 Task: Add a timeline in the project AgileCore for the epic 'HIPAA Compliance' from 2023/05/20 to 2025/11/10. Add a timeline in the project AgileCore for the epic 'GDPR Compliance' from 2023/04/15 to 2025/09/05. Add a timeline in the project AgileCore for the epic 'PCI DSS Compliance' from 2023/03/13 to 2025/10/09
Action: Mouse moved to (312, 126)
Screenshot: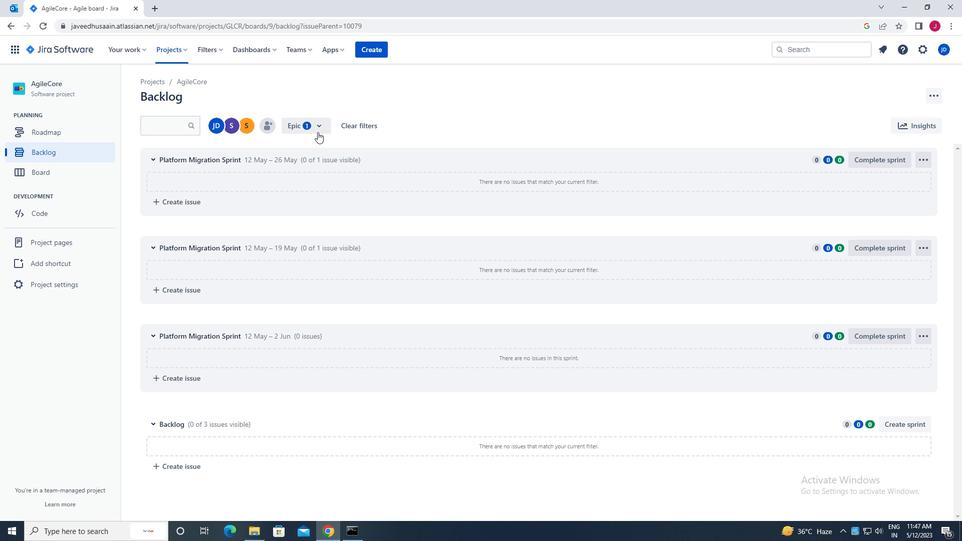
Action: Mouse pressed left at (312, 126)
Screenshot: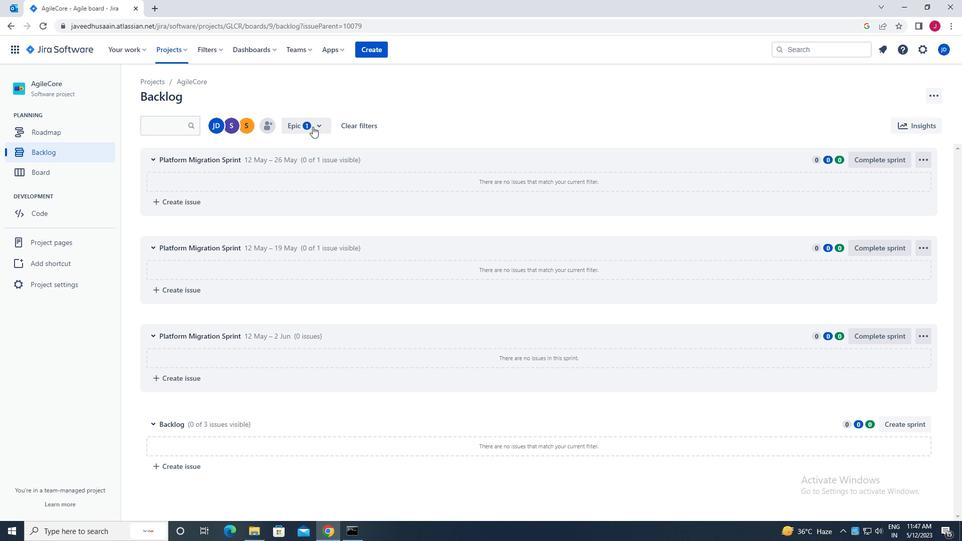 
Action: Mouse moved to (300, 233)
Screenshot: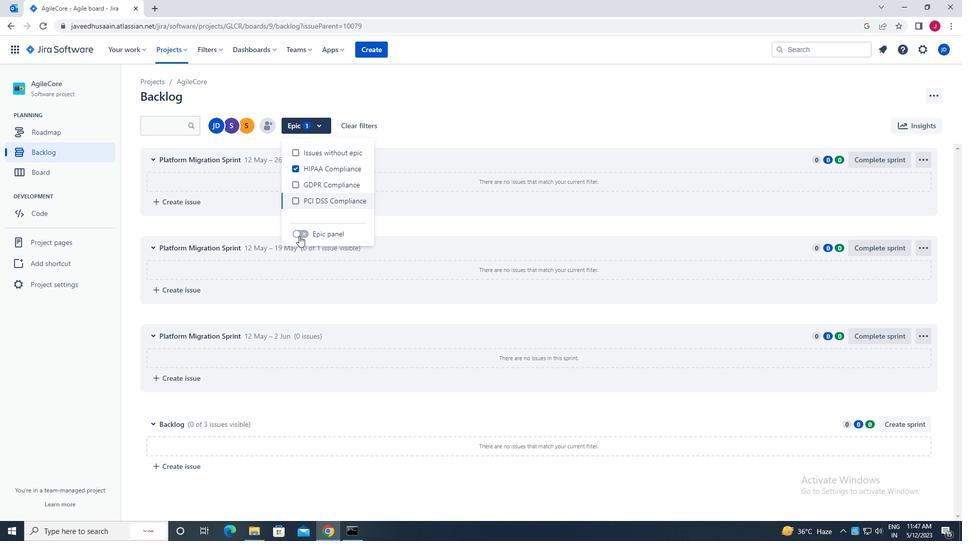 
Action: Mouse pressed left at (300, 233)
Screenshot: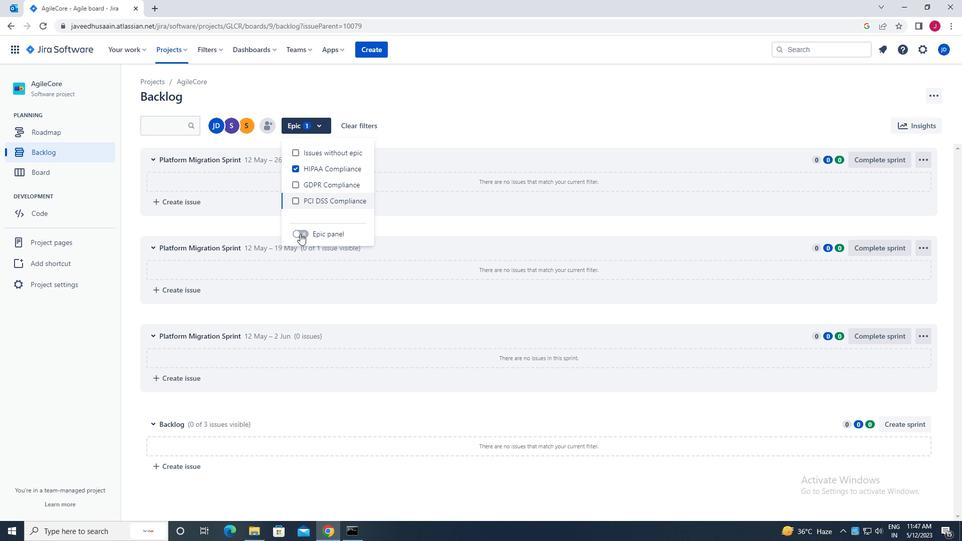 
Action: Mouse moved to (154, 202)
Screenshot: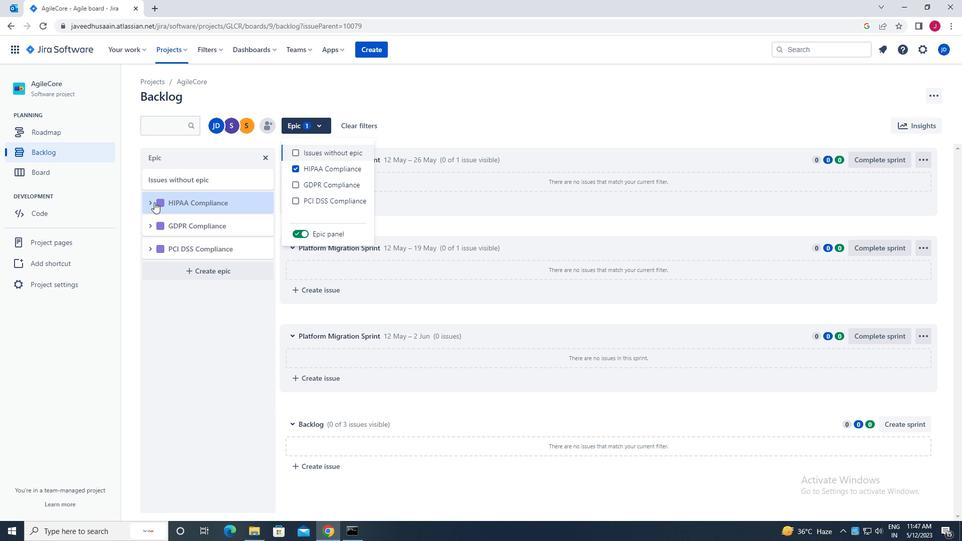 
Action: Mouse pressed left at (154, 202)
Screenshot: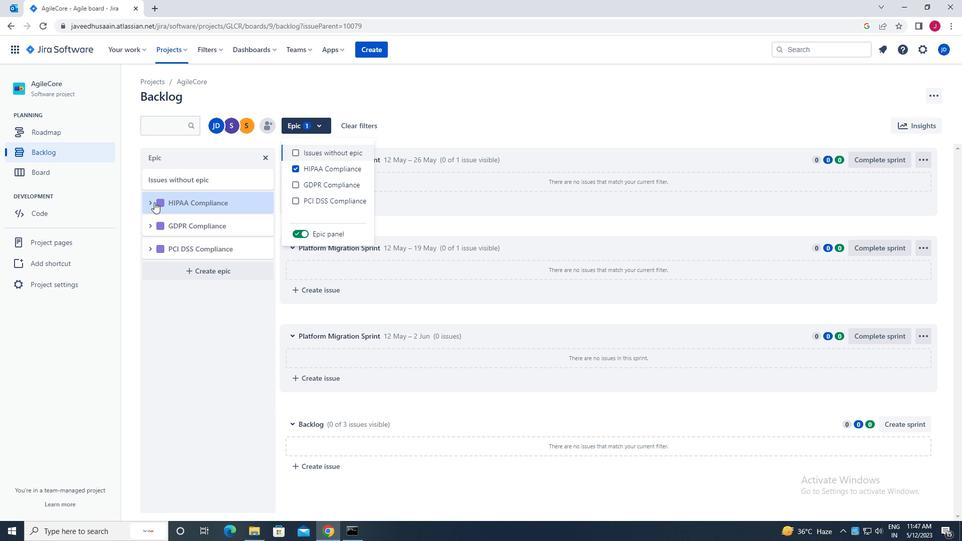 
Action: Mouse moved to (217, 285)
Screenshot: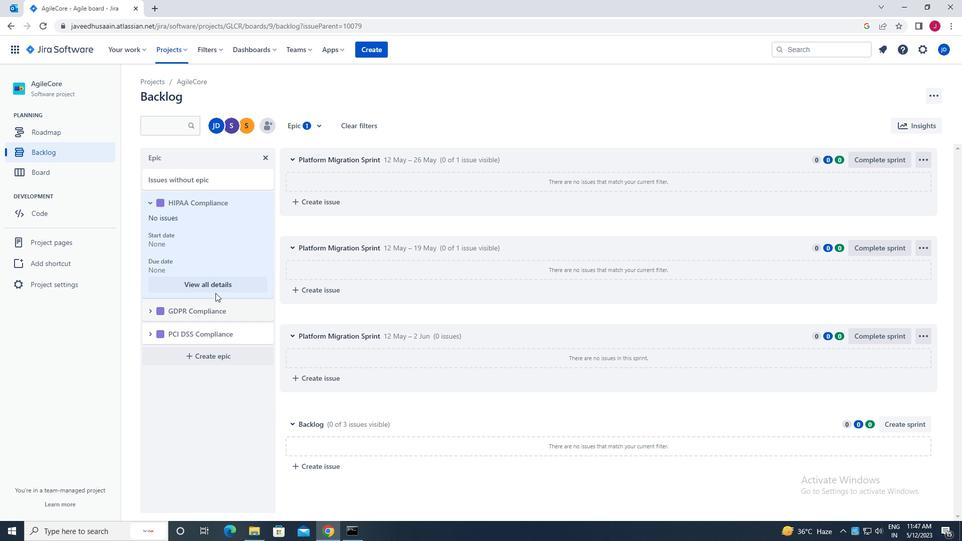 
Action: Mouse pressed left at (217, 285)
Screenshot: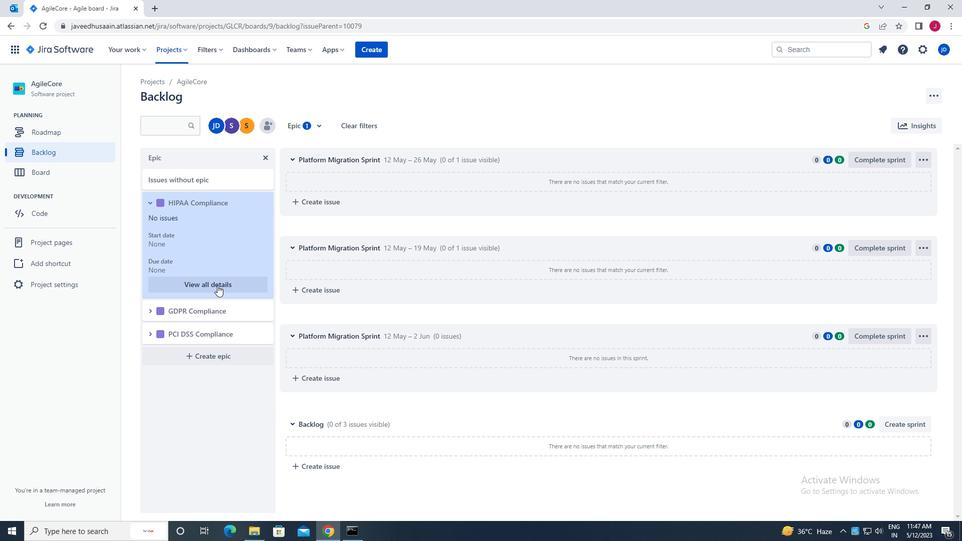 
Action: Mouse moved to (796, 407)
Screenshot: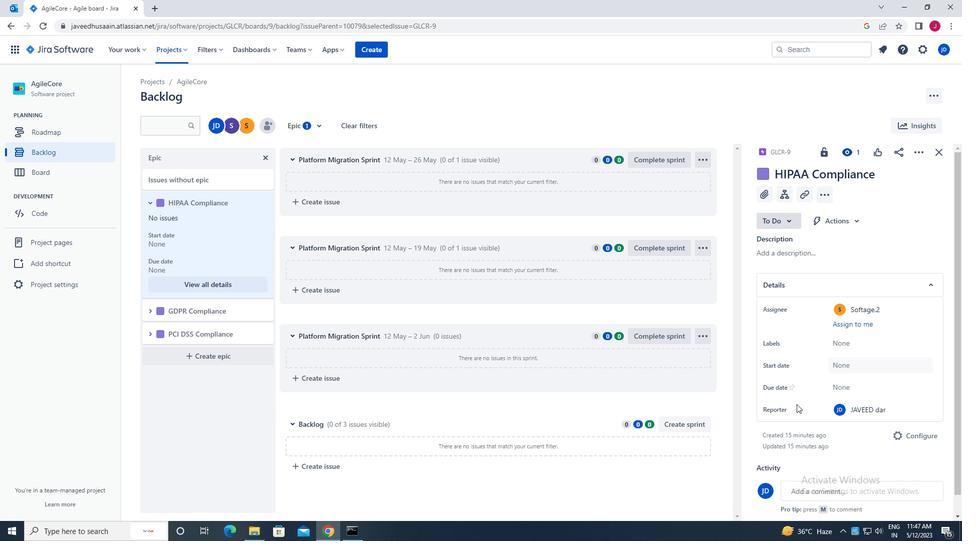 
Action: Mouse scrolled (796, 407) with delta (0, 0)
Screenshot: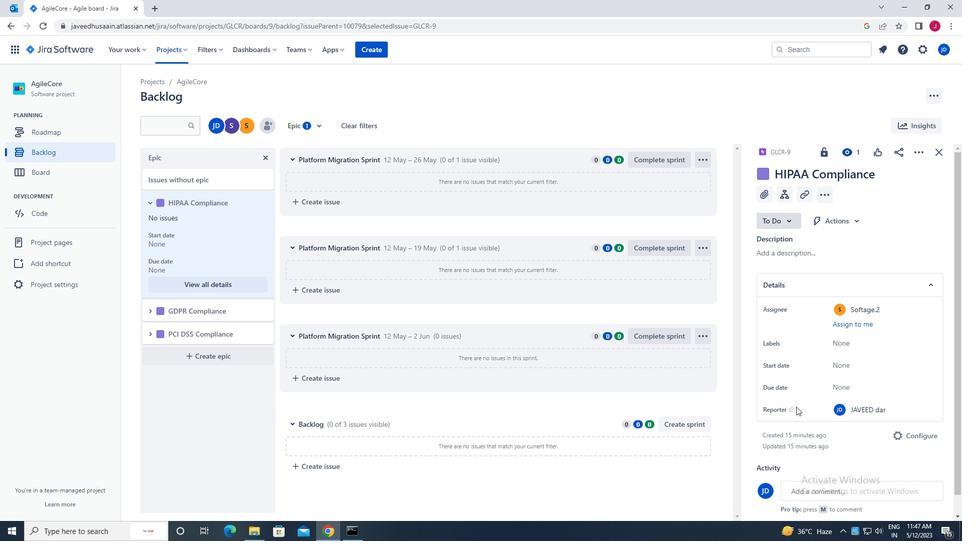 
Action: Mouse scrolled (796, 407) with delta (0, 0)
Screenshot: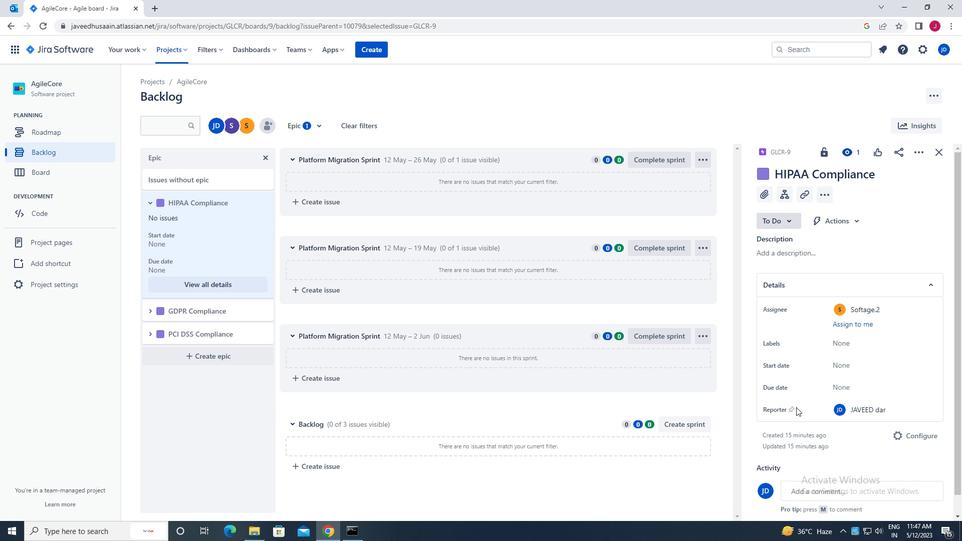 
Action: Mouse moved to (848, 344)
Screenshot: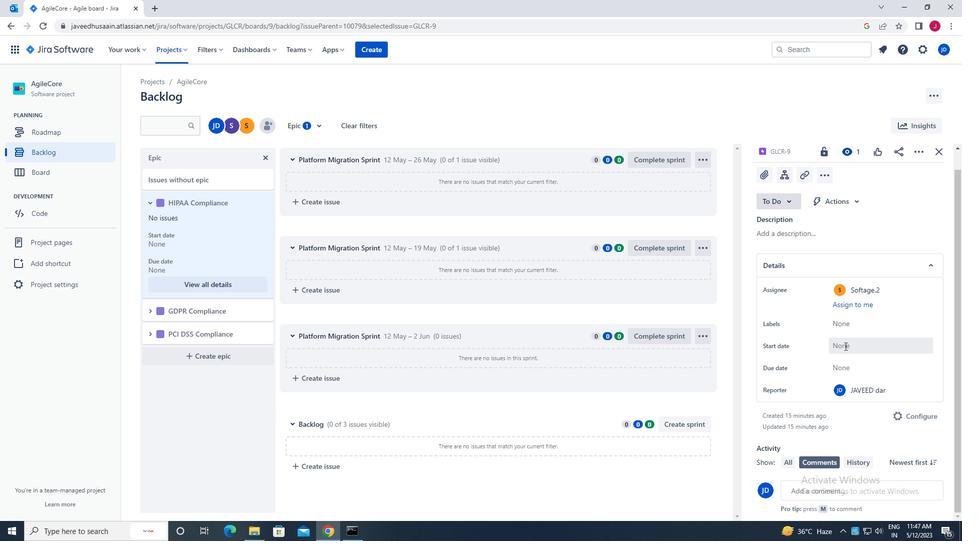 
Action: Mouse pressed left at (848, 344)
Screenshot: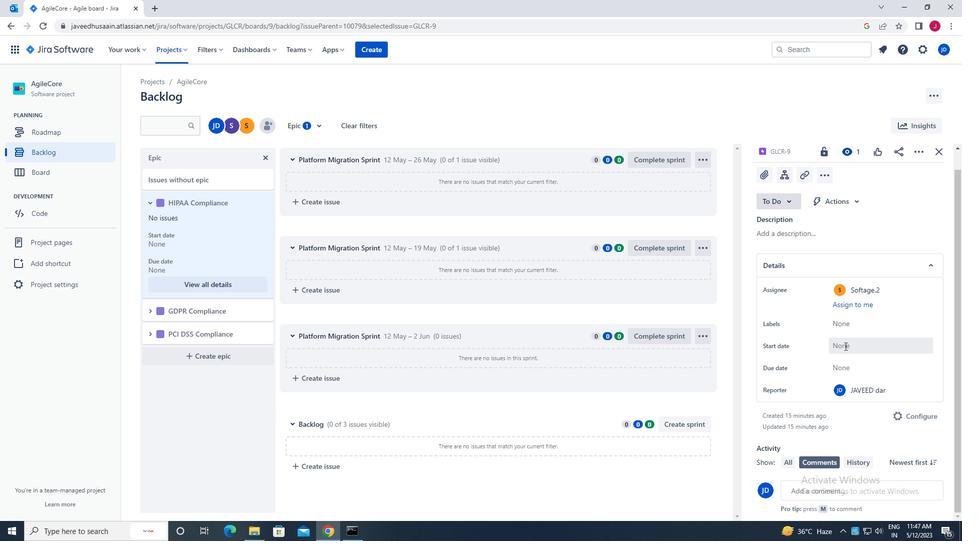 
Action: Mouse moved to (937, 441)
Screenshot: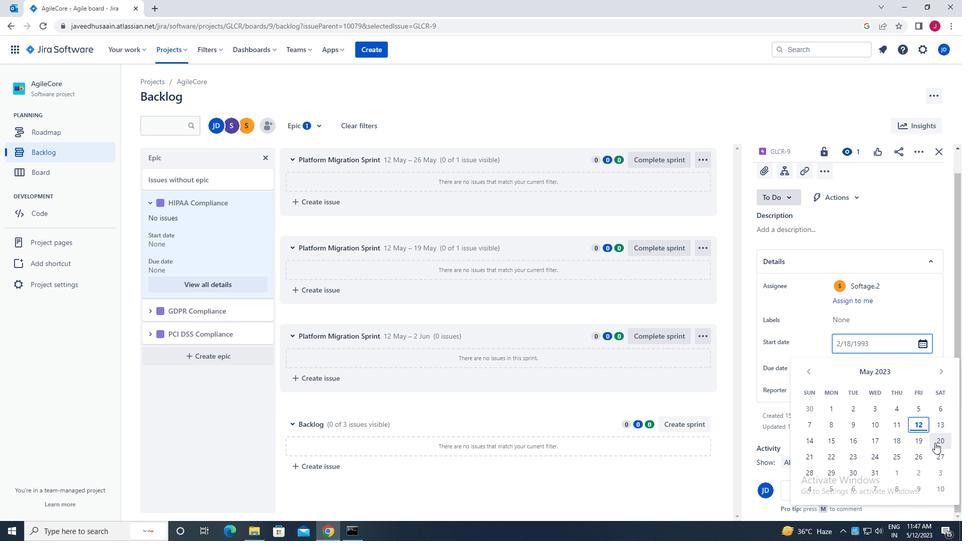 
Action: Mouse pressed left at (937, 441)
Screenshot: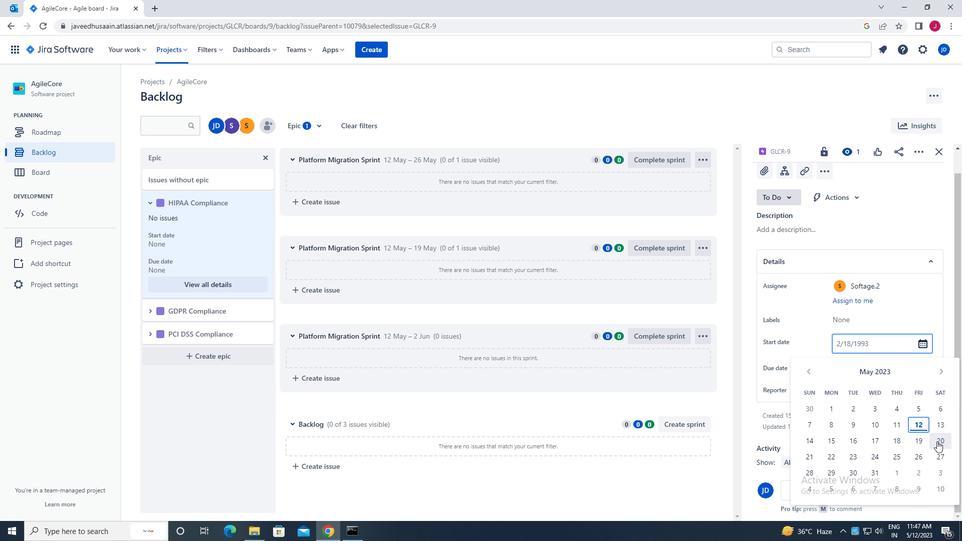 
Action: Mouse moved to (882, 395)
Screenshot: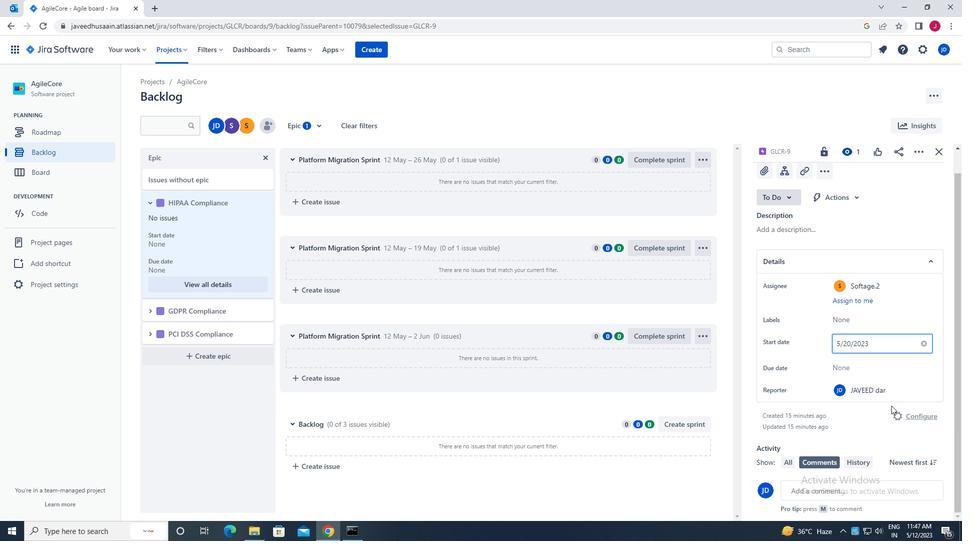 
Action: Key pressed <Key.enter>
Screenshot: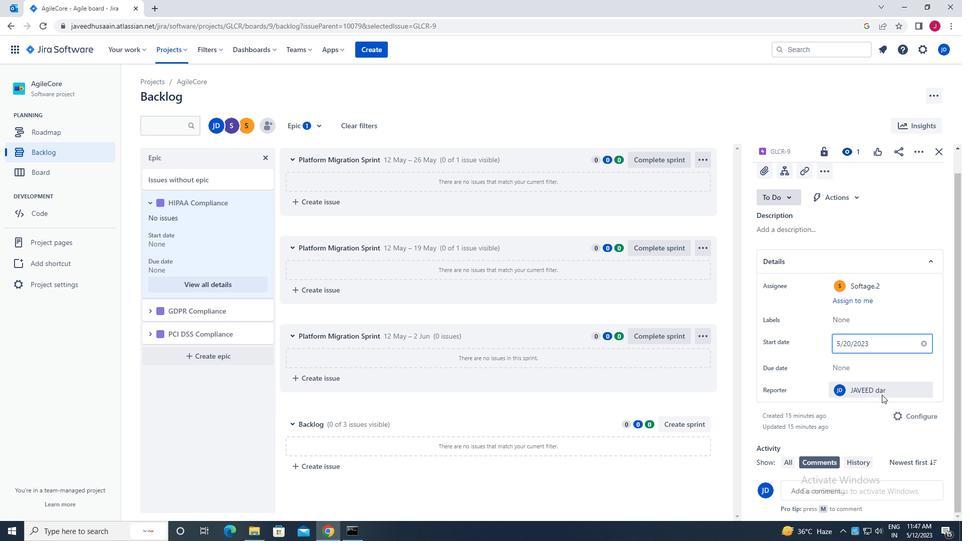 
Action: Mouse moved to (838, 367)
Screenshot: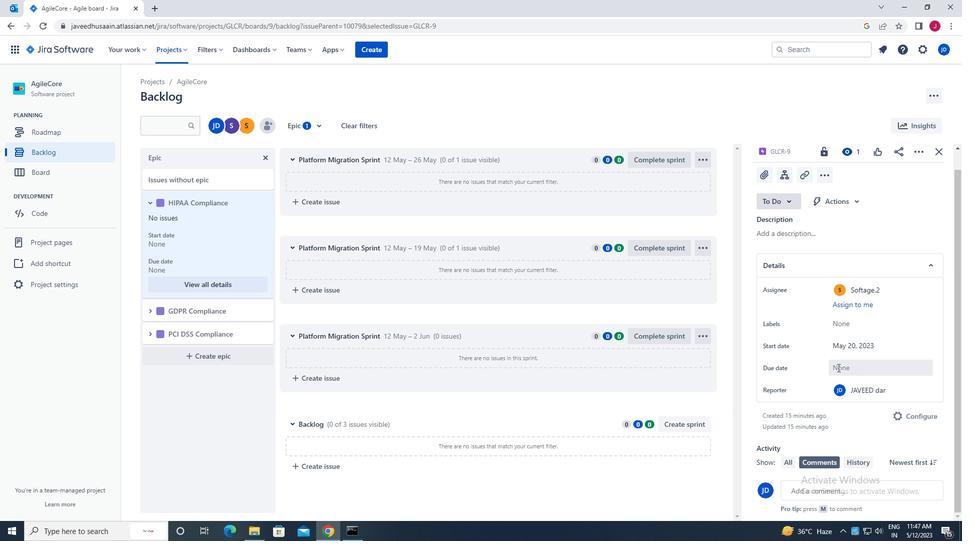 
Action: Mouse pressed left at (838, 367)
Screenshot: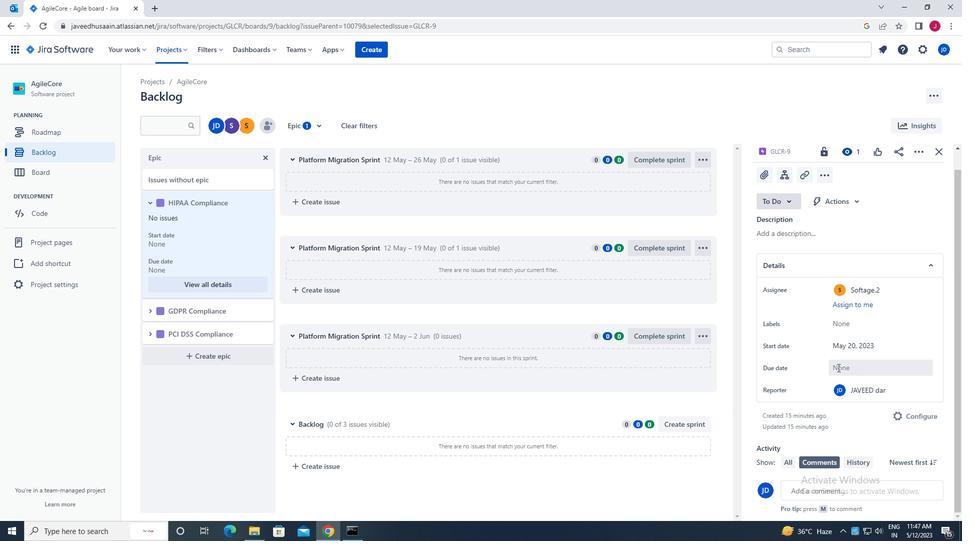 
Action: Mouse moved to (939, 219)
Screenshot: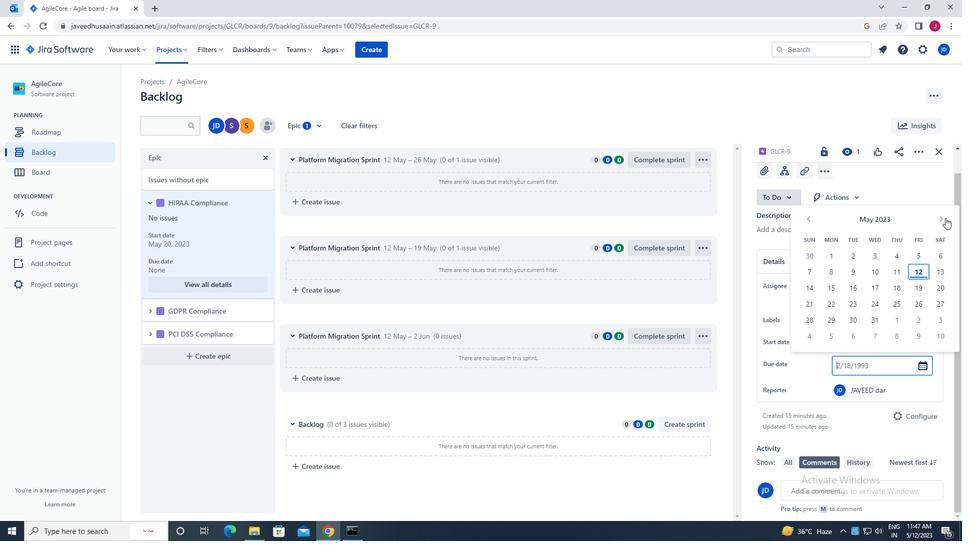 
Action: Mouse pressed left at (939, 219)
Screenshot: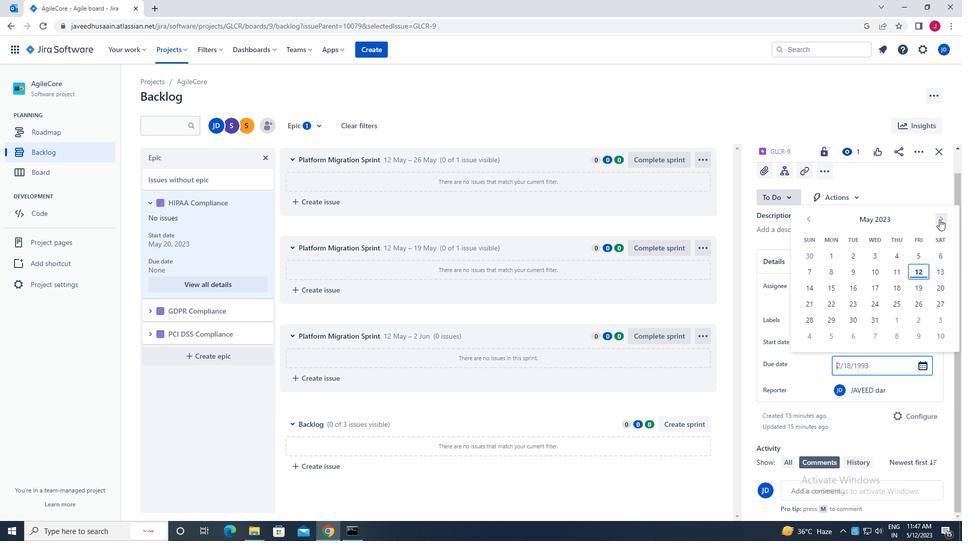
Action: Mouse moved to (939, 219)
Screenshot: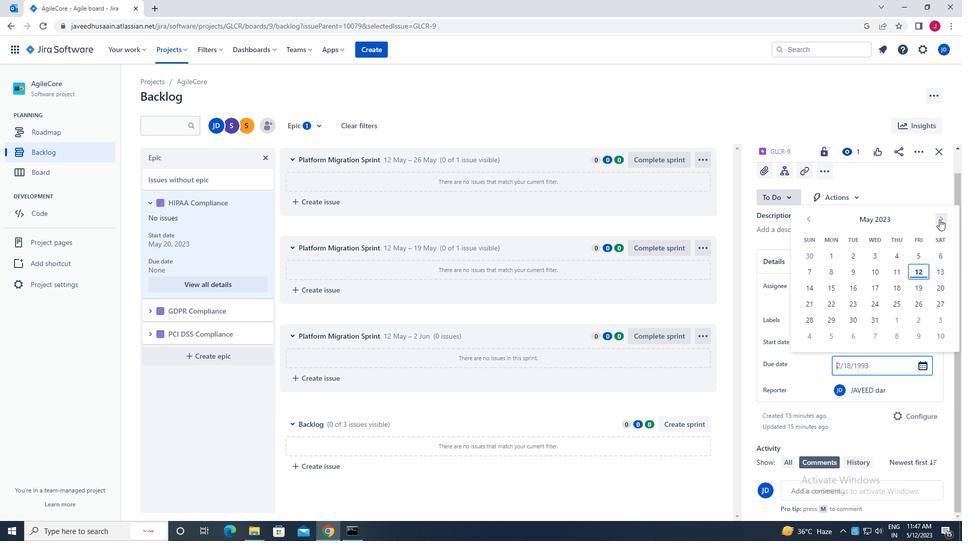 
Action: Mouse pressed left at (939, 219)
Screenshot: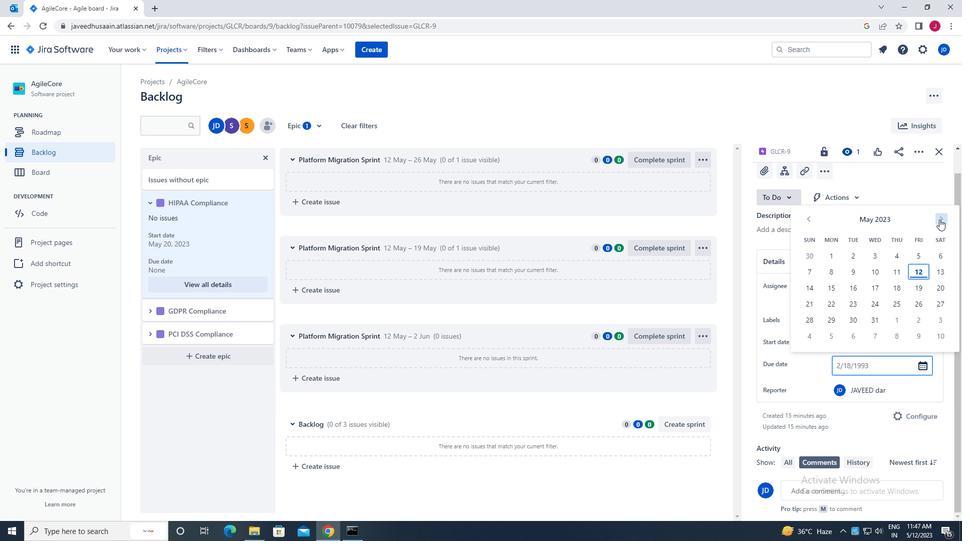 
Action: Mouse pressed left at (939, 219)
Screenshot: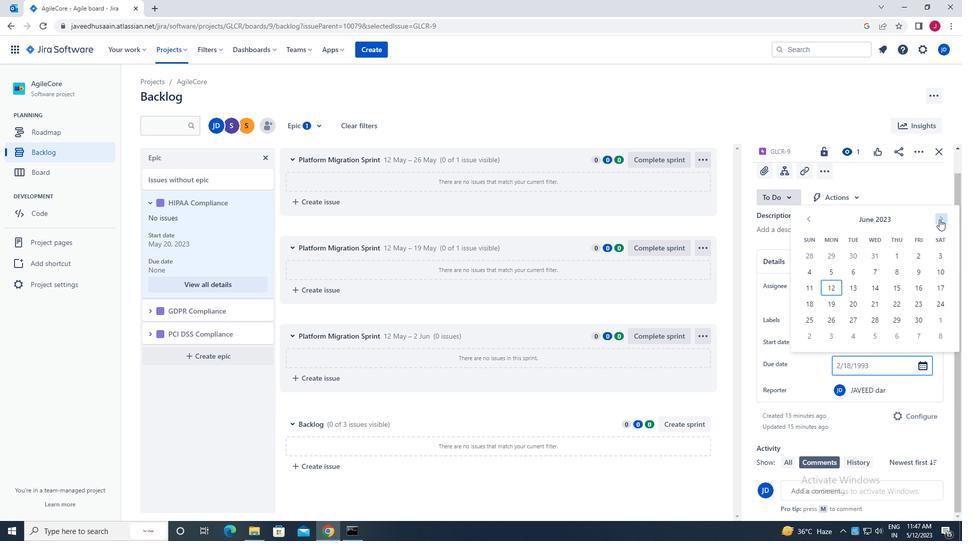 
Action: Mouse pressed left at (939, 219)
Screenshot: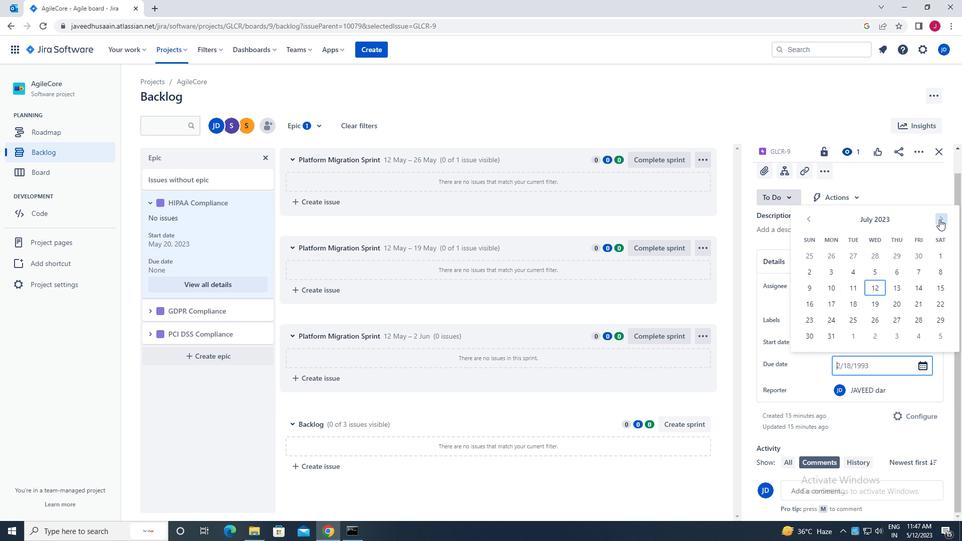 
Action: Mouse pressed left at (939, 219)
Screenshot: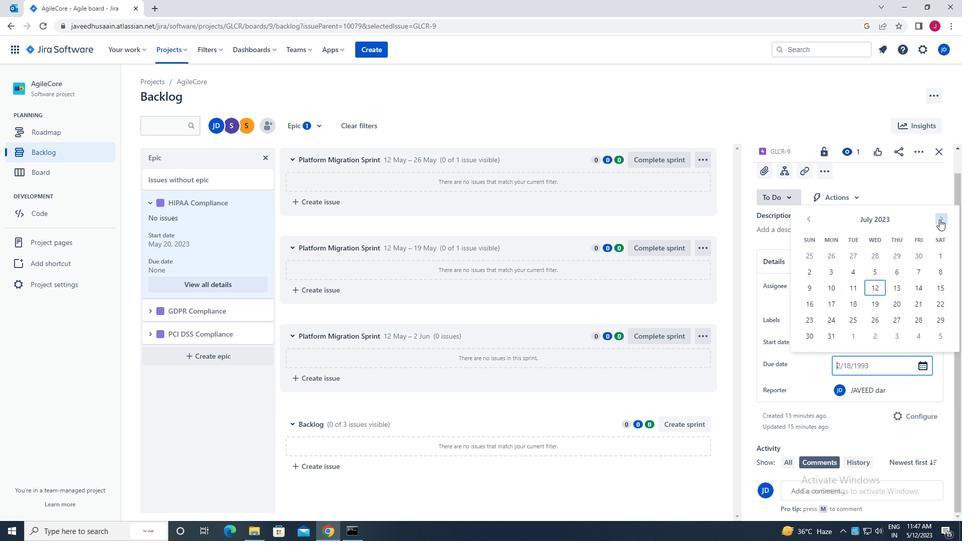 
Action: Mouse pressed left at (939, 219)
Screenshot: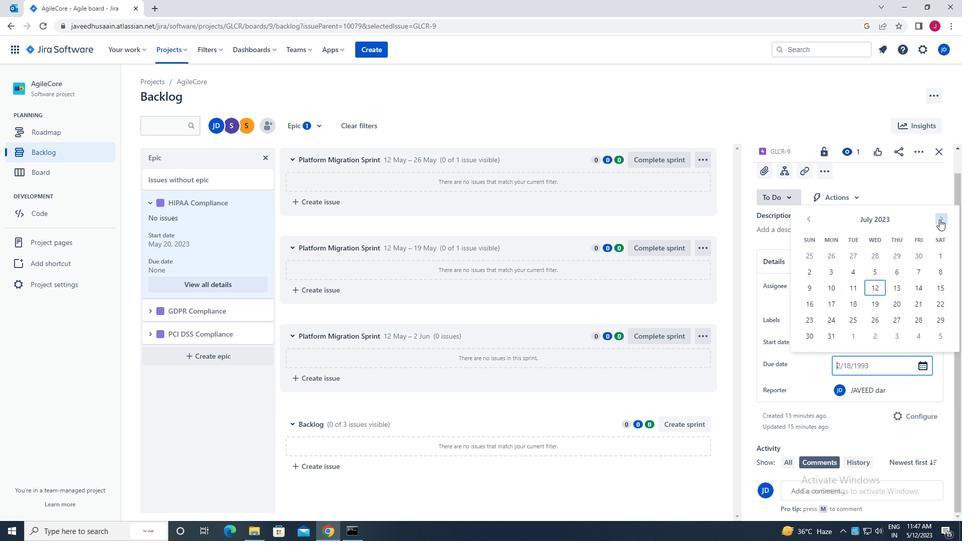 
Action: Mouse pressed left at (939, 219)
Screenshot: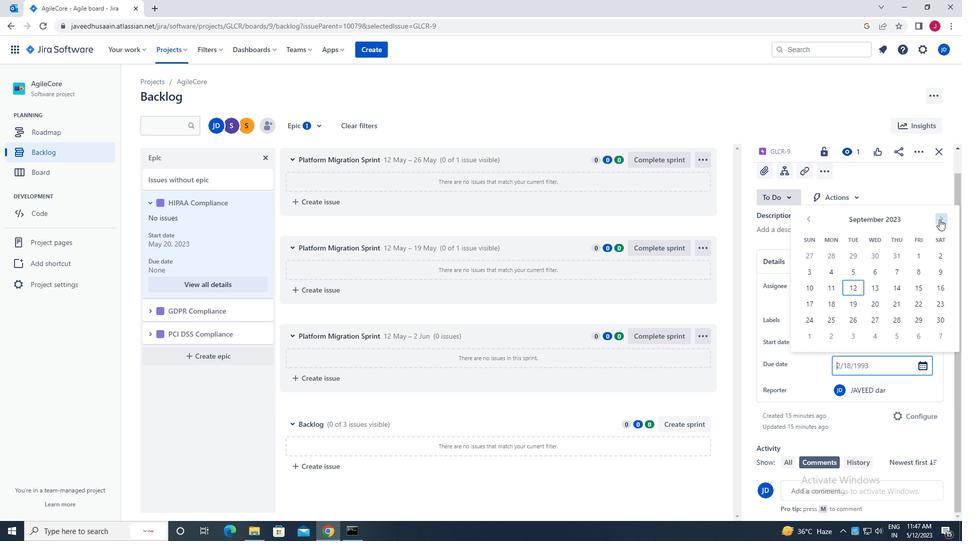
Action: Mouse pressed left at (939, 219)
Screenshot: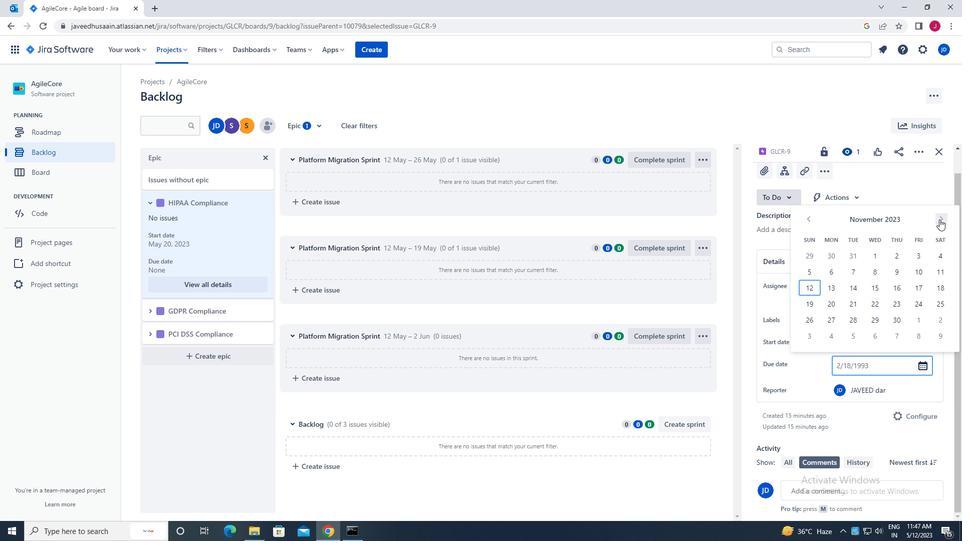 
Action: Mouse pressed left at (939, 219)
Screenshot: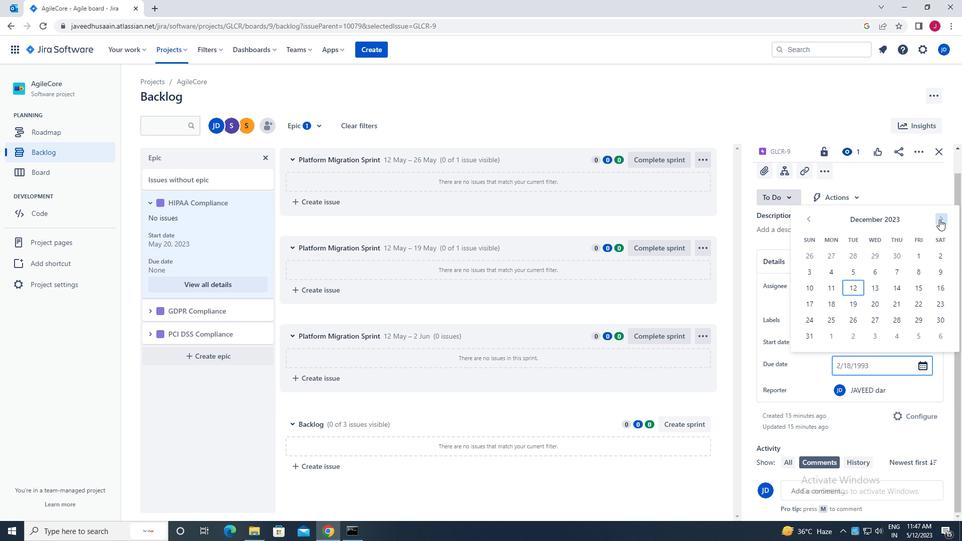 
Action: Mouse pressed left at (939, 219)
Screenshot: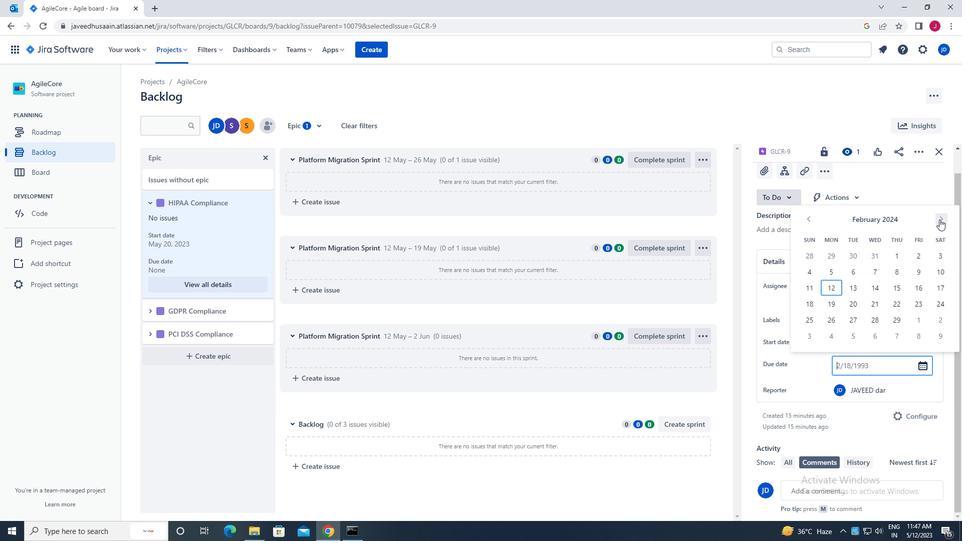
Action: Mouse pressed left at (939, 219)
Screenshot: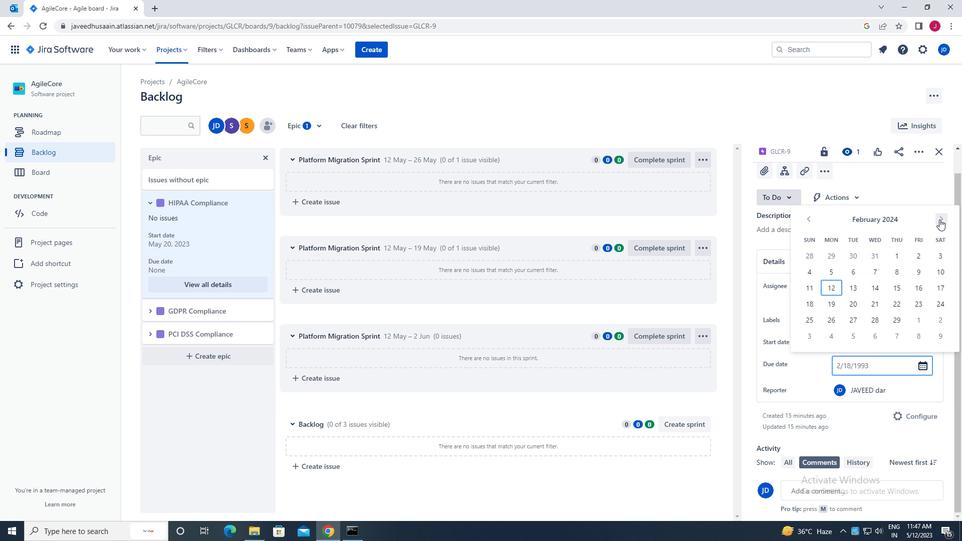
Action: Mouse pressed left at (939, 219)
Screenshot: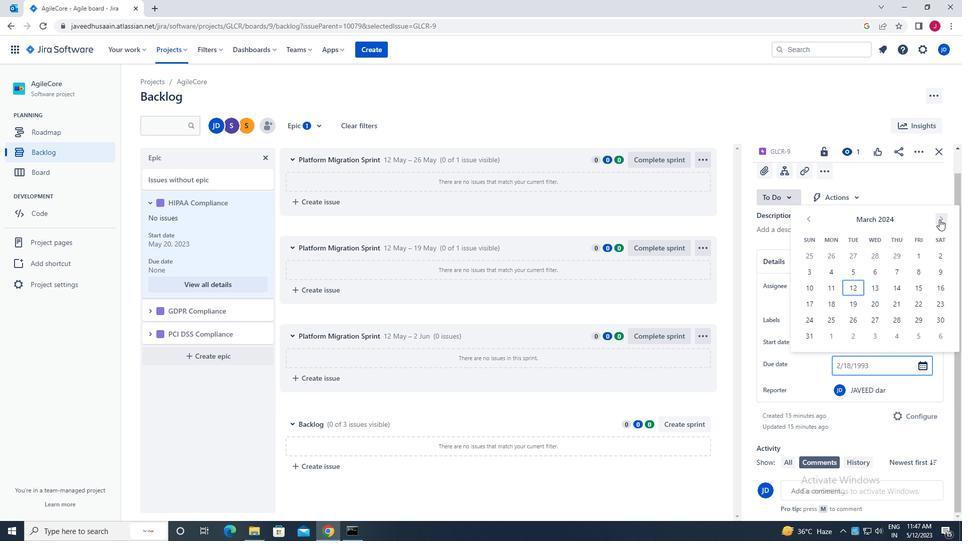 
Action: Mouse pressed left at (939, 219)
Screenshot: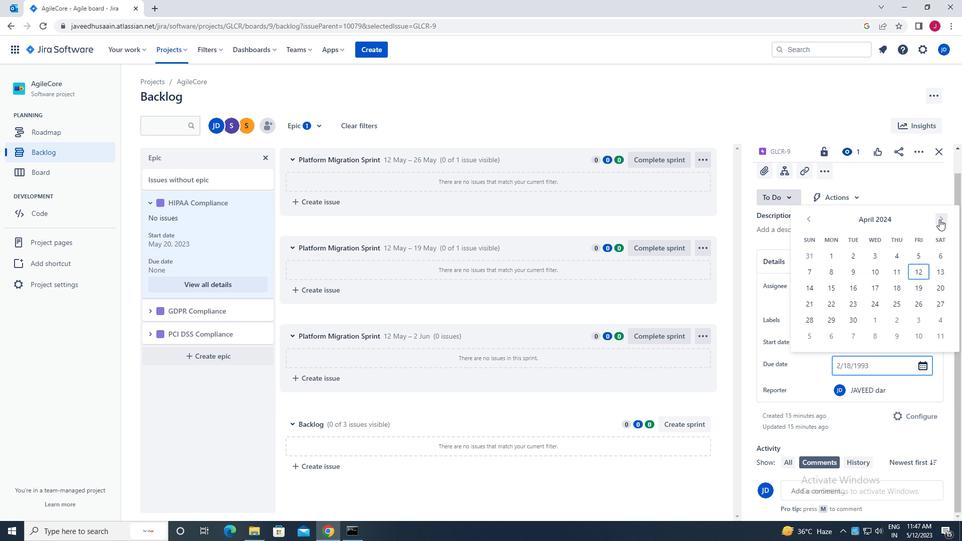 
Action: Mouse pressed left at (939, 219)
Screenshot: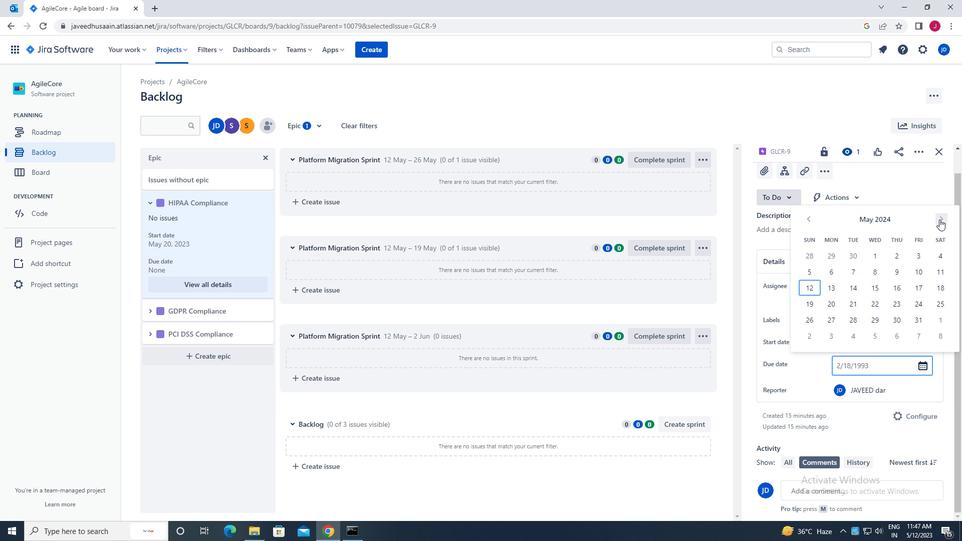 
Action: Mouse pressed left at (939, 219)
Screenshot: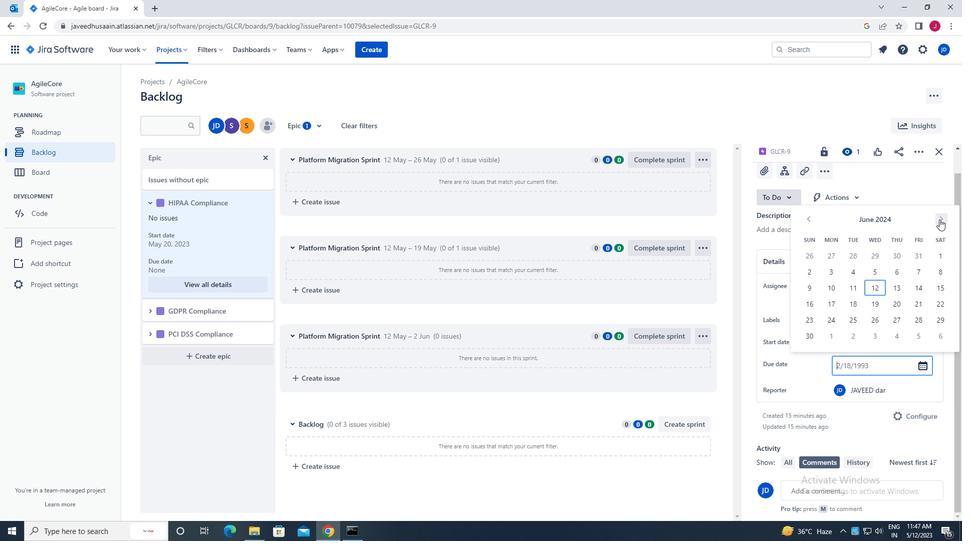 
Action: Mouse pressed left at (939, 219)
Screenshot: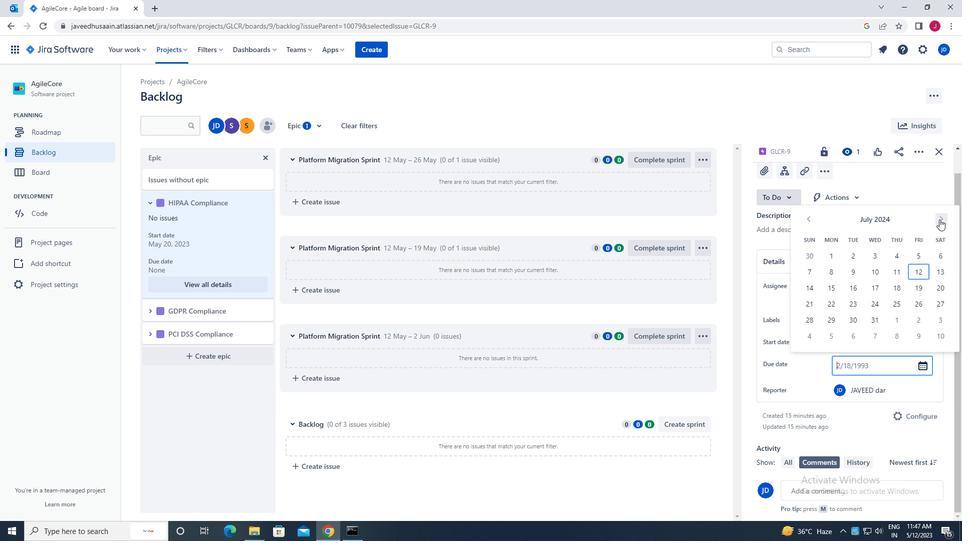 
Action: Mouse pressed left at (939, 219)
Screenshot: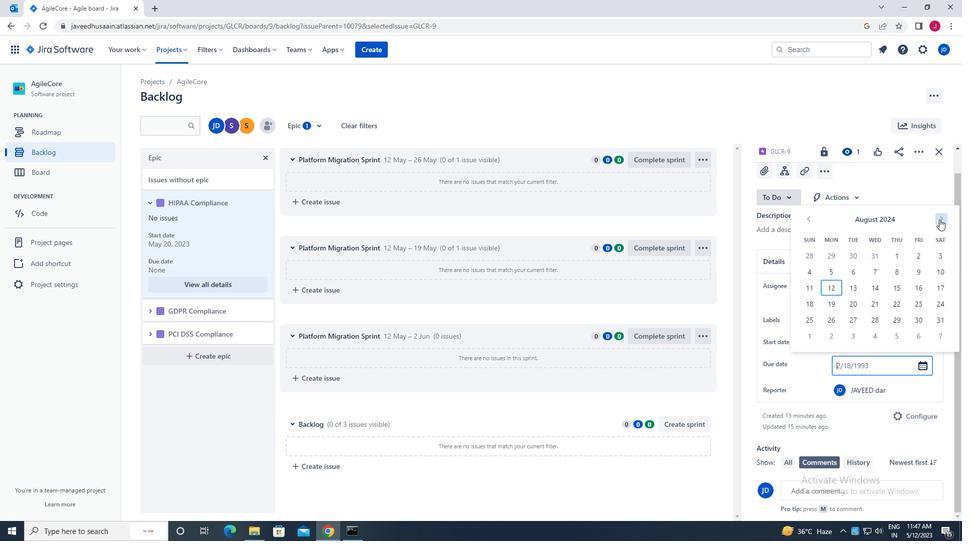 
Action: Mouse pressed left at (939, 219)
Screenshot: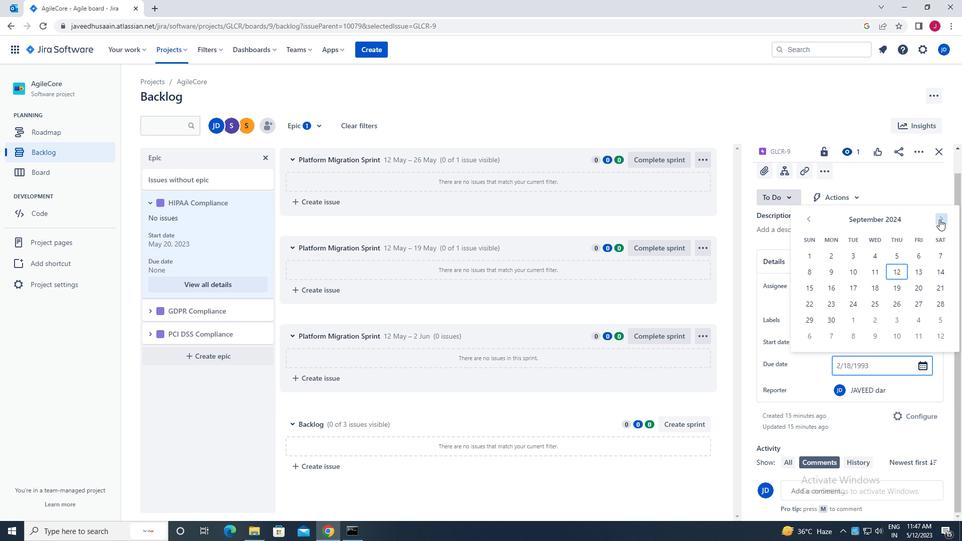 
Action: Mouse pressed left at (939, 219)
Screenshot: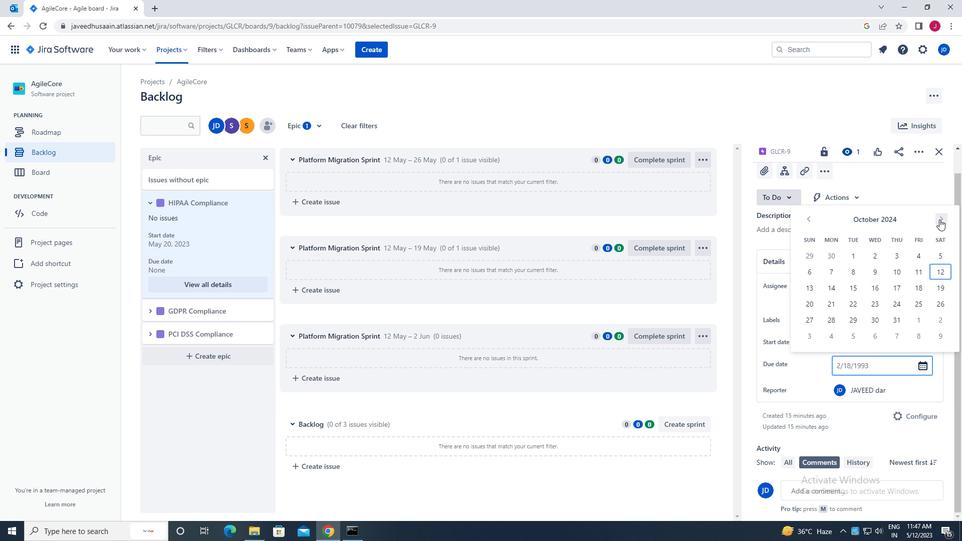
Action: Mouse pressed left at (939, 219)
Screenshot: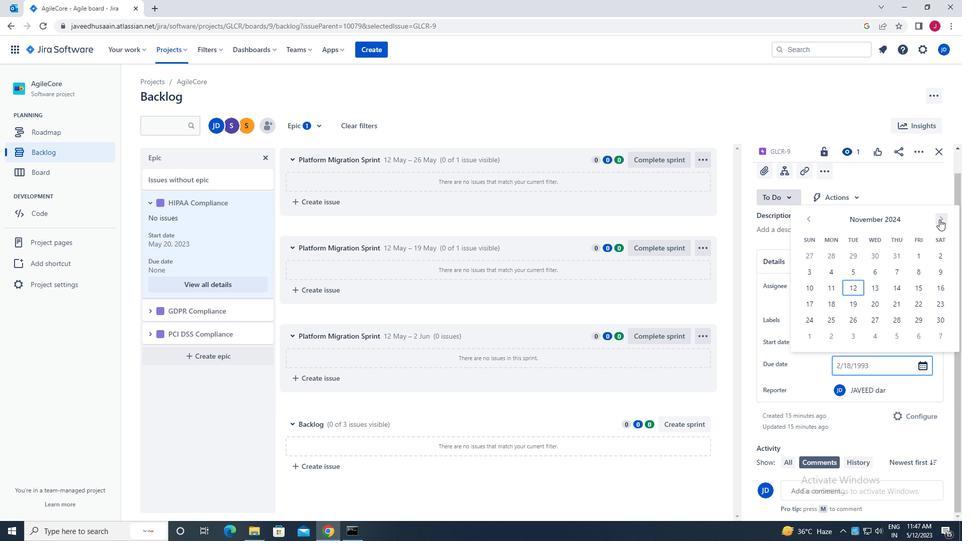 
Action: Mouse pressed left at (939, 219)
Screenshot: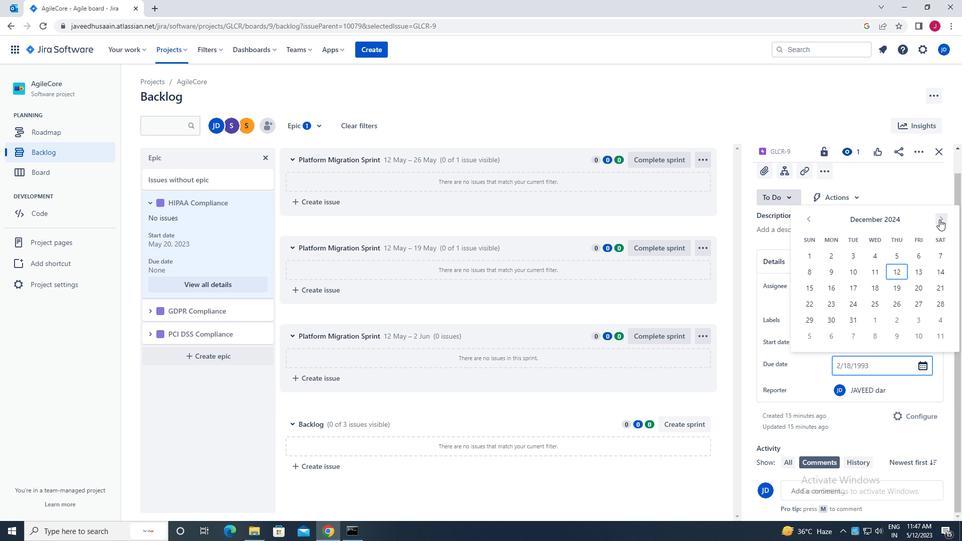 
Action: Mouse pressed left at (939, 219)
Screenshot: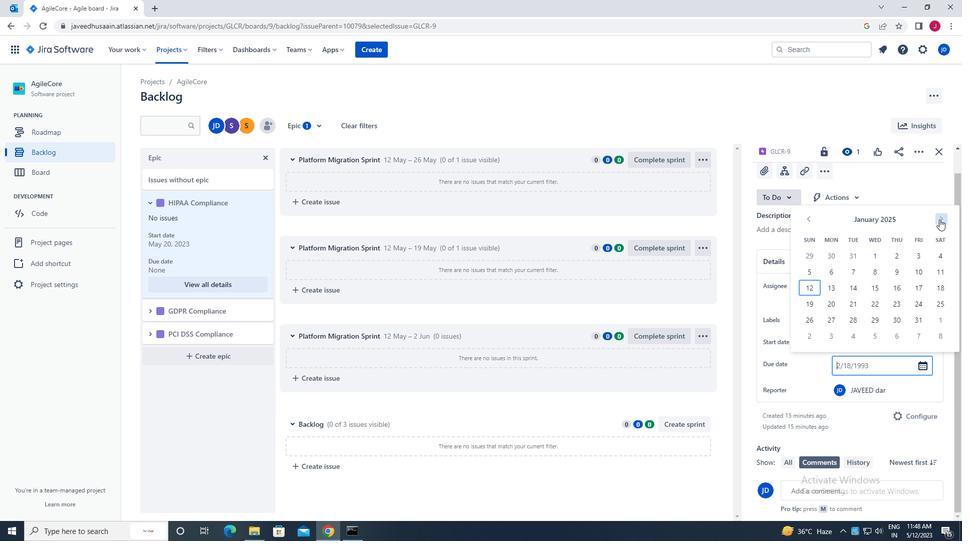 
Action: Mouse pressed left at (939, 219)
Screenshot: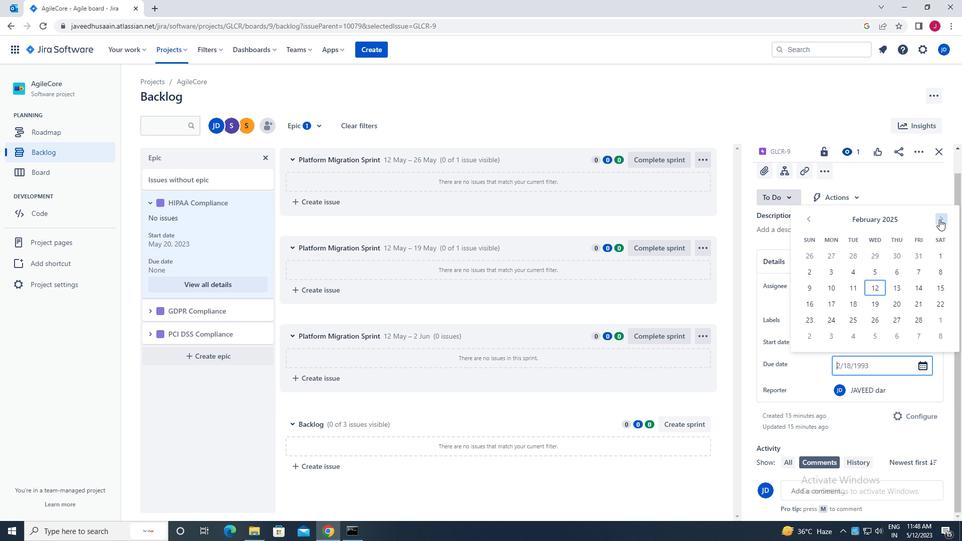 
Action: Mouse pressed left at (939, 219)
Screenshot: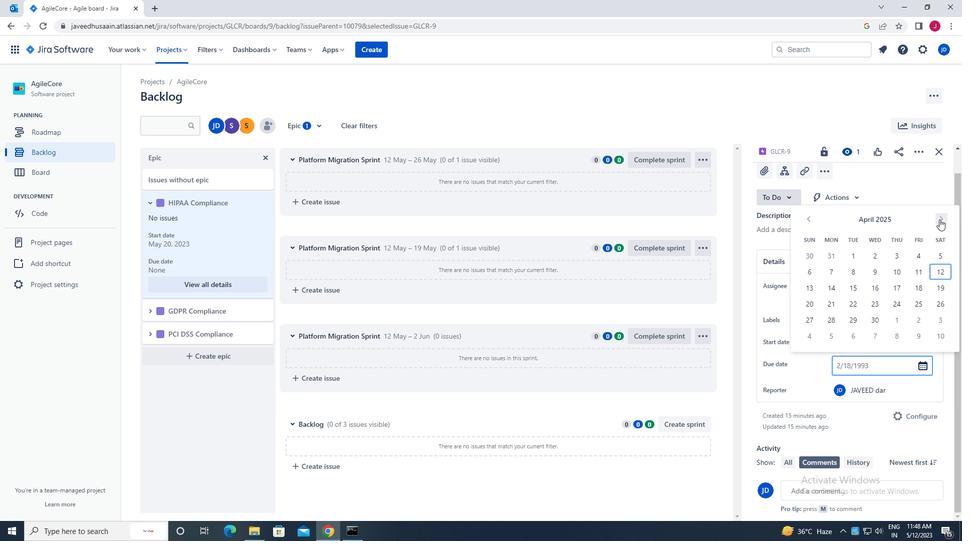 
Action: Mouse pressed left at (939, 219)
Screenshot: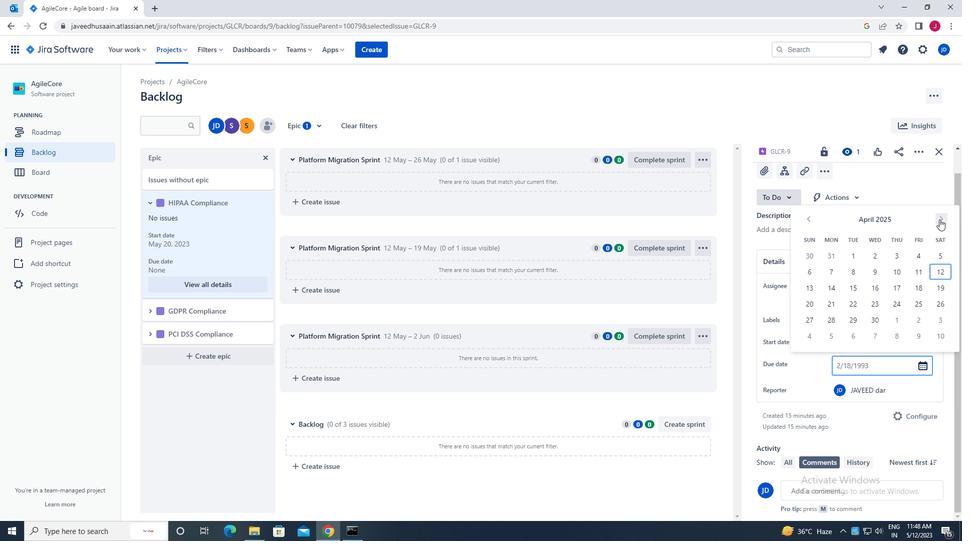 
Action: Mouse pressed left at (939, 219)
Screenshot: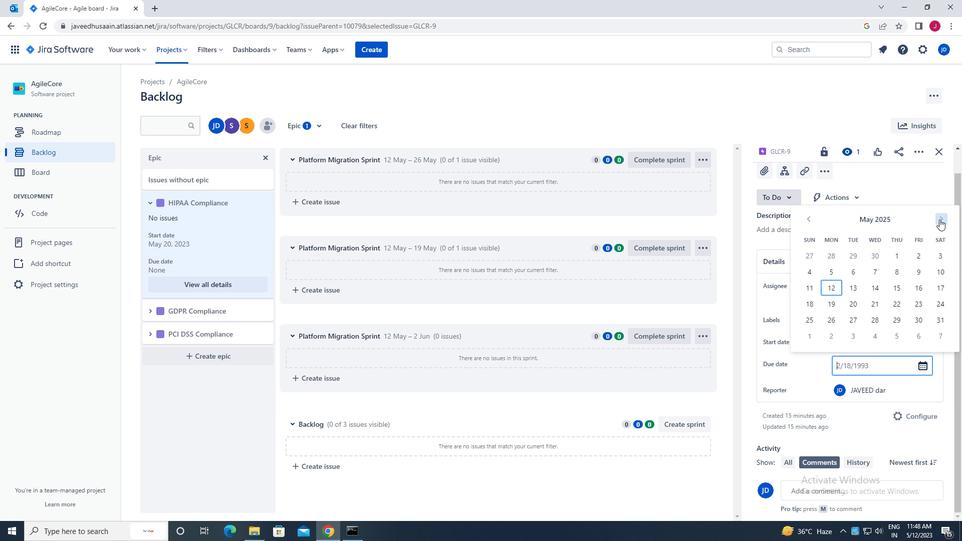 
Action: Mouse pressed left at (939, 219)
Screenshot: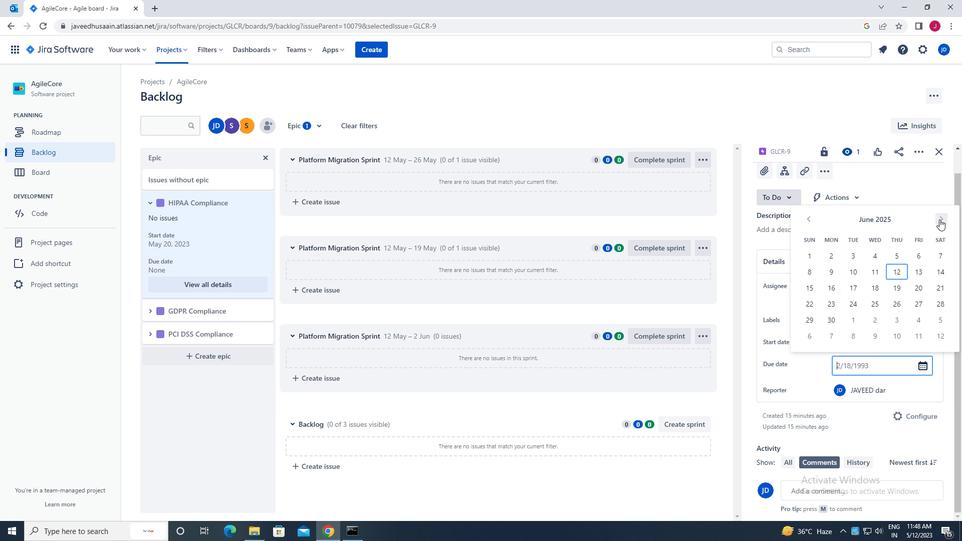 
Action: Mouse pressed left at (939, 219)
Screenshot: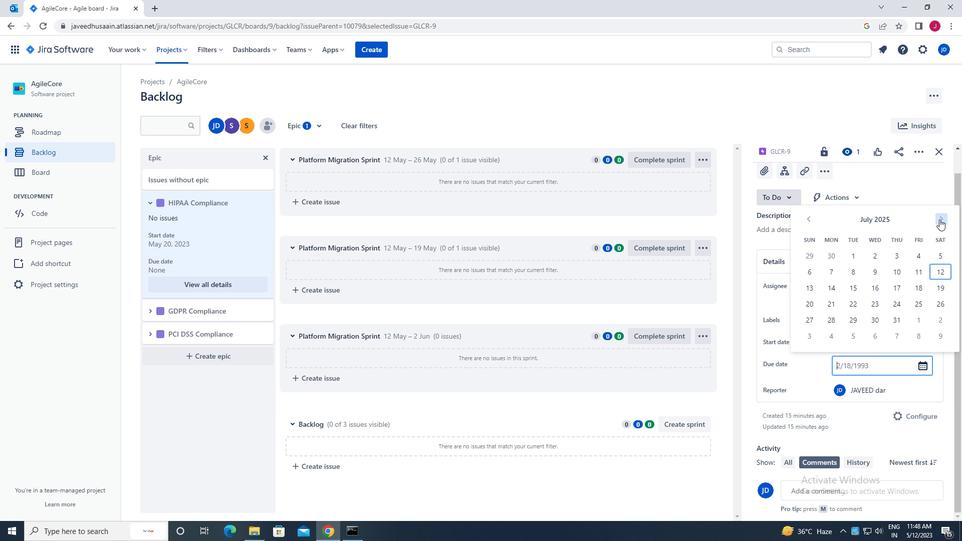 
Action: Mouse pressed left at (939, 219)
Screenshot: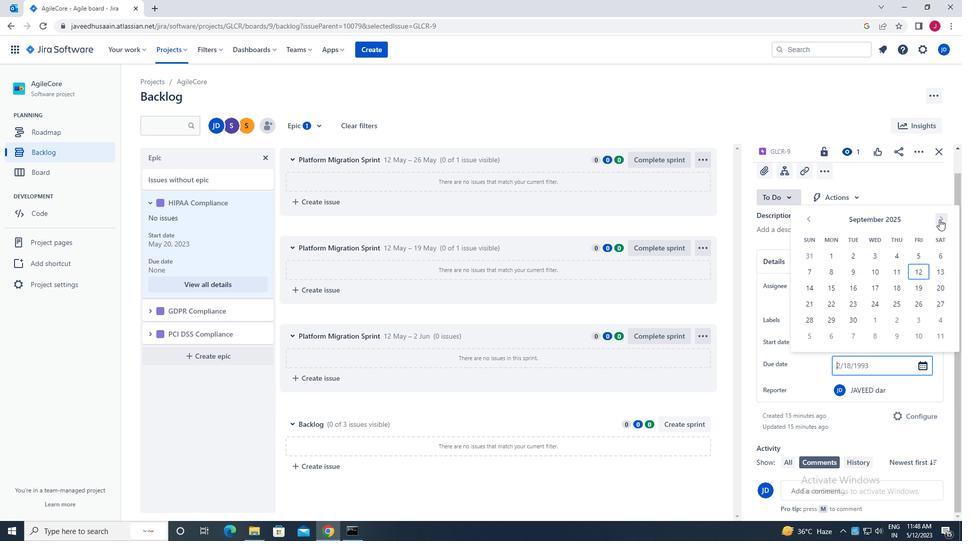 
Action: Mouse pressed left at (939, 219)
Screenshot: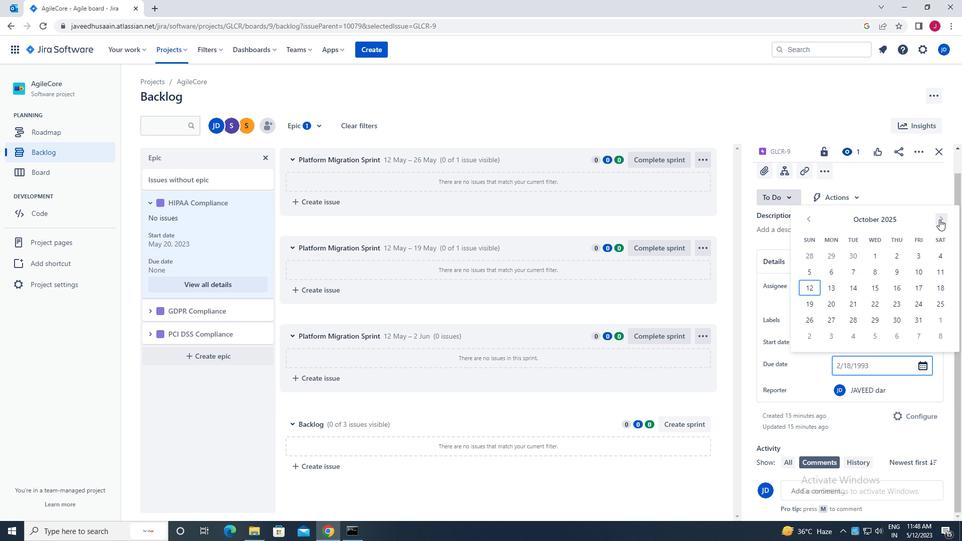 
Action: Mouse moved to (838, 289)
Screenshot: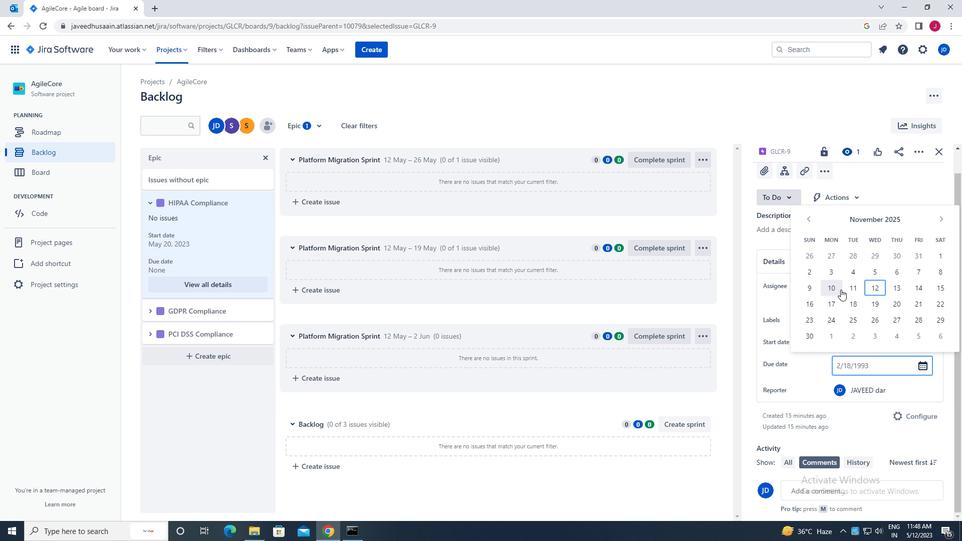 
Action: Mouse pressed left at (838, 289)
Screenshot: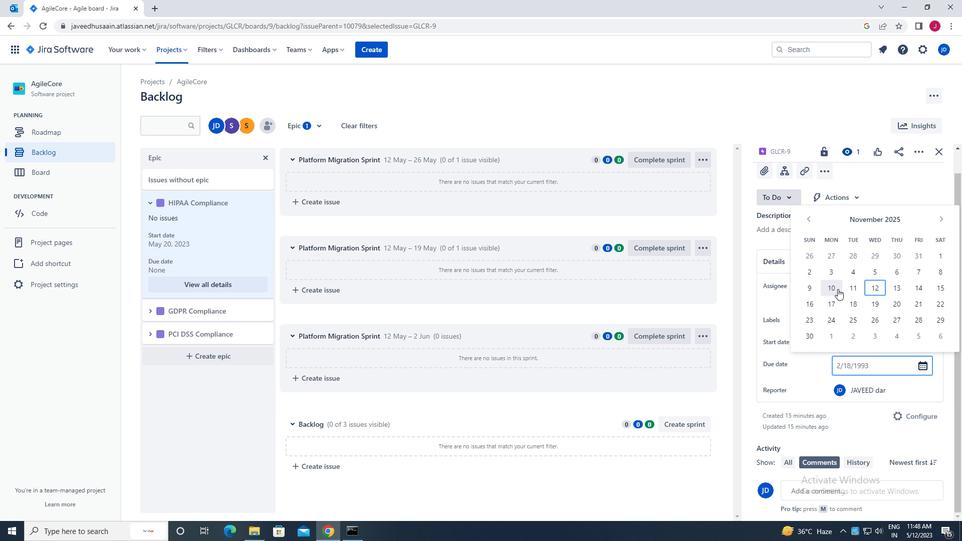 
Action: Key pressed <Key.enter>
Screenshot: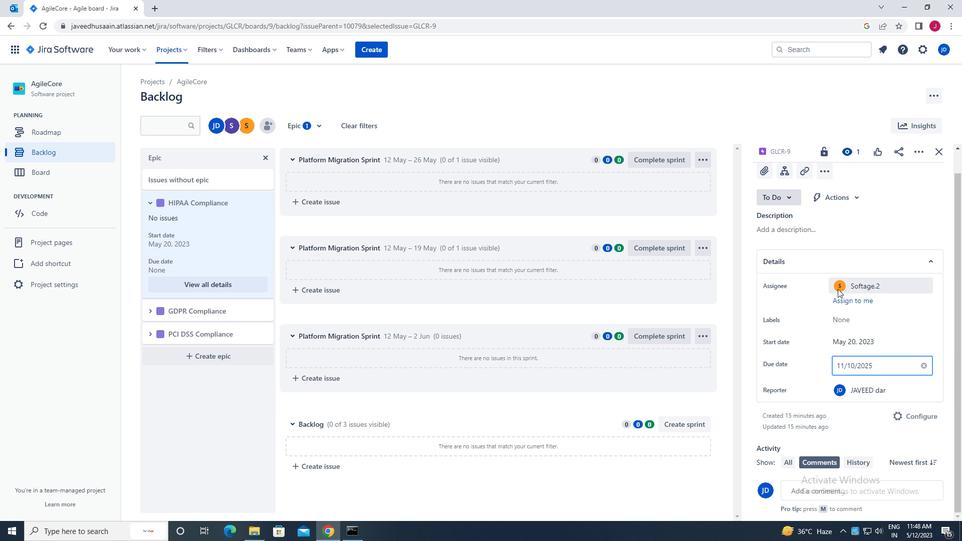 
Action: Mouse moved to (829, 322)
Screenshot: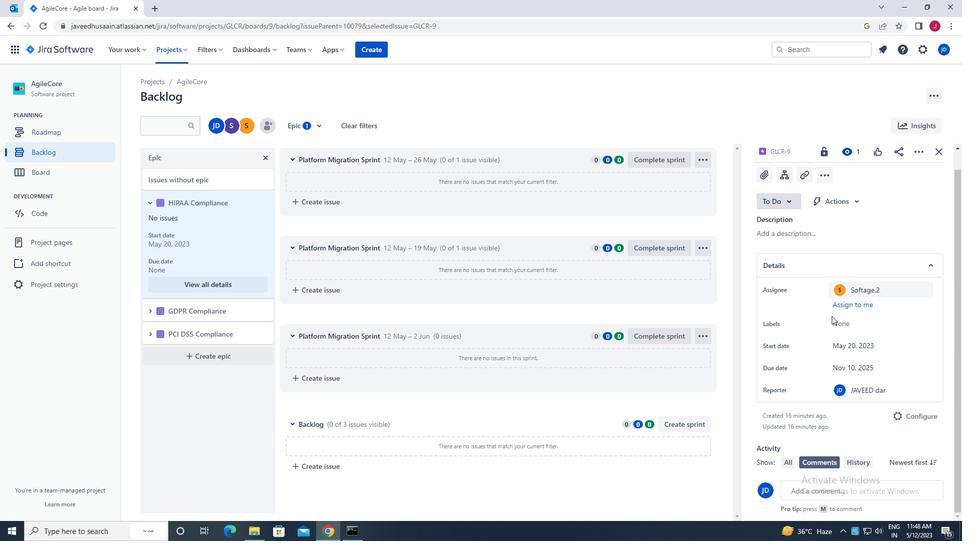 
Action: Mouse scrolled (829, 322) with delta (0, 0)
Screenshot: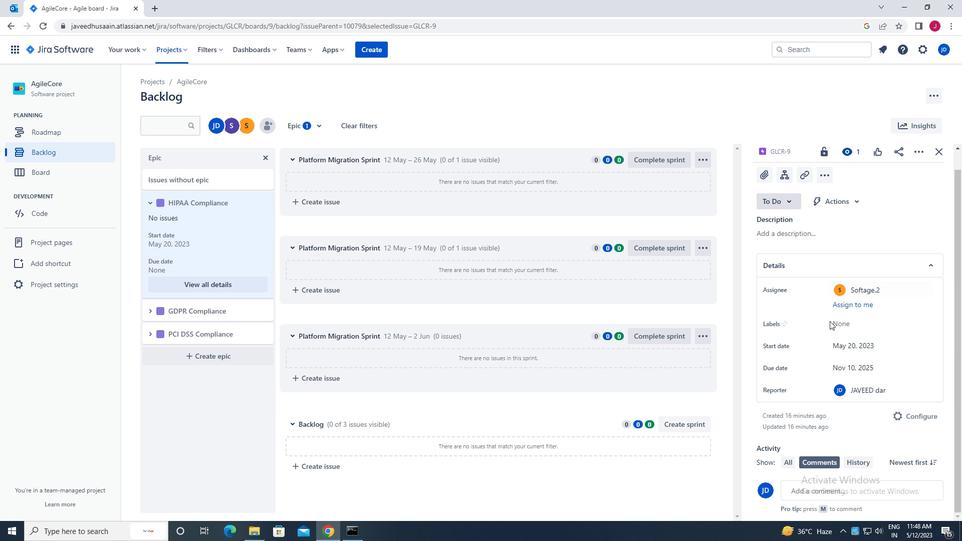 
Action: Mouse scrolled (829, 322) with delta (0, 0)
Screenshot: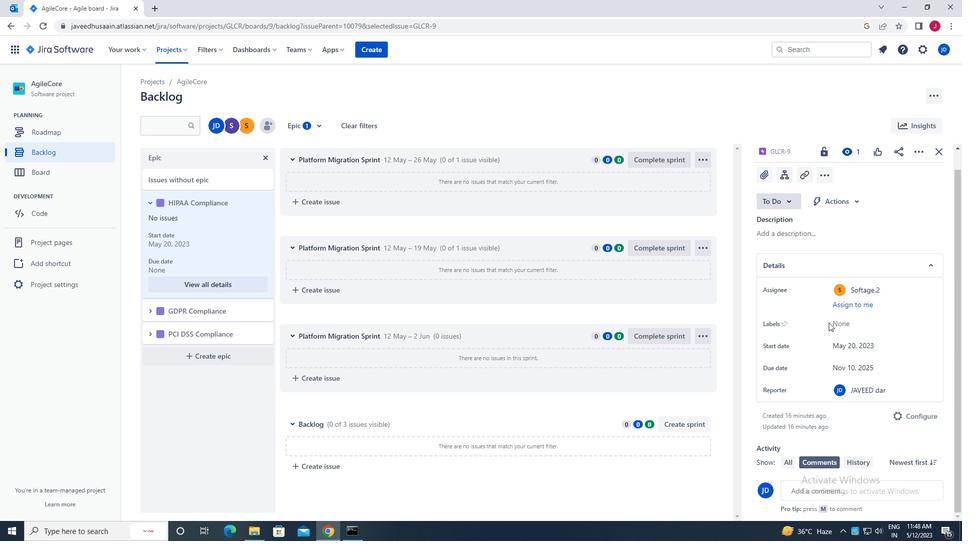 
Action: Mouse scrolled (829, 322) with delta (0, 0)
Screenshot: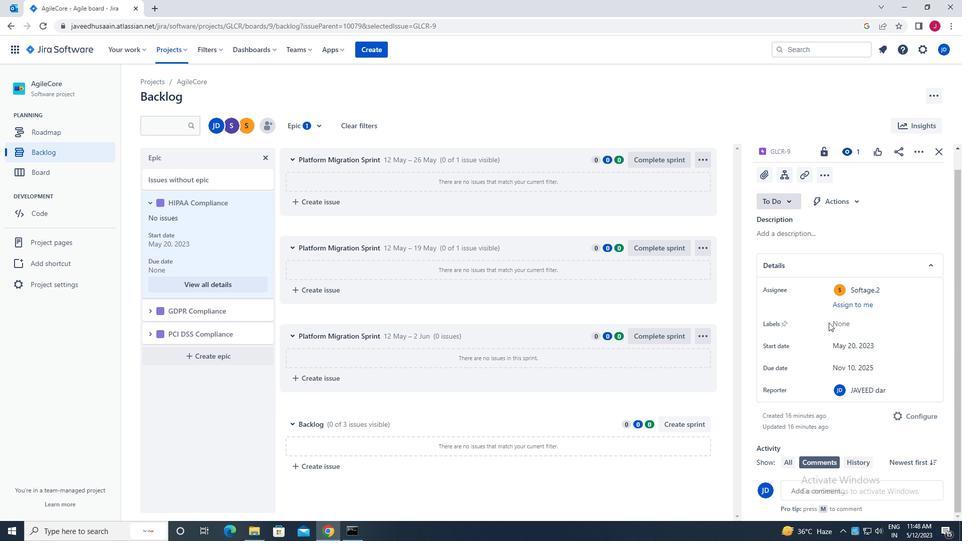 
Action: Mouse moved to (942, 149)
Screenshot: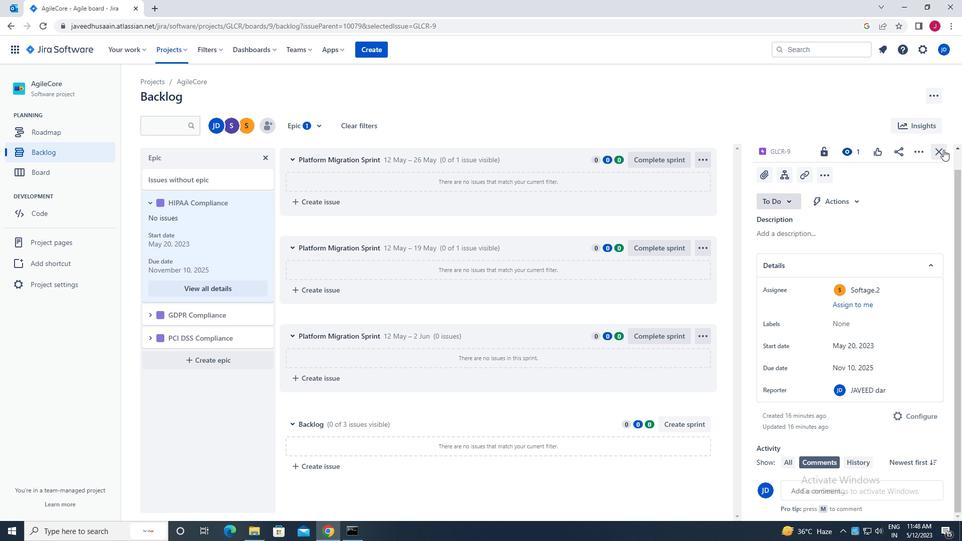 
Action: Mouse pressed left at (942, 149)
Screenshot: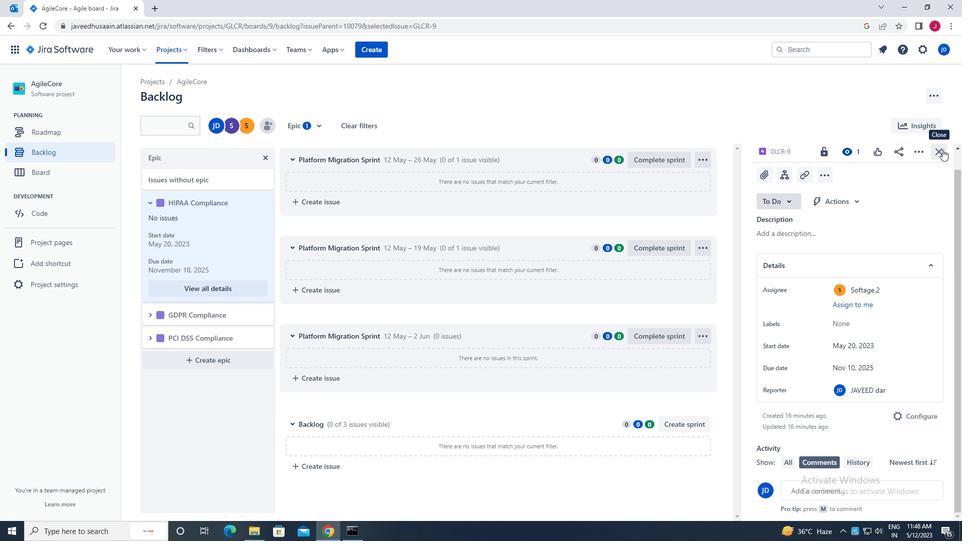 
Action: Mouse moved to (148, 314)
Screenshot: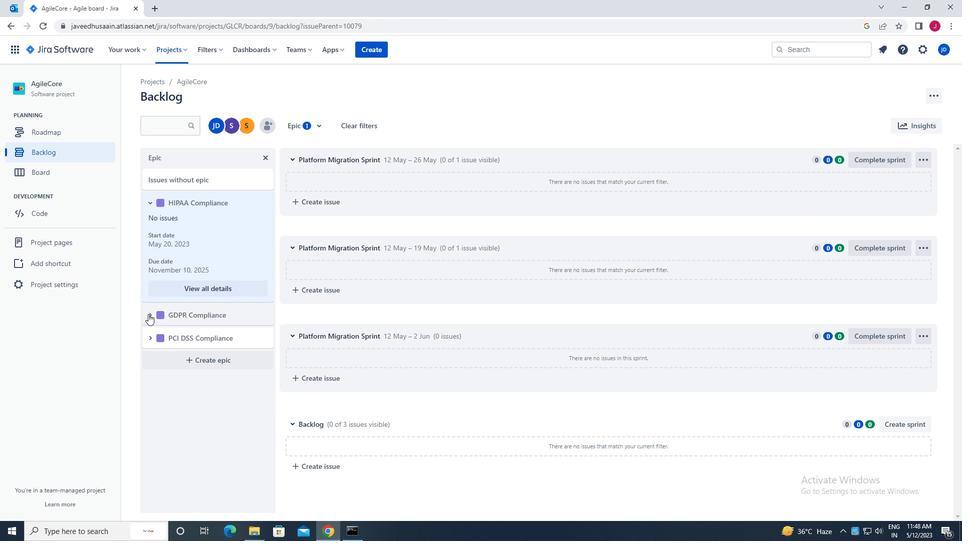 
Action: Mouse pressed left at (148, 314)
Screenshot: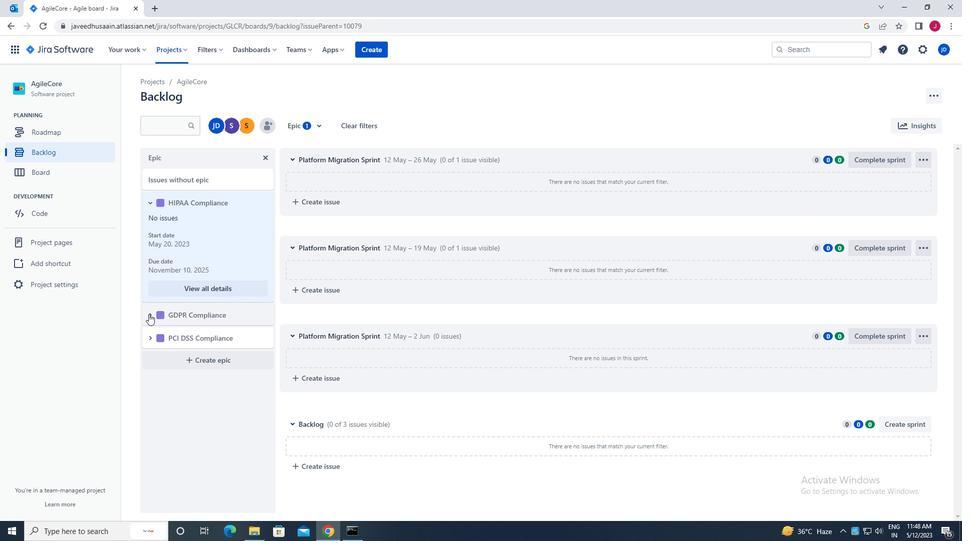 
Action: Mouse moved to (207, 396)
Screenshot: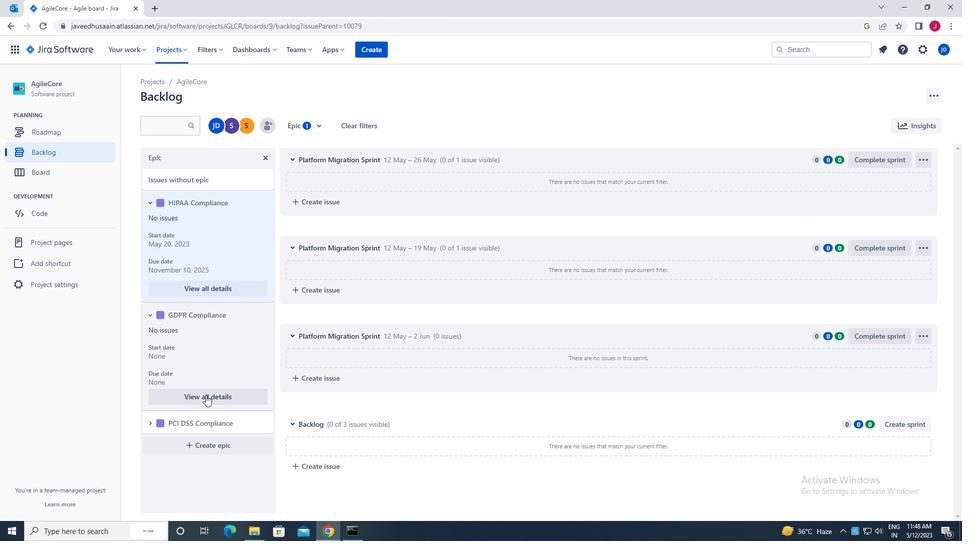 
Action: Mouse pressed left at (207, 396)
Screenshot: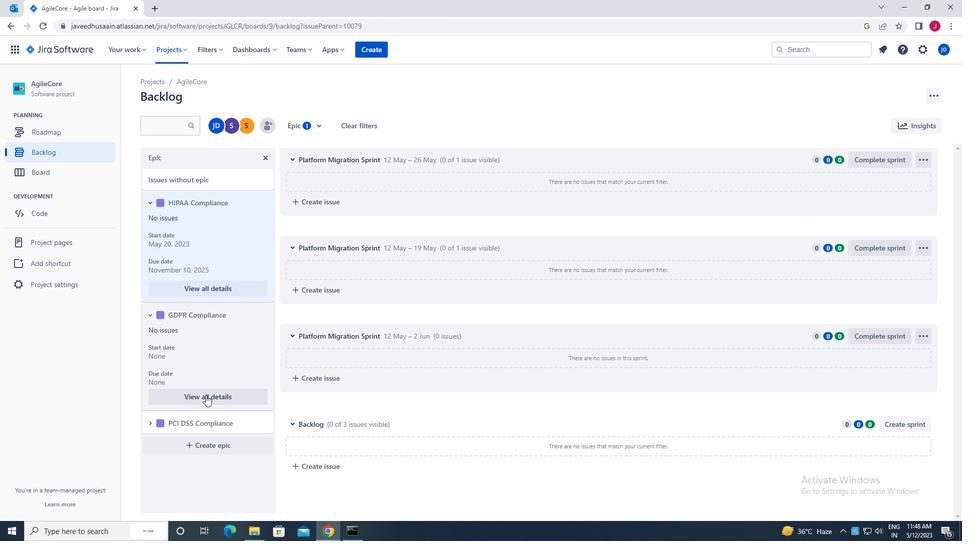 
Action: Mouse moved to (843, 367)
Screenshot: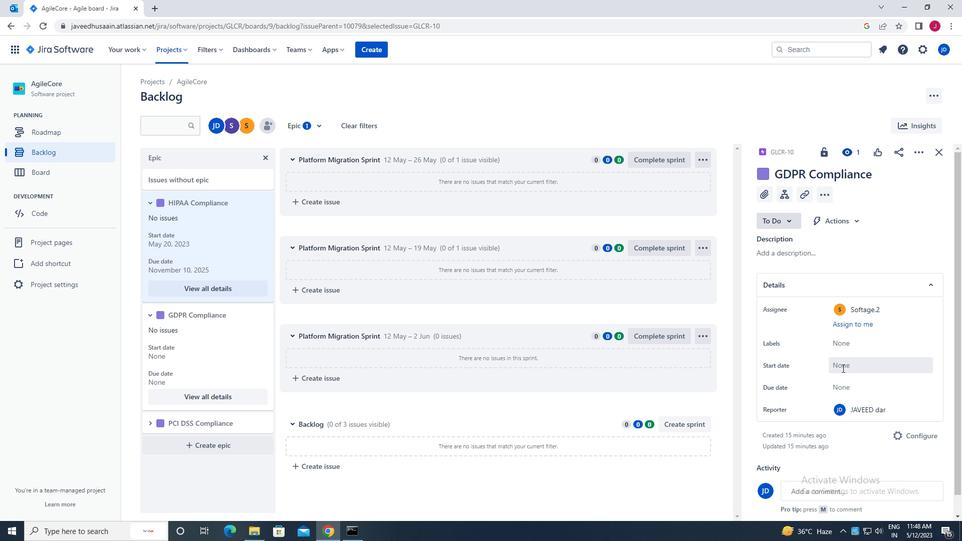 
Action: Mouse pressed left at (843, 367)
Screenshot: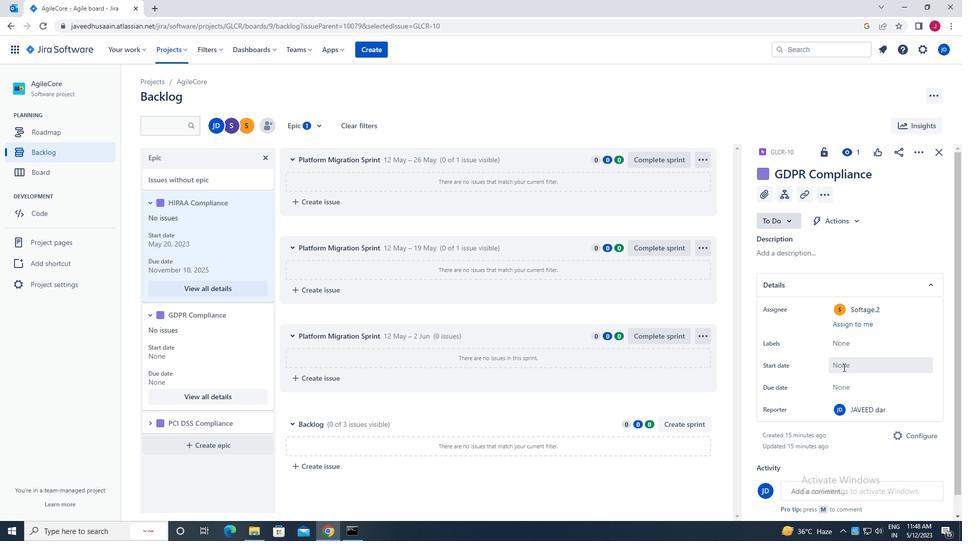 
Action: Mouse moved to (811, 220)
Screenshot: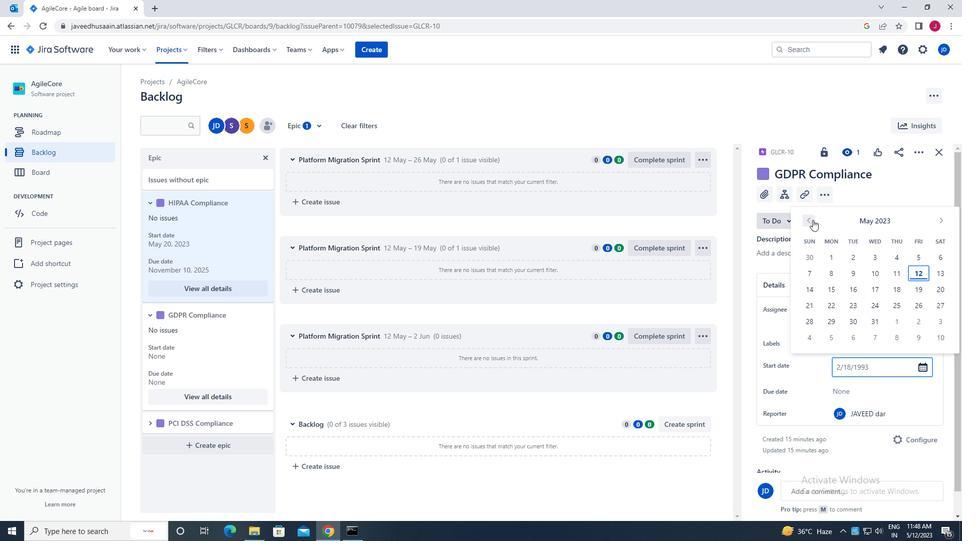 
Action: Mouse pressed left at (811, 220)
Screenshot: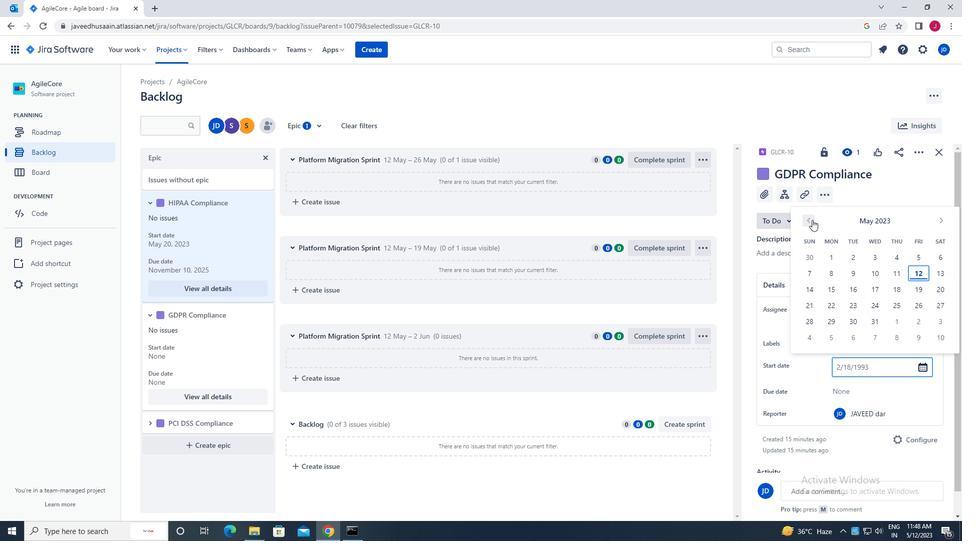 
Action: Mouse moved to (937, 291)
Screenshot: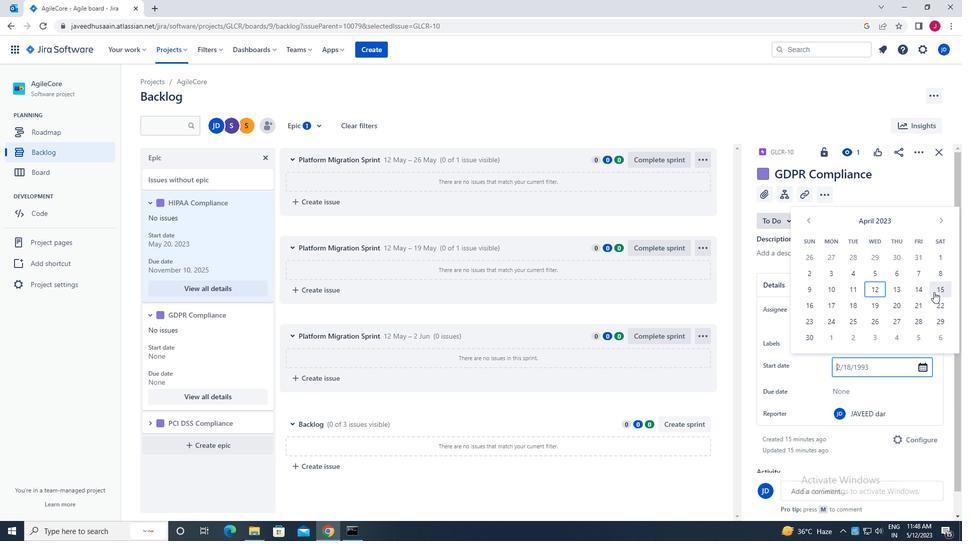 
Action: Mouse pressed left at (937, 291)
Screenshot: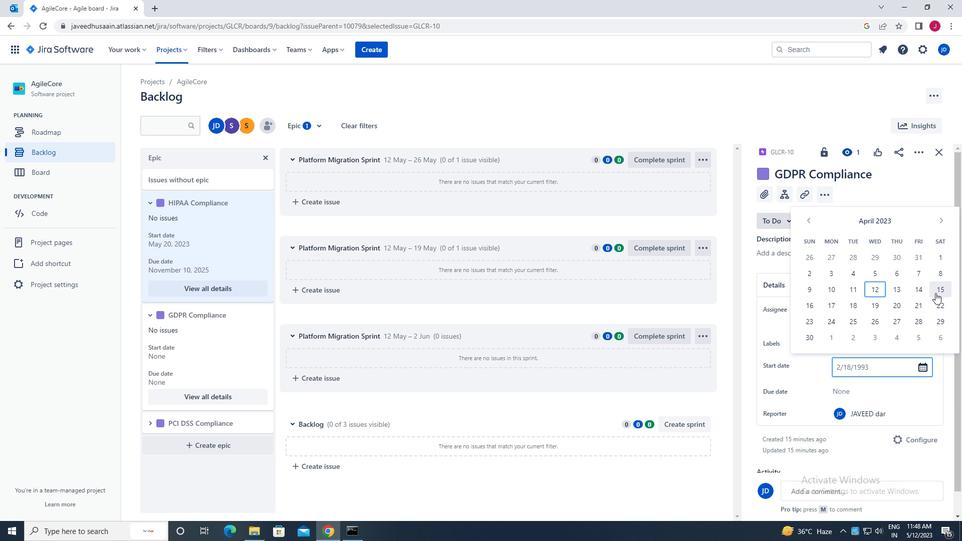 
Action: Mouse moved to (931, 291)
Screenshot: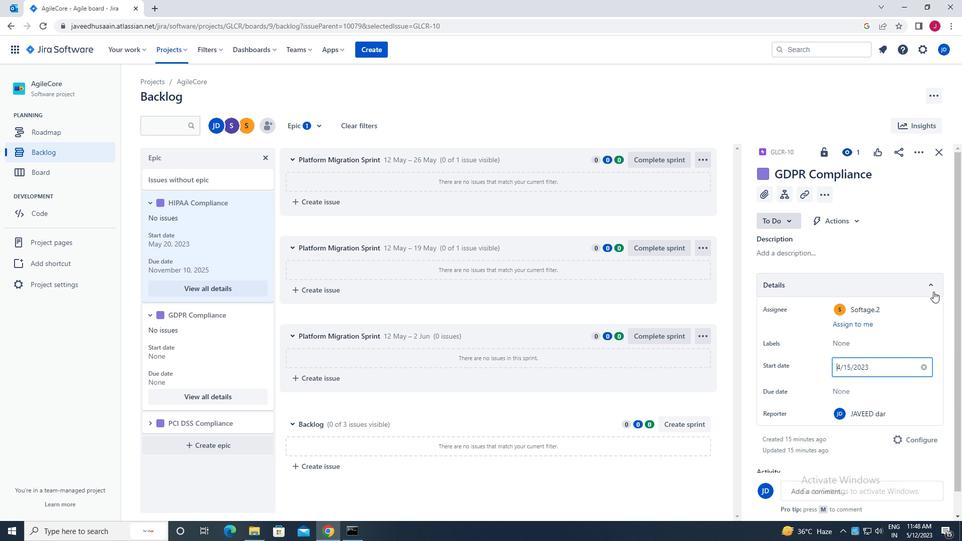 
Action: Key pressed <Key.enter>
Screenshot: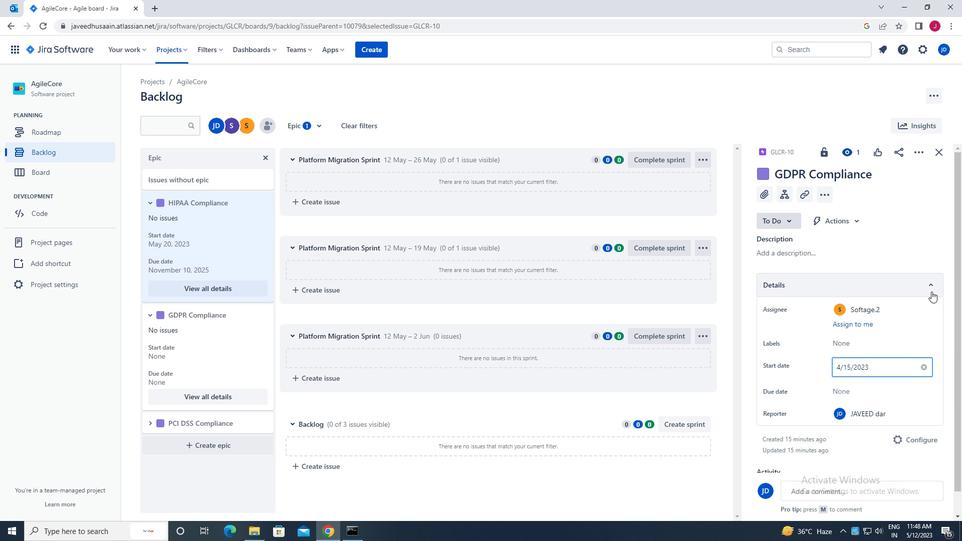 
Action: Mouse moved to (847, 383)
Screenshot: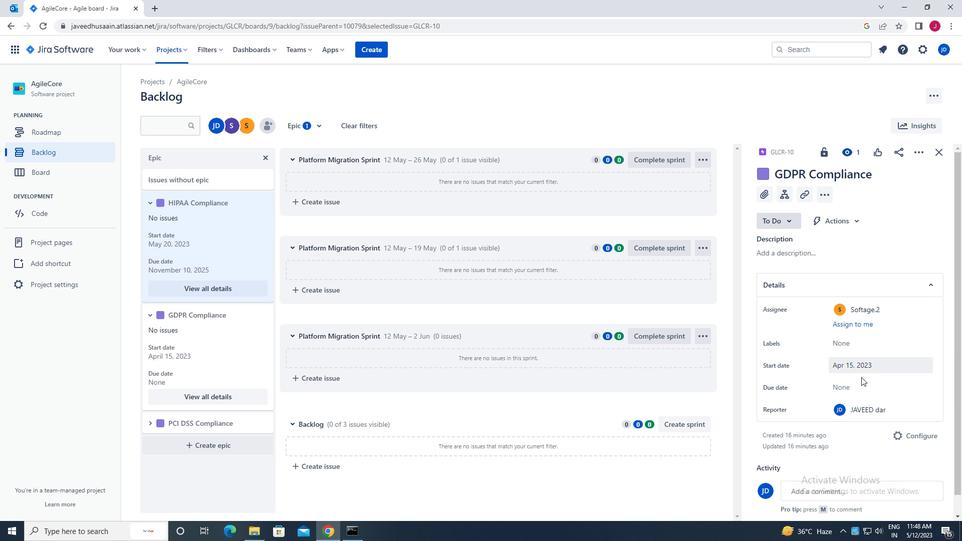 
Action: Mouse pressed left at (847, 383)
Screenshot: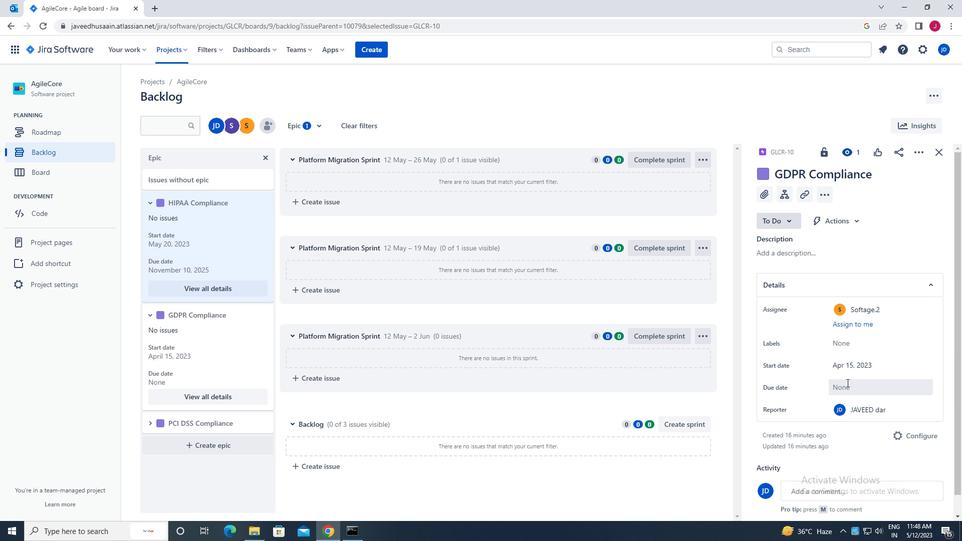 
Action: Mouse moved to (944, 243)
Screenshot: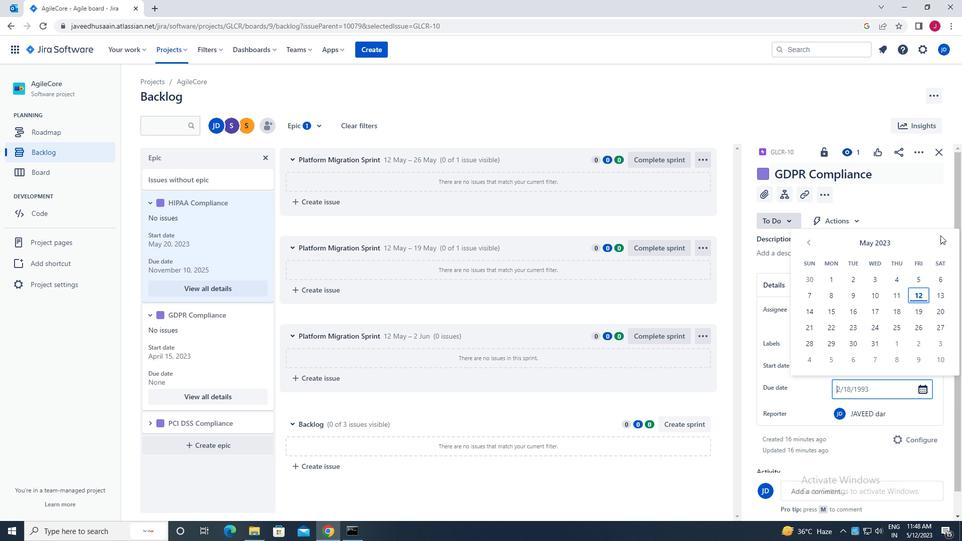 
Action: Mouse pressed left at (944, 243)
Screenshot: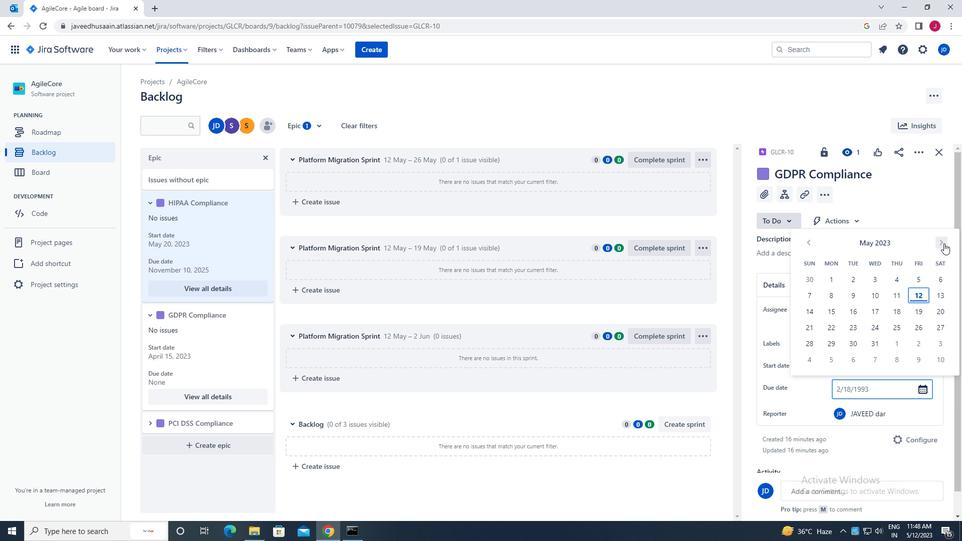 
Action: Mouse pressed left at (944, 243)
Screenshot: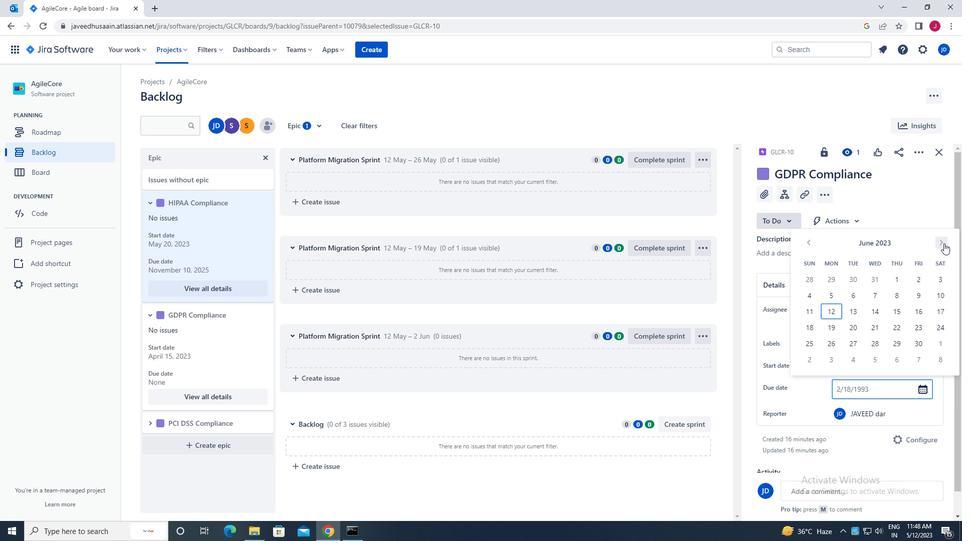 
Action: Mouse pressed left at (944, 243)
Screenshot: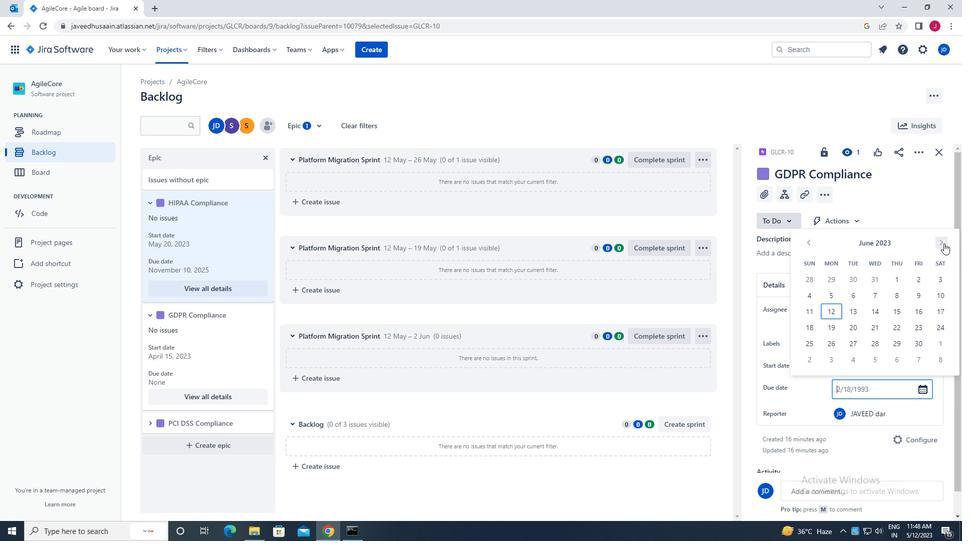 
Action: Mouse pressed left at (944, 243)
Screenshot: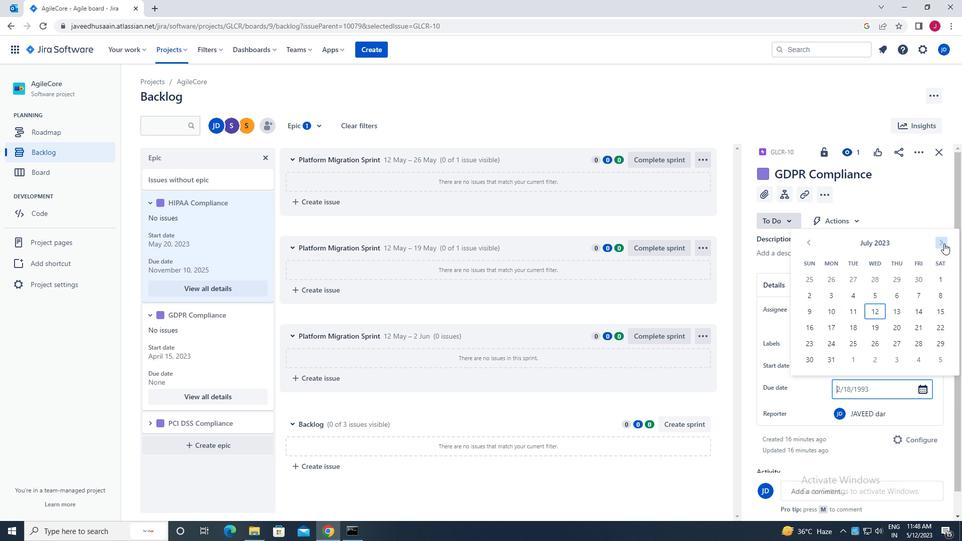 
Action: Mouse pressed left at (944, 243)
Screenshot: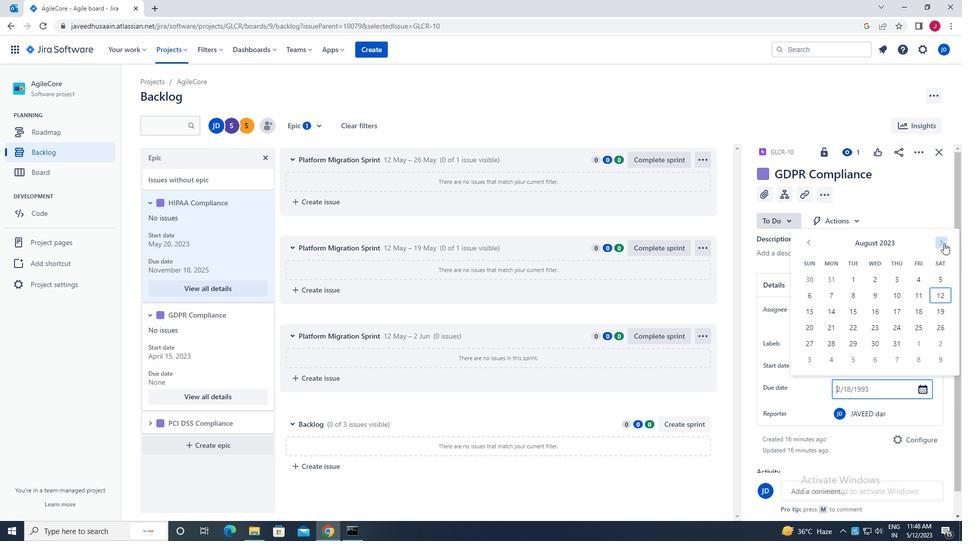 
Action: Mouse pressed left at (944, 243)
Screenshot: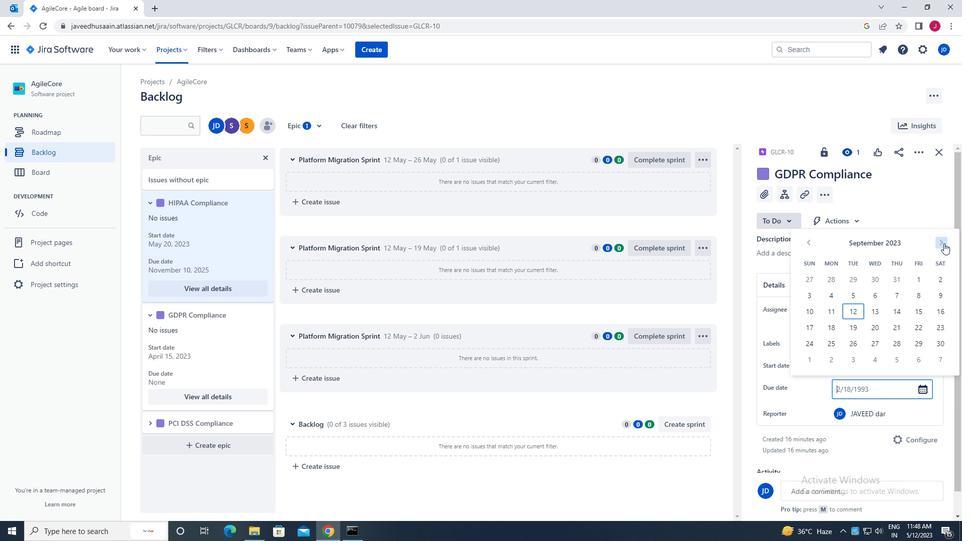 
Action: Mouse pressed left at (944, 243)
Screenshot: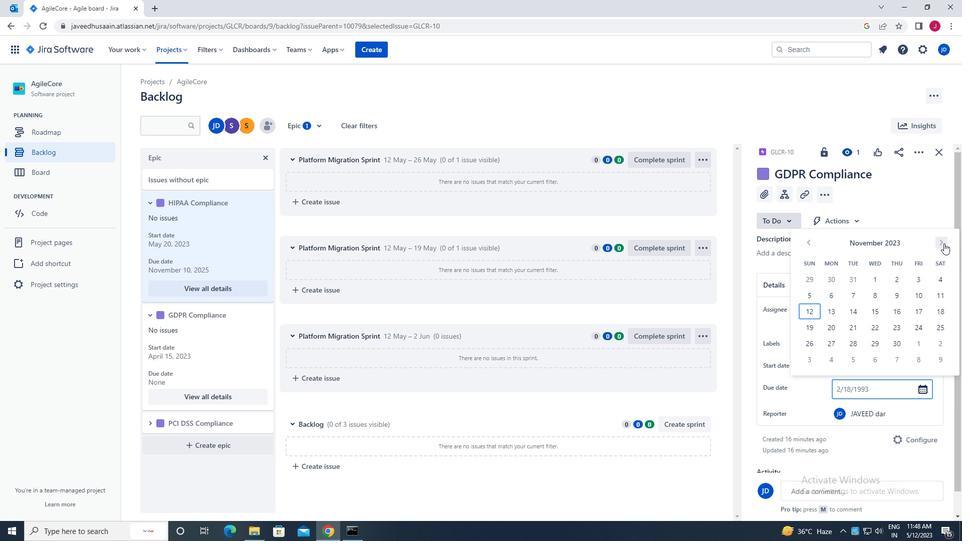 
Action: Mouse pressed left at (944, 243)
Screenshot: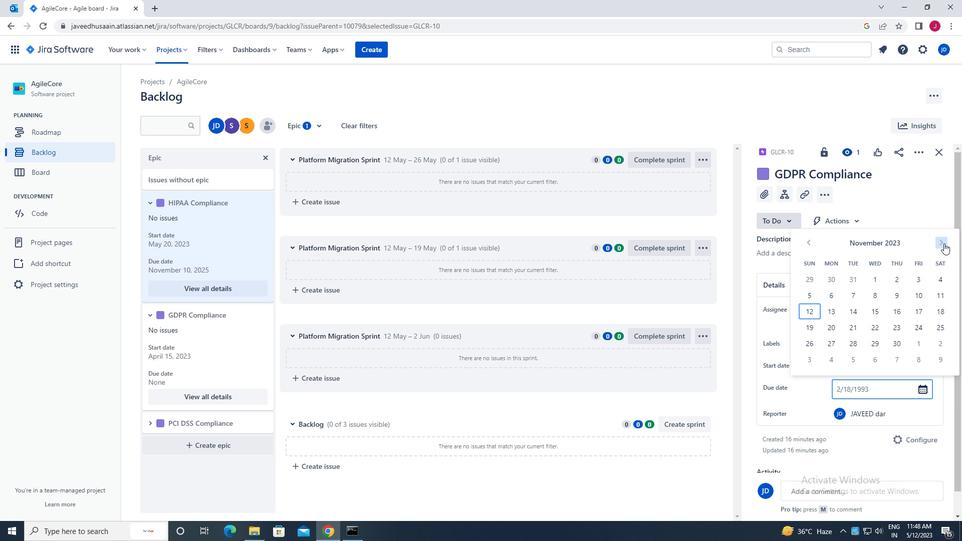 
Action: Mouse pressed left at (944, 243)
Screenshot: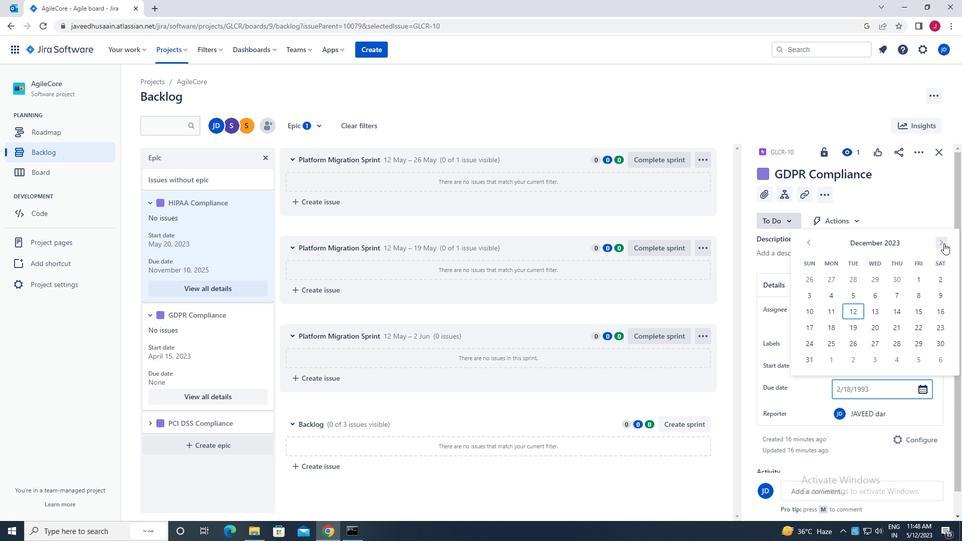
Action: Mouse pressed left at (944, 243)
Screenshot: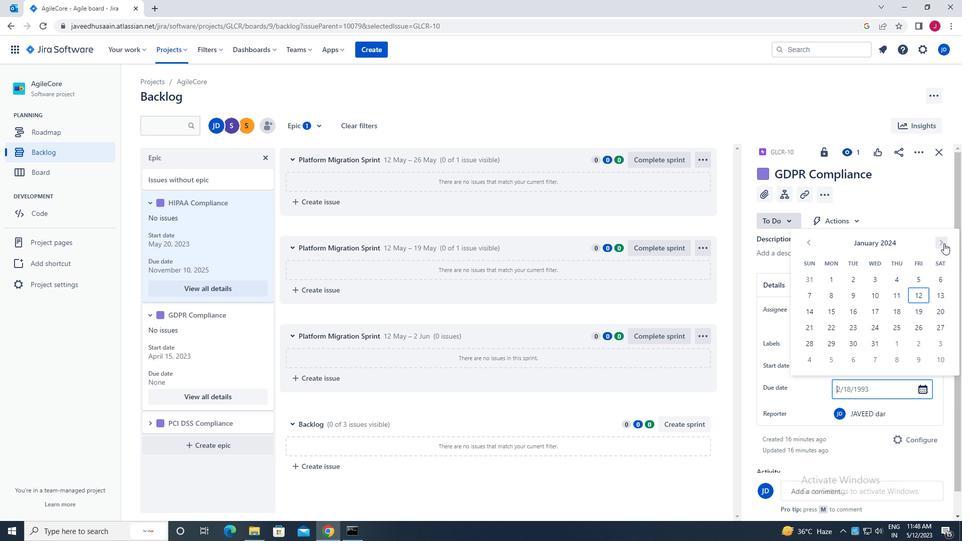 
Action: Mouse pressed left at (944, 243)
Screenshot: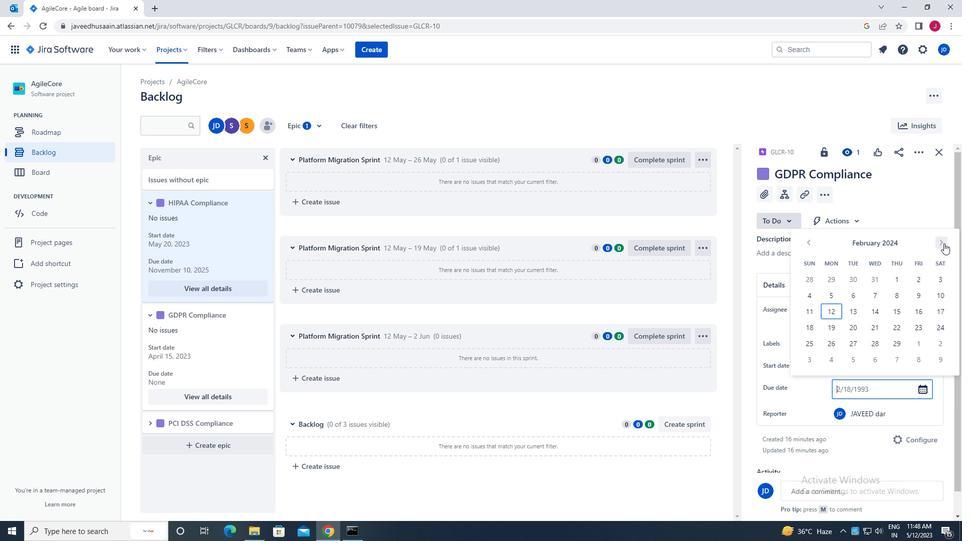 
Action: Mouse pressed left at (944, 243)
Screenshot: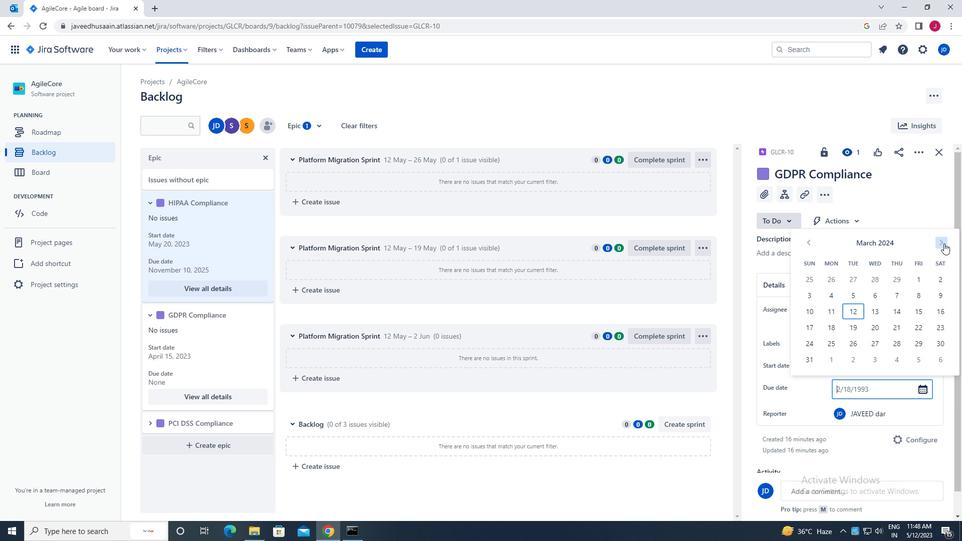 
Action: Mouse pressed left at (944, 243)
Screenshot: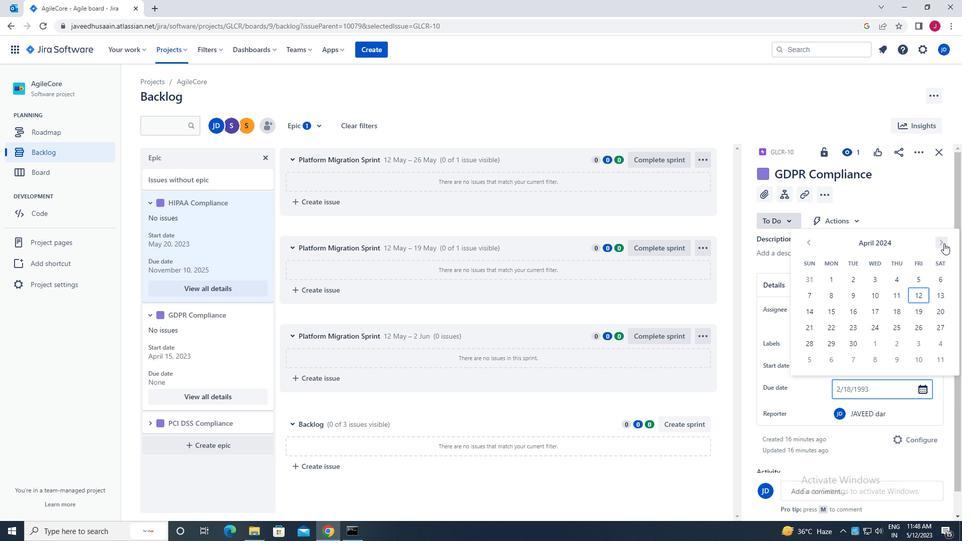 
Action: Mouse pressed left at (944, 243)
Screenshot: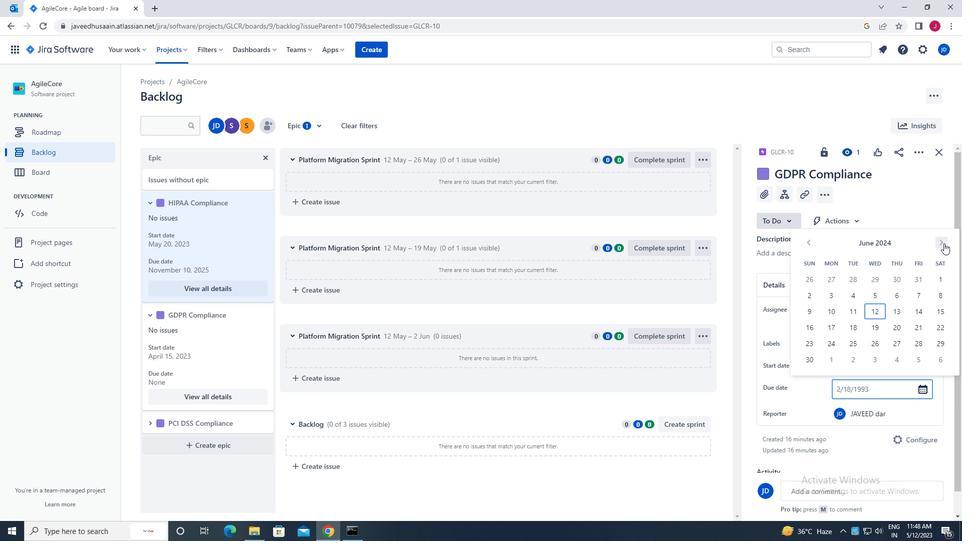 
Action: Mouse pressed left at (944, 243)
Screenshot: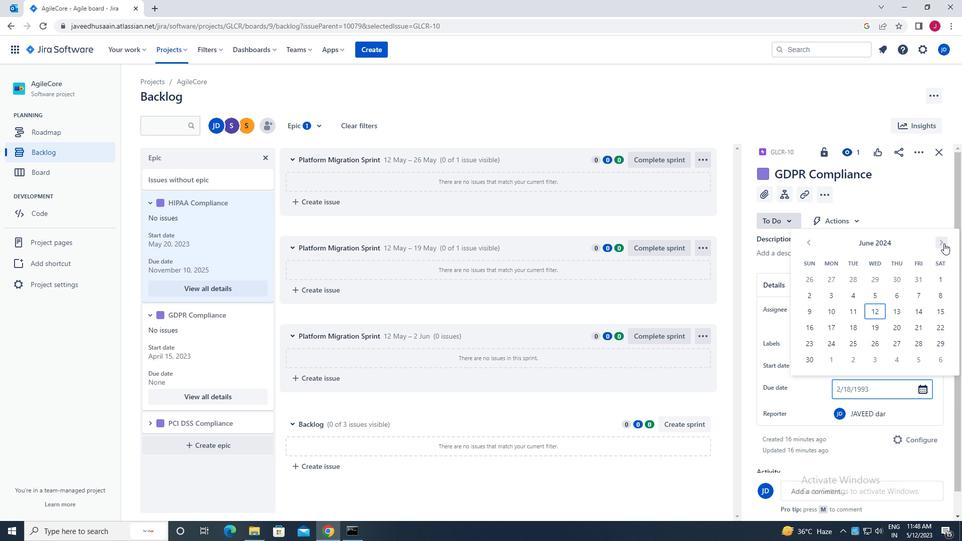 
Action: Mouse pressed left at (944, 243)
Screenshot: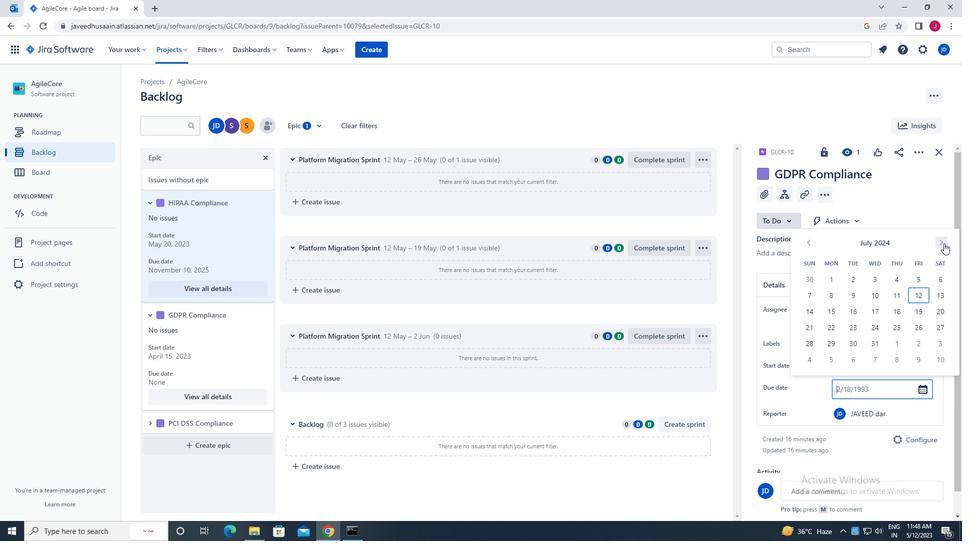 
Action: Mouse pressed left at (944, 243)
Screenshot: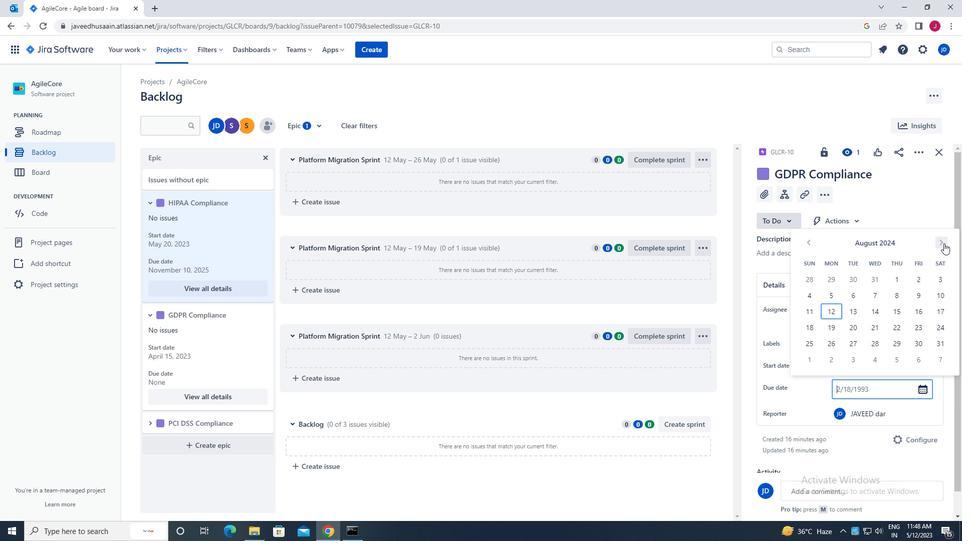 
Action: Mouse pressed left at (944, 243)
Screenshot: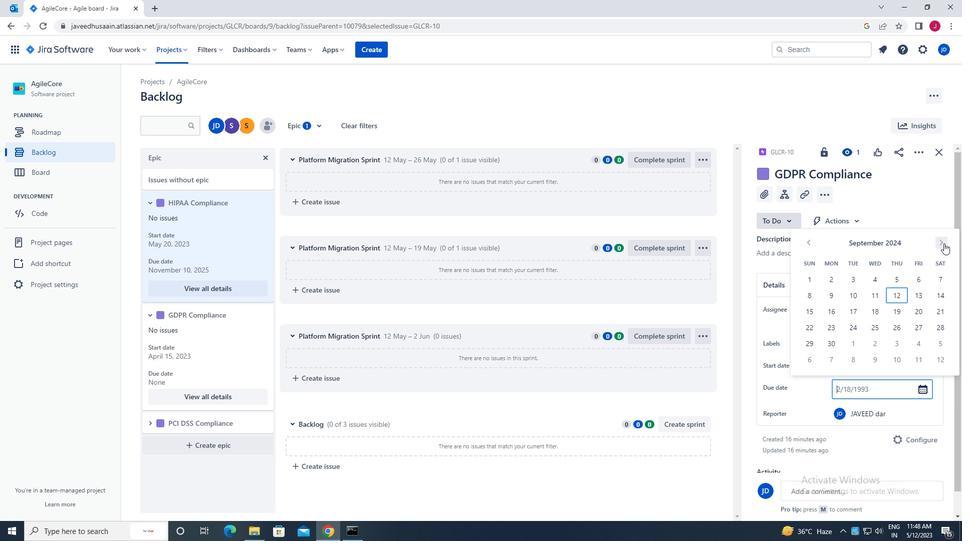 
Action: Mouse pressed left at (944, 243)
Screenshot: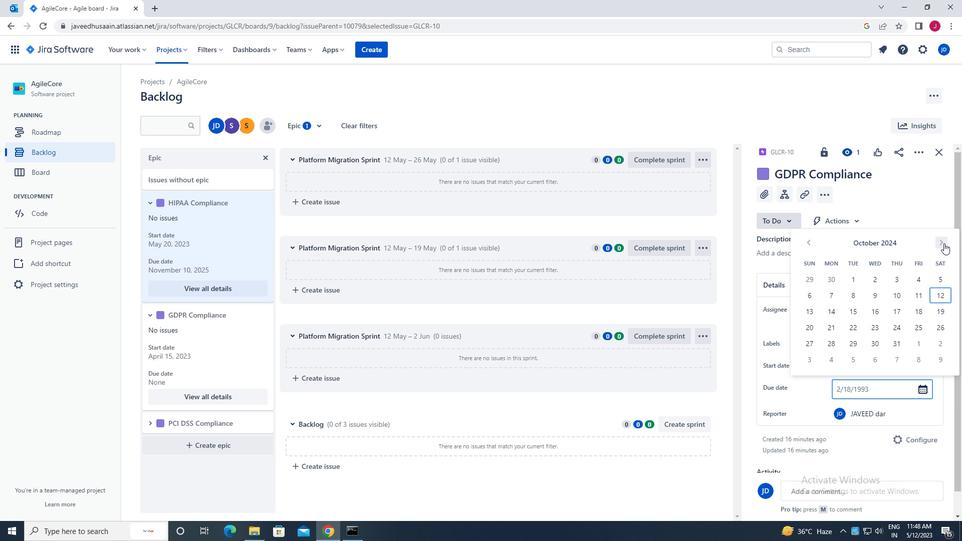 
Action: Mouse pressed left at (944, 243)
Screenshot: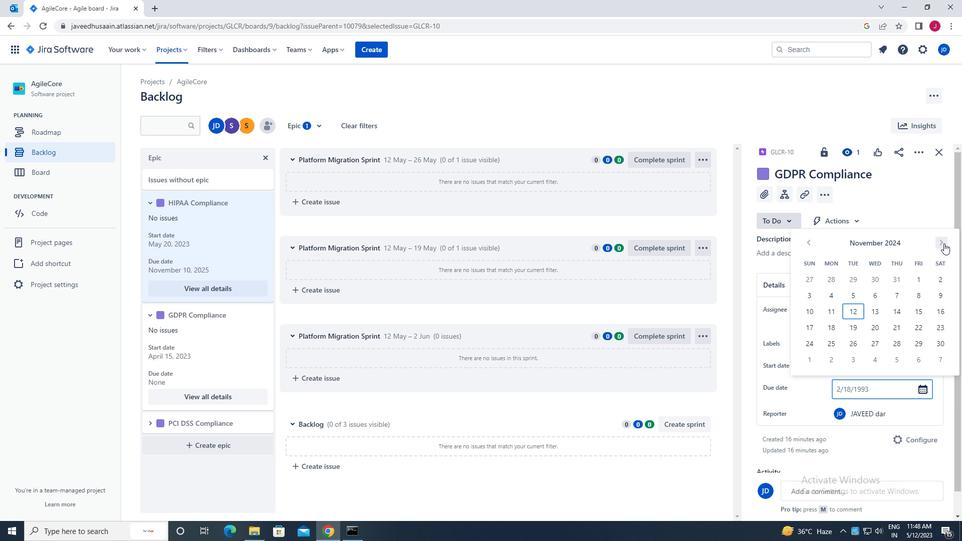 
Action: Mouse pressed left at (944, 243)
Screenshot: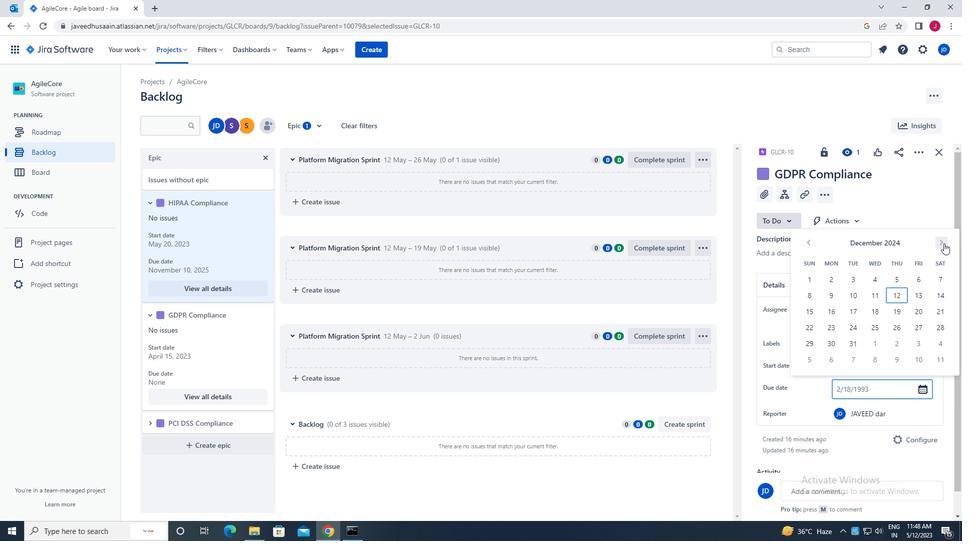 
Action: Mouse pressed left at (944, 243)
Screenshot: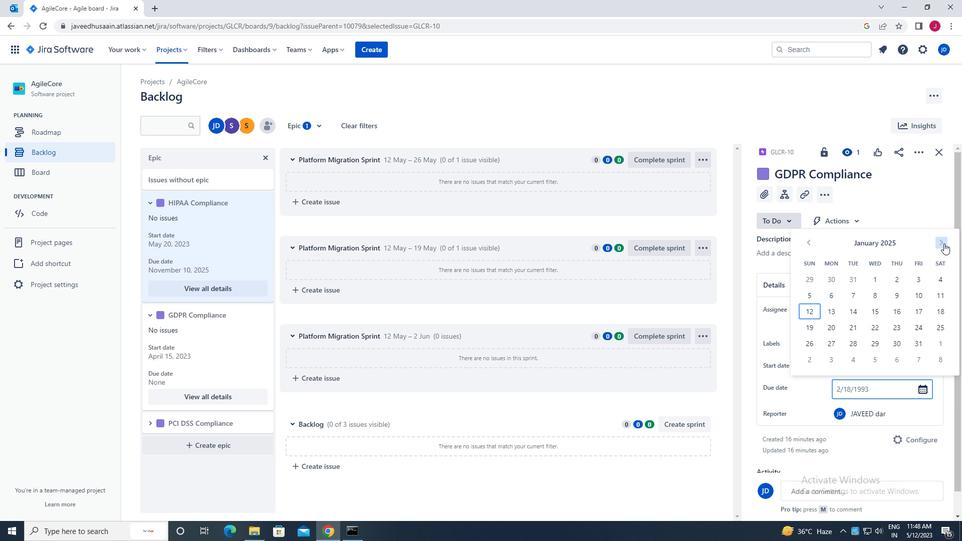 
Action: Mouse pressed left at (944, 243)
Screenshot: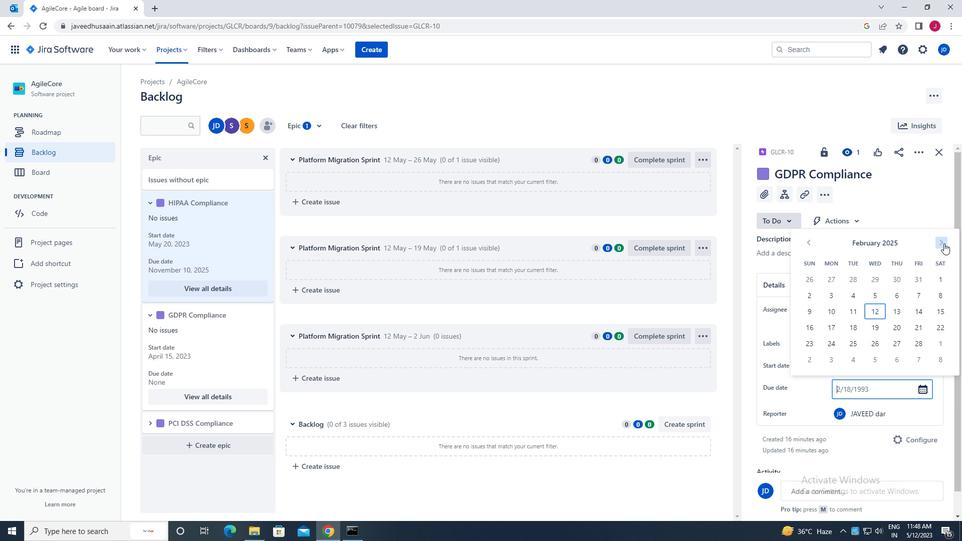 
Action: Mouse pressed left at (944, 243)
Screenshot: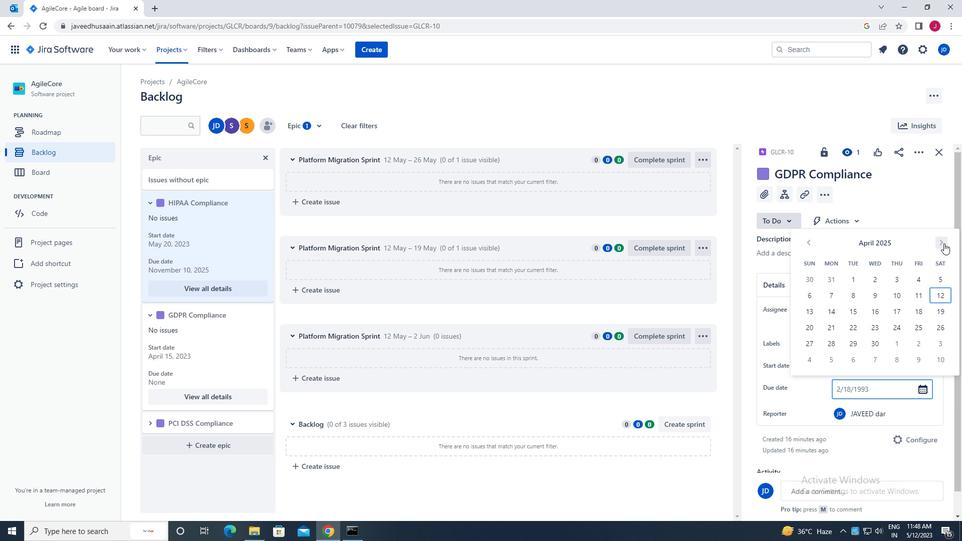 
Action: Mouse pressed left at (944, 243)
Screenshot: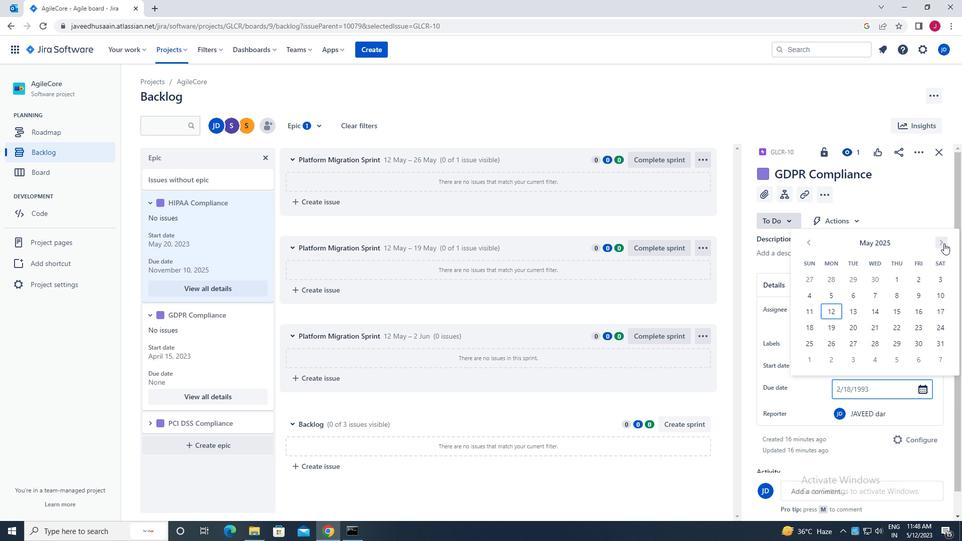 
Action: Mouse pressed left at (944, 243)
Screenshot: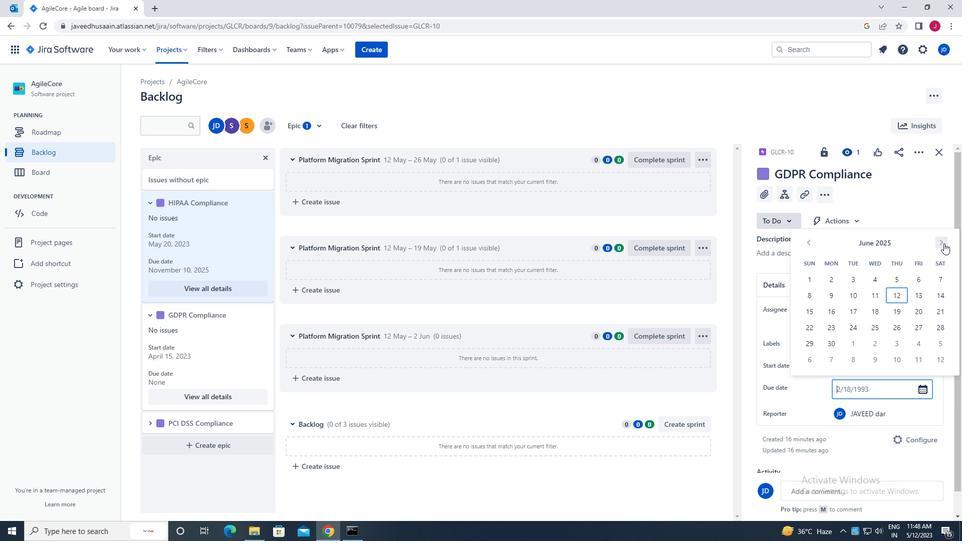 
Action: Mouse pressed left at (944, 243)
Screenshot: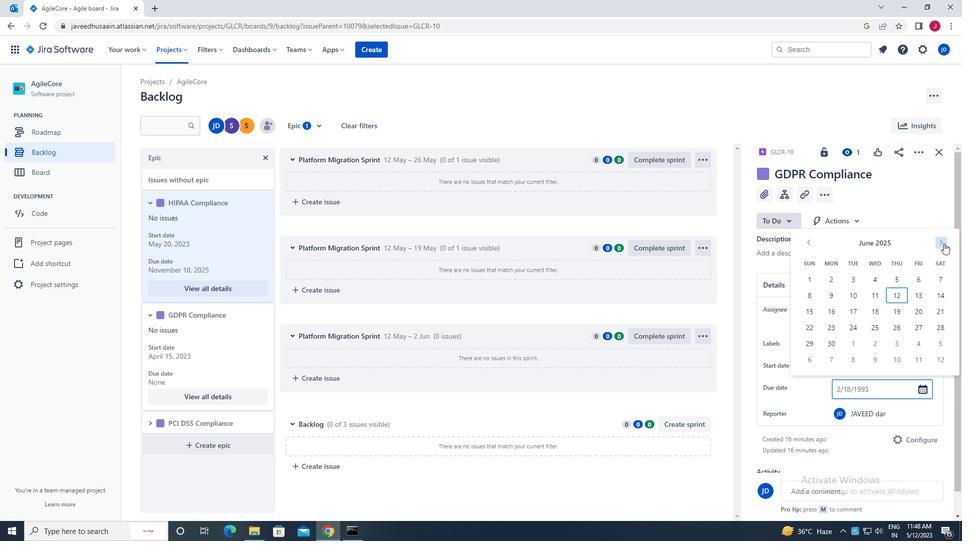 
Action: Mouse pressed left at (944, 243)
Screenshot: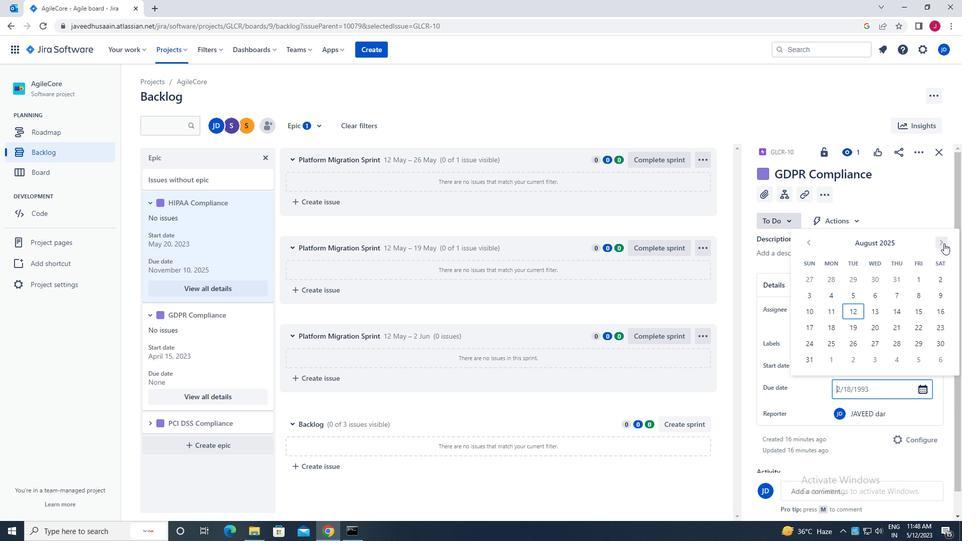 
Action: Mouse moved to (921, 279)
Screenshot: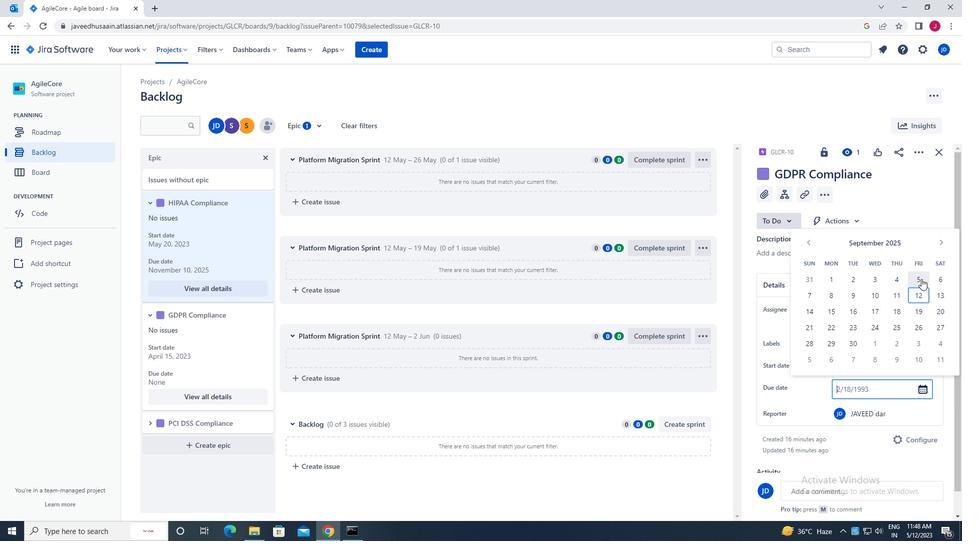 
Action: Mouse pressed left at (921, 279)
Screenshot: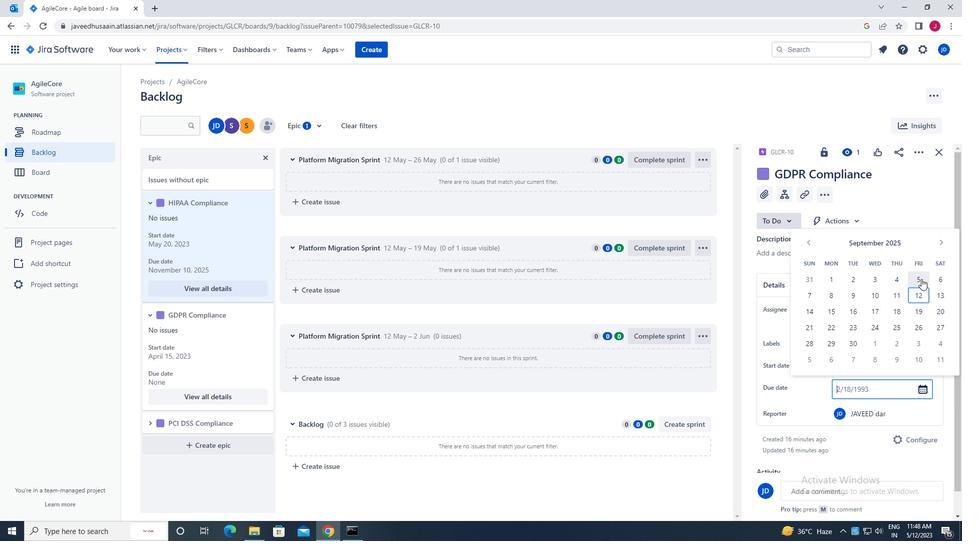 
Action: Key pressed <Key.enter>
Screenshot: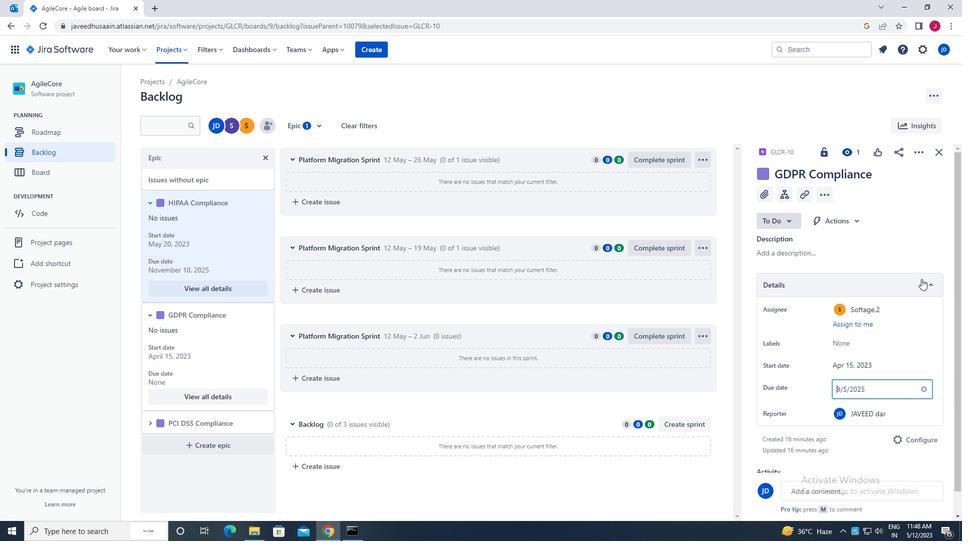 
Action: Mouse moved to (941, 152)
Screenshot: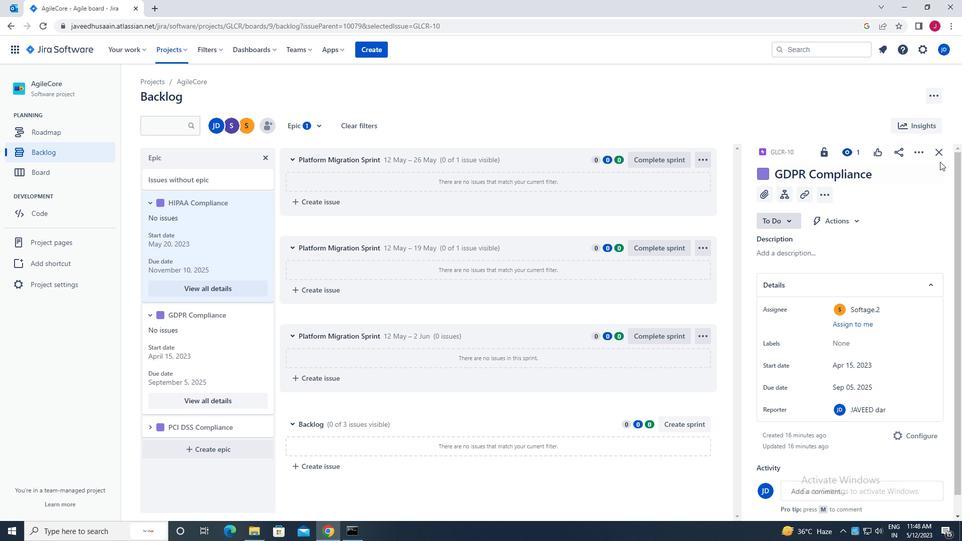 
Action: Mouse pressed left at (941, 152)
Screenshot: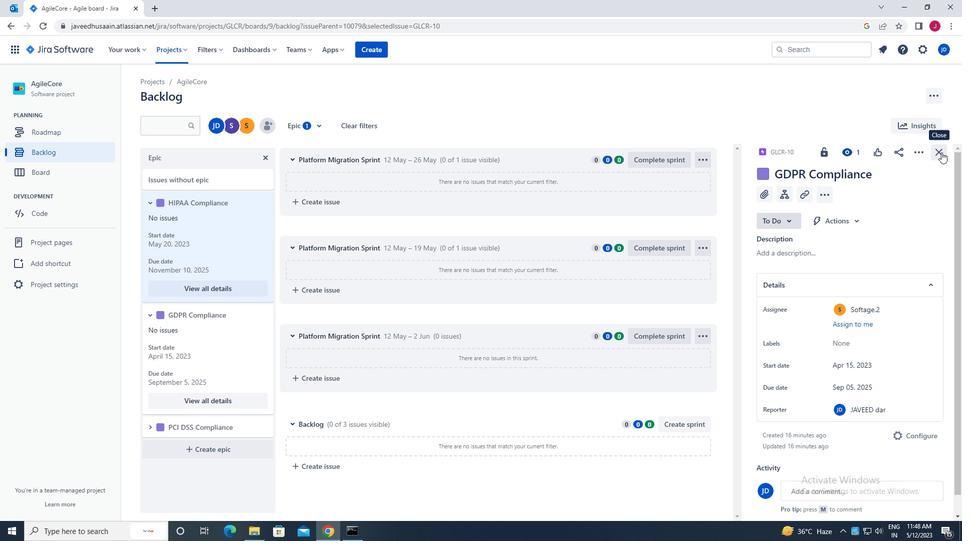 
Action: Mouse moved to (149, 428)
Screenshot: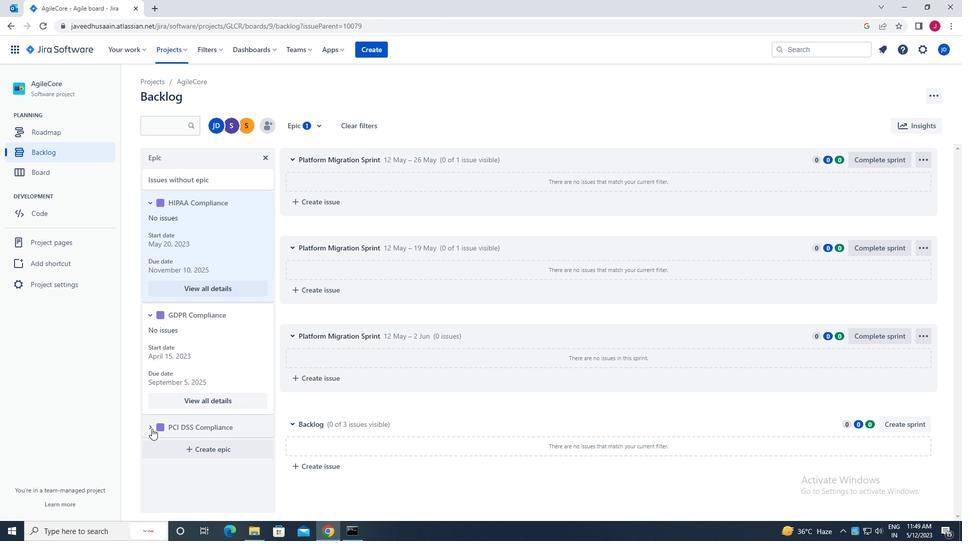 
Action: Mouse pressed left at (149, 428)
Screenshot: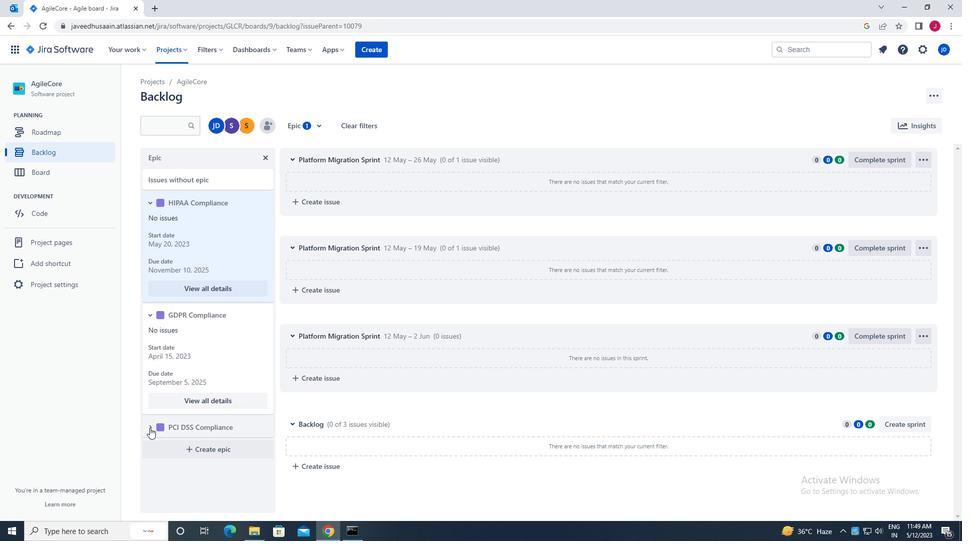 
Action: Mouse moved to (257, 442)
Screenshot: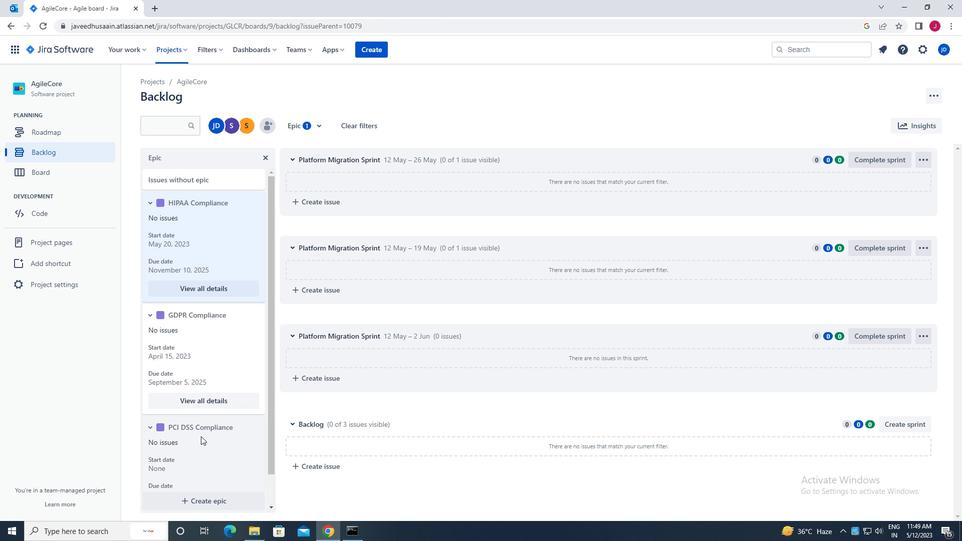 
Action: Mouse scrolled (257, 441) with delta (0, 0)
Screenshot: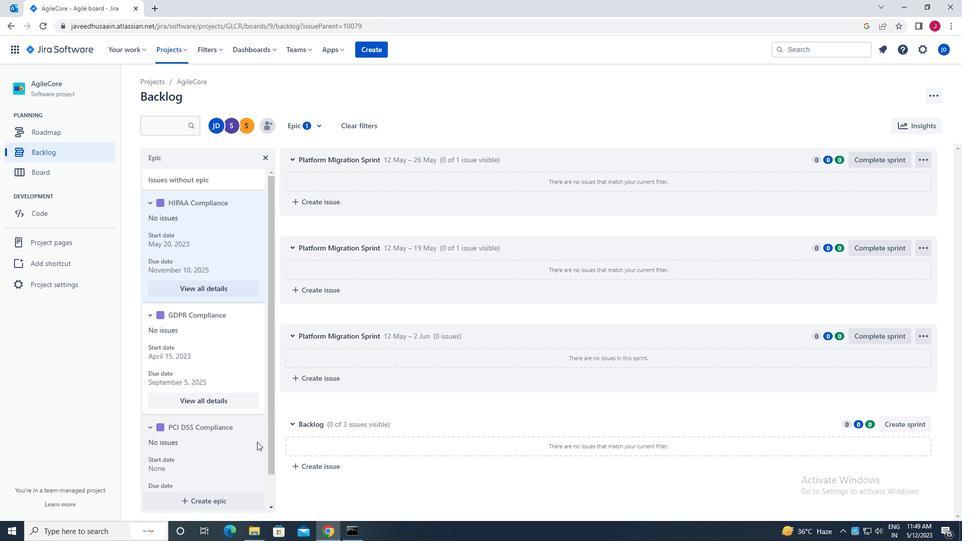 
Action: Mouse scrolled (257, 441) with delta (0, 0)
Screenshot: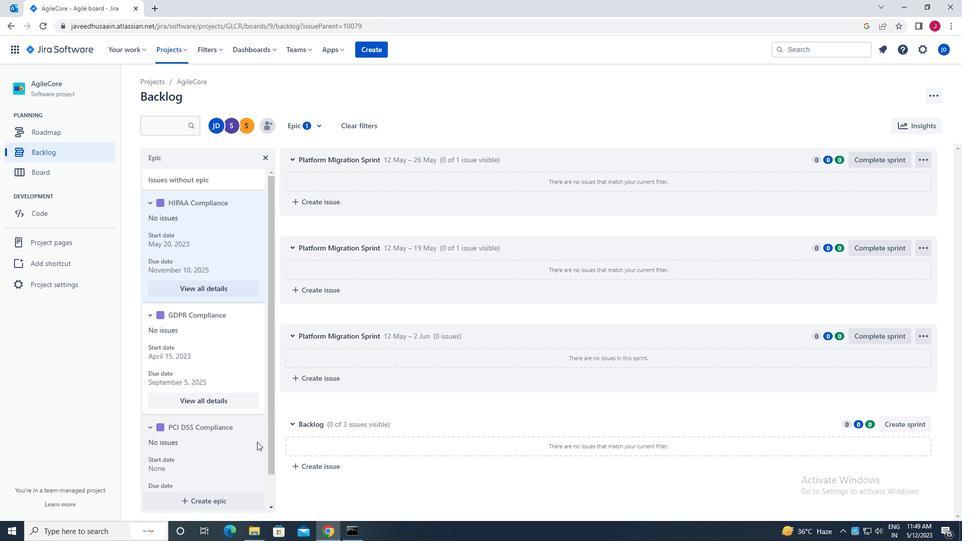 
Action: Mouse scrolled (257, 441) with delta (0, 0)
Screenshot: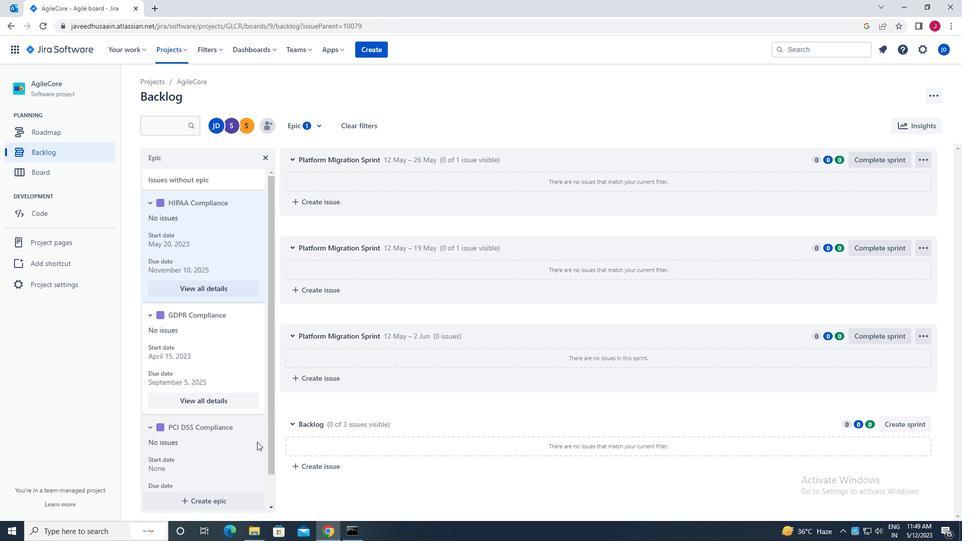 
Action: Mouse moved to (208, 473)
Screenshot: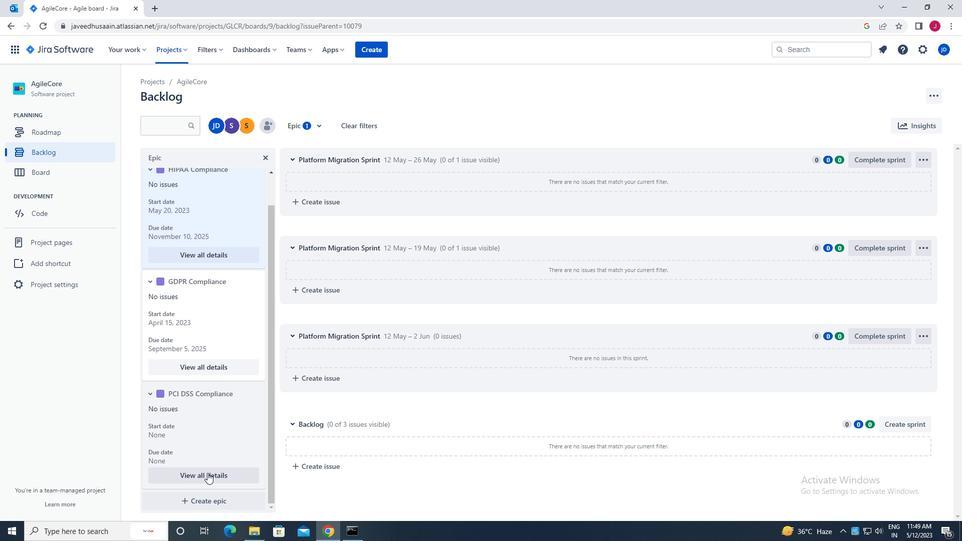 
Action: Mouse pressed left at (208, 473)
Screenshot: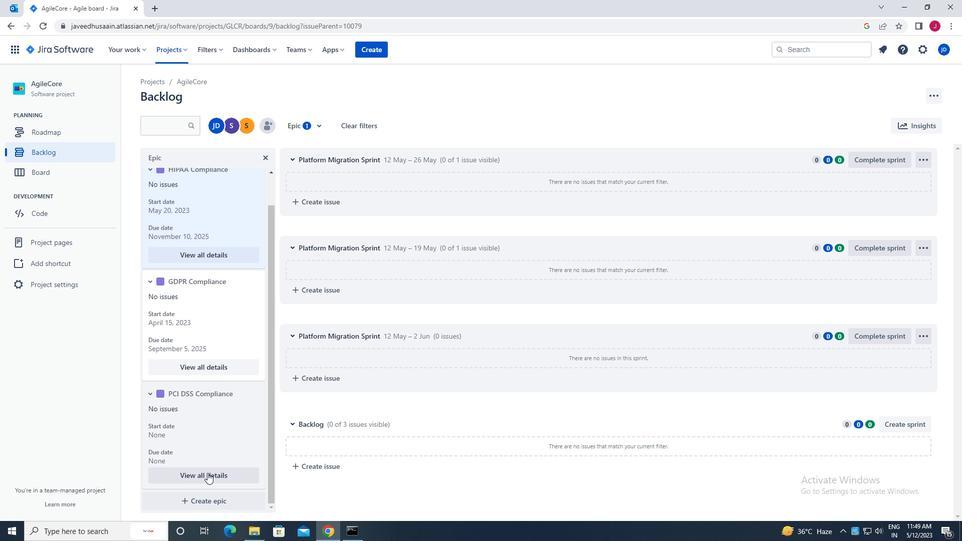 
Action: Mouse moved to (851, 367)
Screenshot: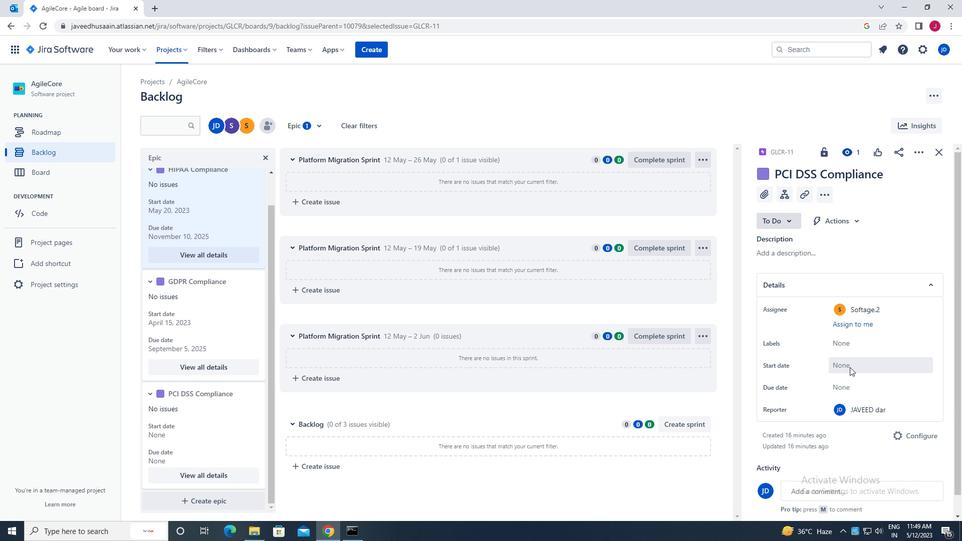 
Action: Mouse pressed left at (851, 367)
Screenshot: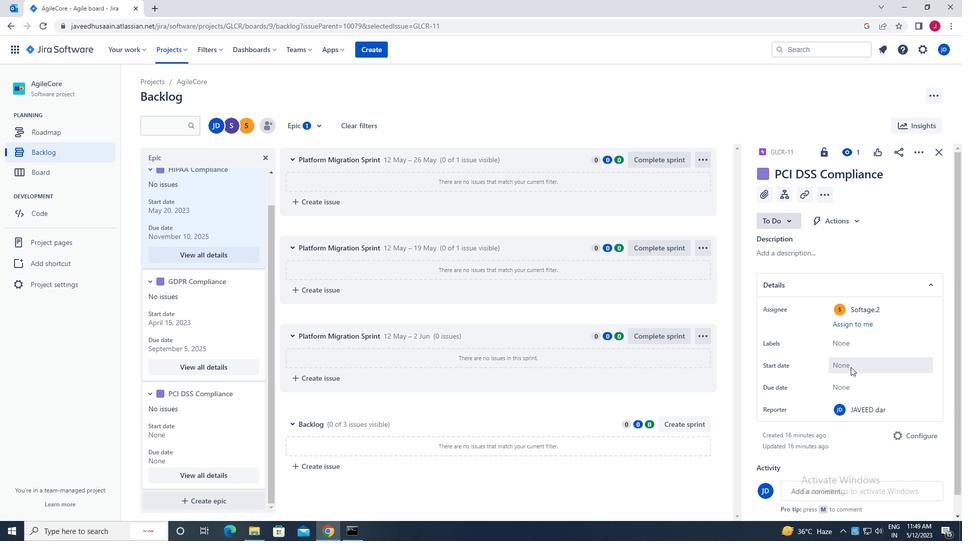 
Action: Mouse moved to (808, 222)
Screenshot: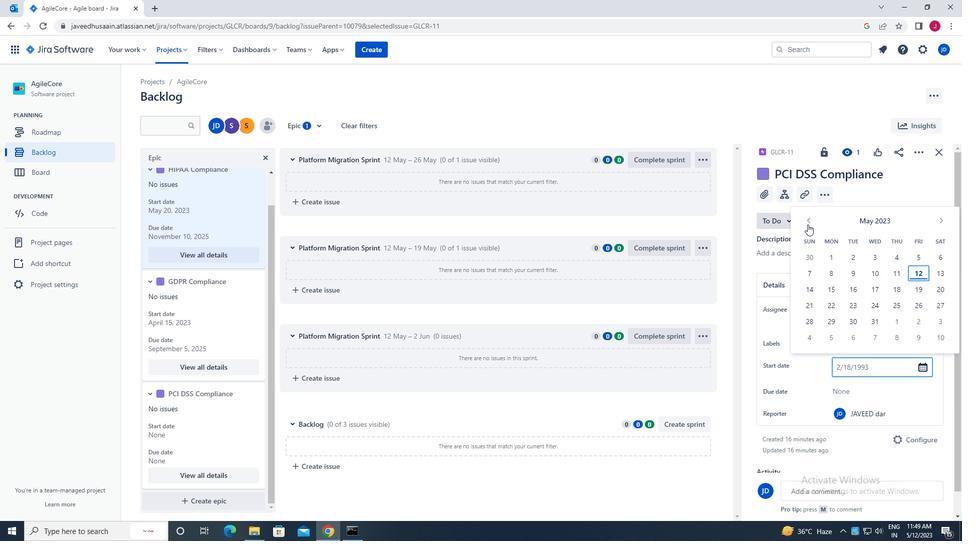 
Action: Mouse pressed left at (808, 222)
Screenshot: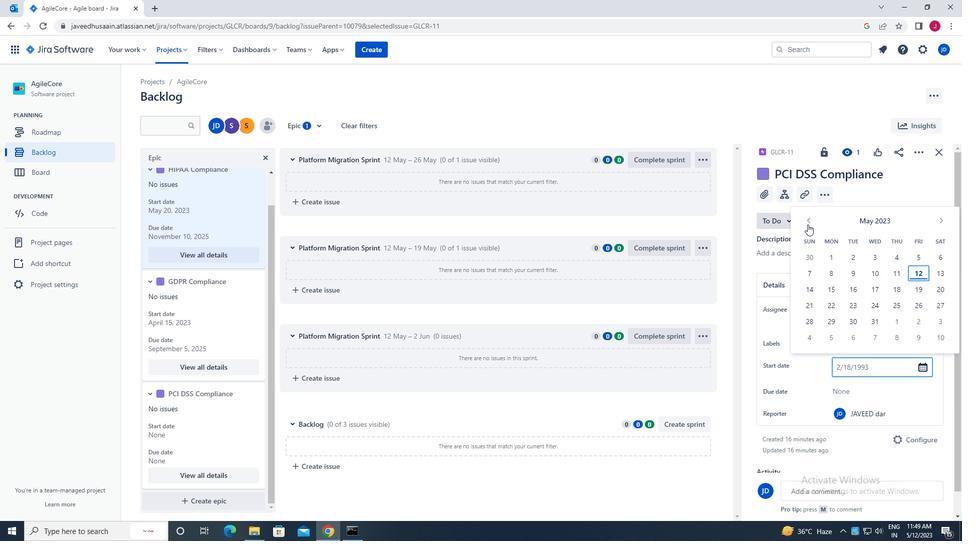 
Action: Mouse pressed left at (808, 222)
Screenshot: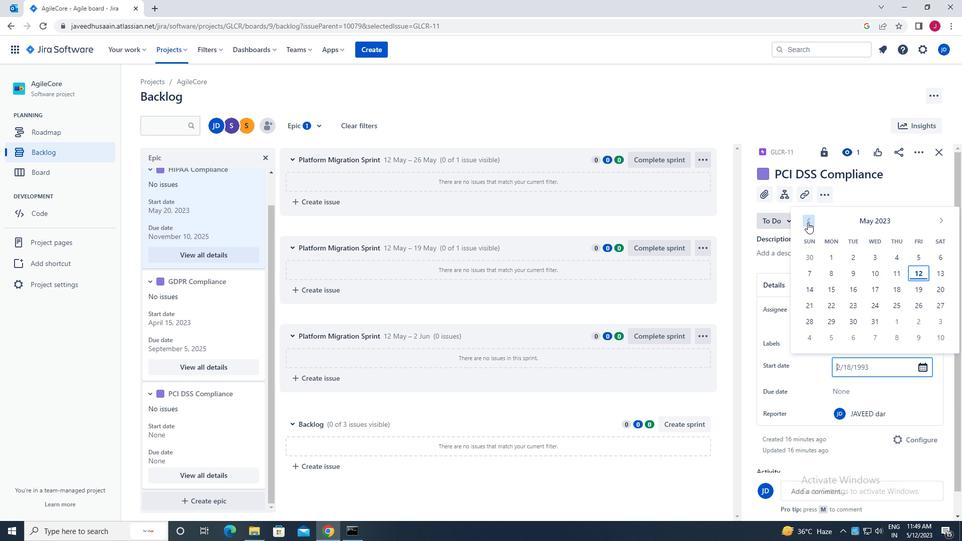 
Action: Mouse moved to (833, 292)
Screenshot: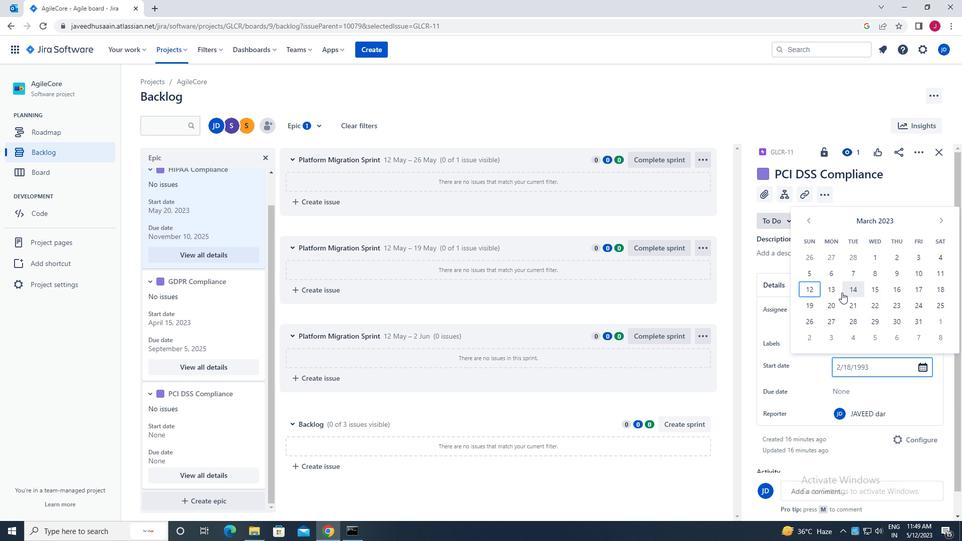 
Action: Mouse pressed left at (833, 292)
Screenshot: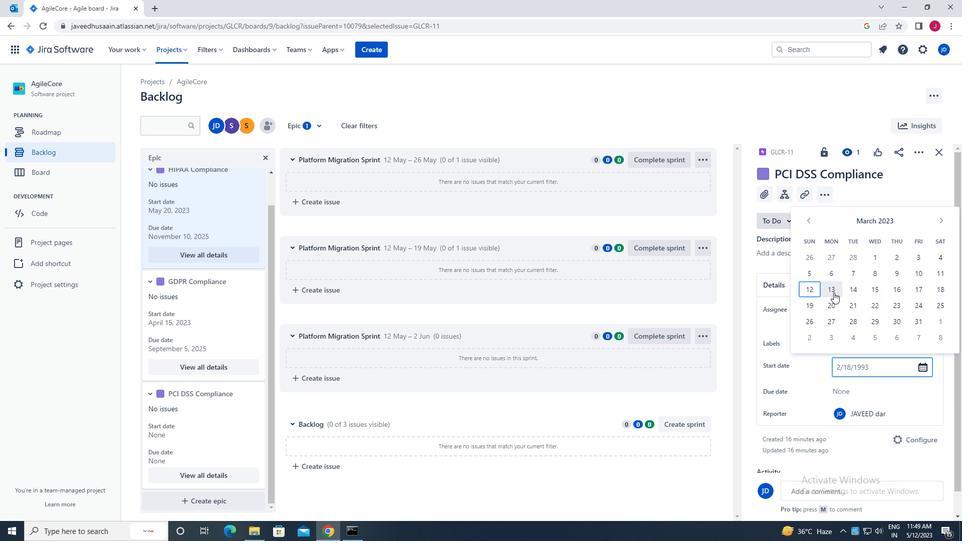 
Action: Mouse moved to (832, 291)
Screenshot: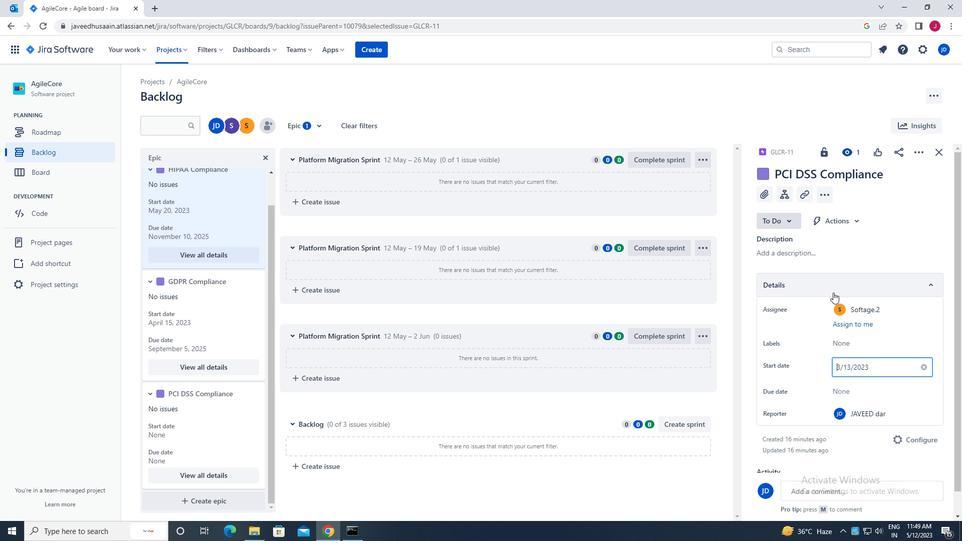 
Action: Key pressed <Key.enter>
Screenshot: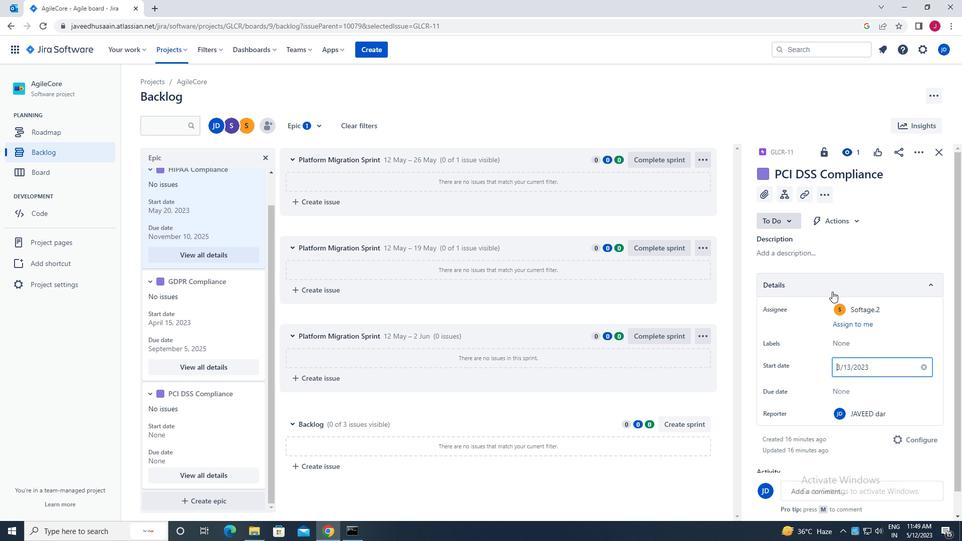 
Action: Mouse moved to (849, 386)
Screenshot: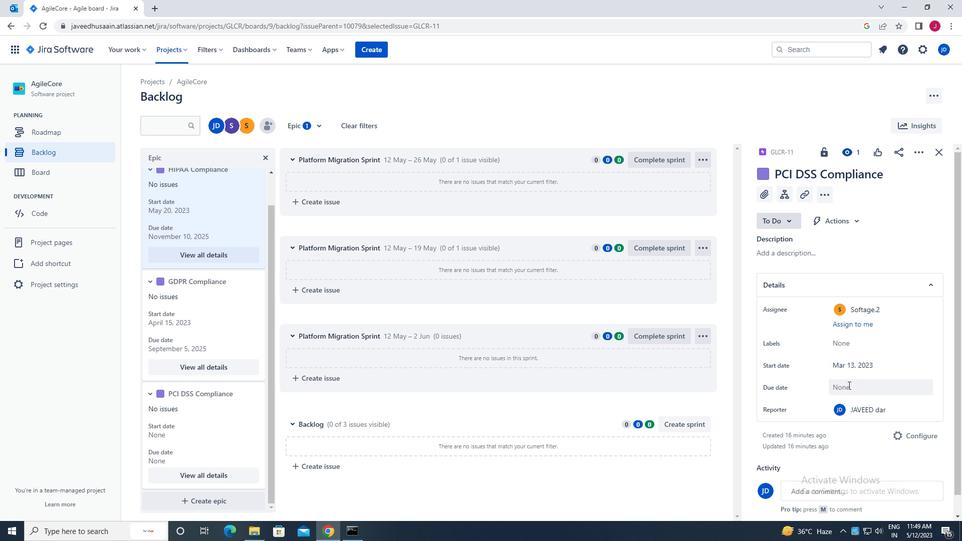 
Action: Mouse pressed left at (849, 386)
Screenshot: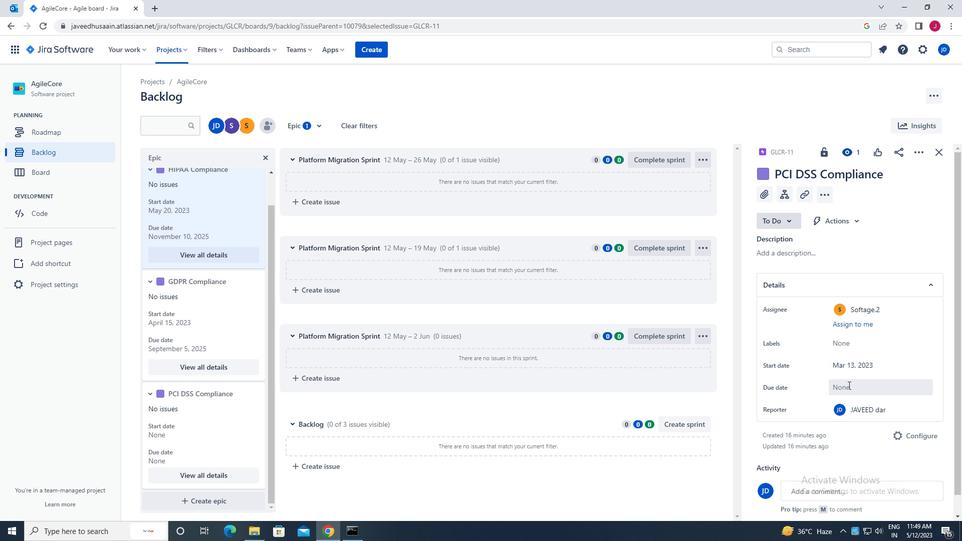 
Action: Mouse moved to (937, 245)
Screenshot: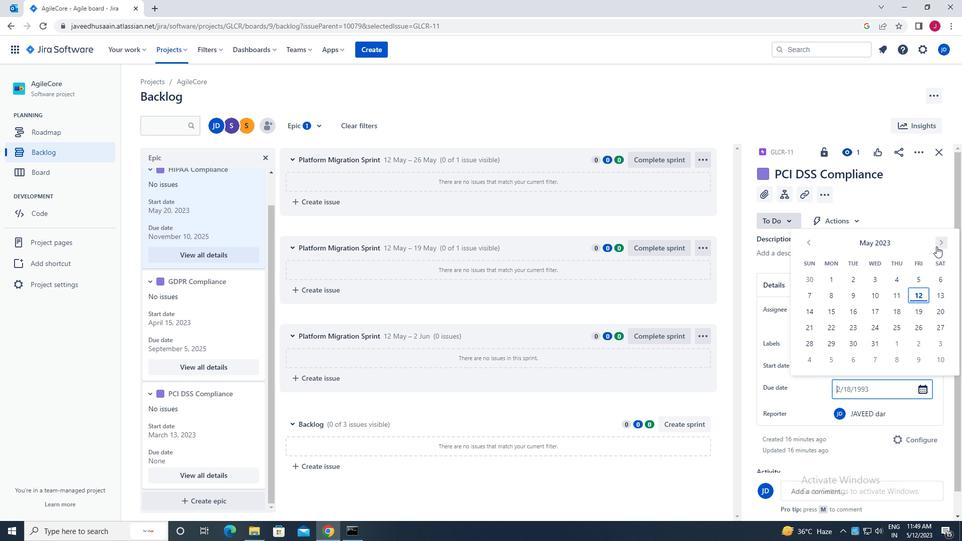 
Action: Mouse pressed left at (937, 245)
Screenshot: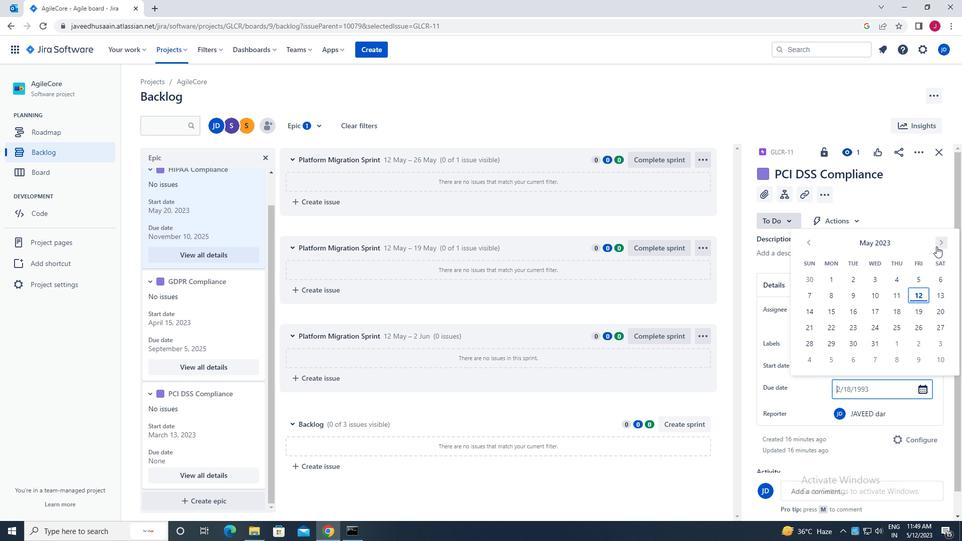 
Action: Mouse moved to (937, 245)
Screenshot: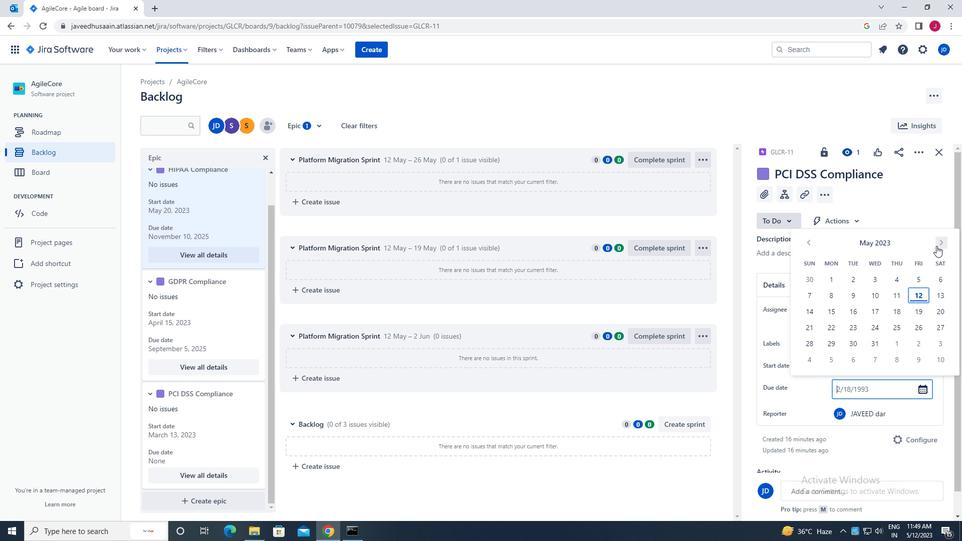
Action: Mouse pressed left at (937, 245)
Screenshot: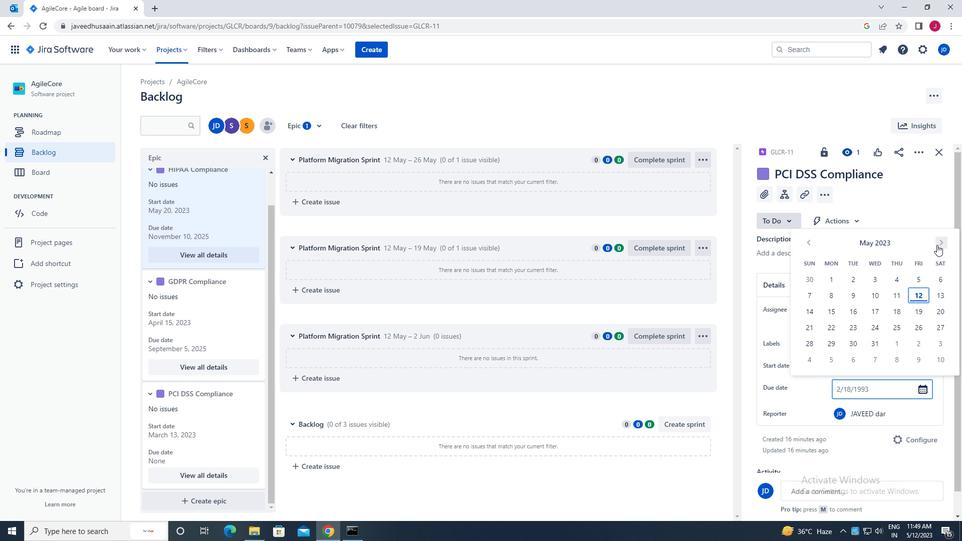 
Action: Mouse pressed left at (937, 245)
Screenshot: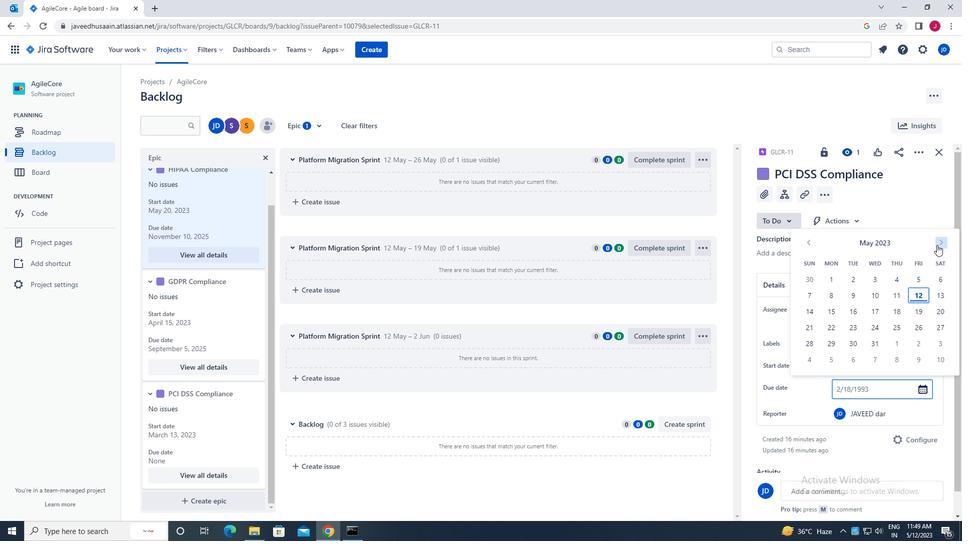 
Action: Mouse pressed left at (937, 245)
Screenshot: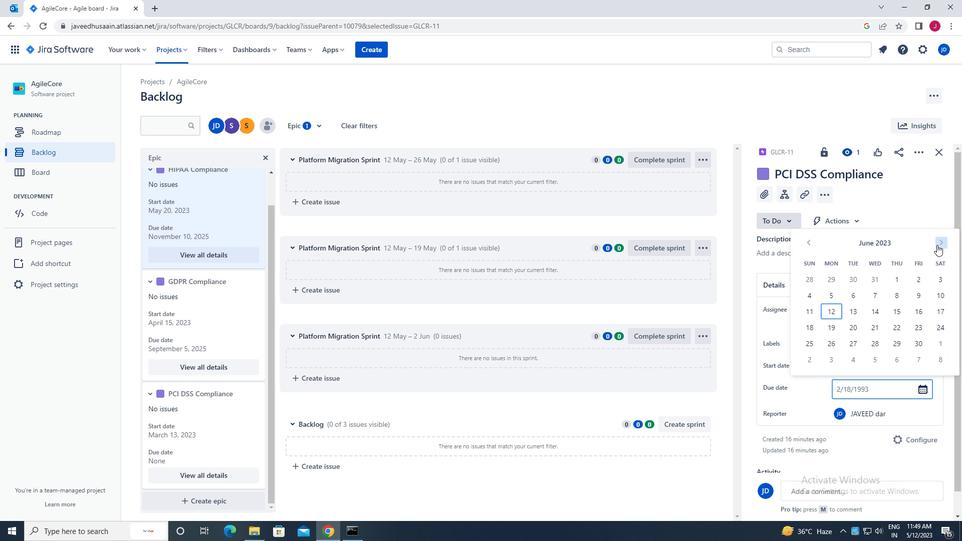 
Action: Mouse pressed left at (937, 245)
Screenshot: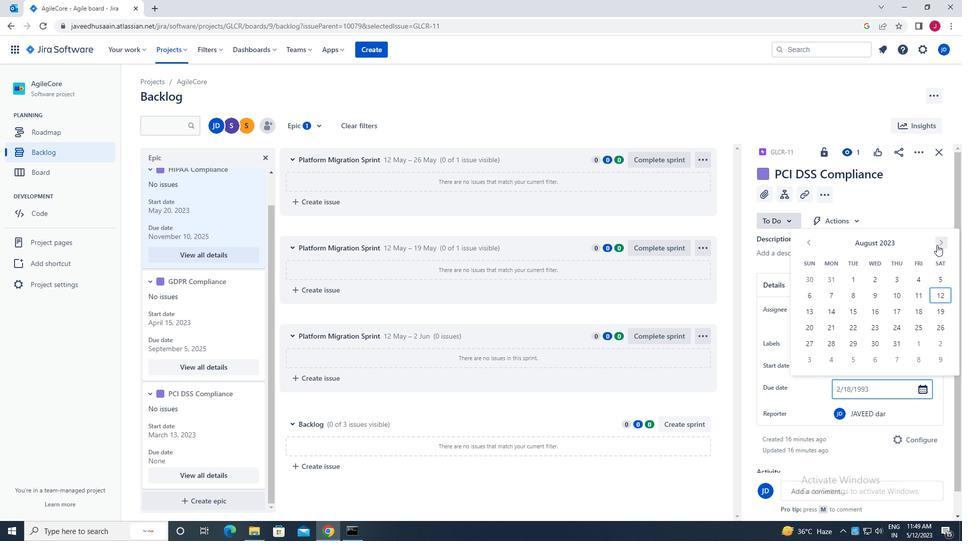 
Action: Mouse pressed left at (937, 245)
Screenshot: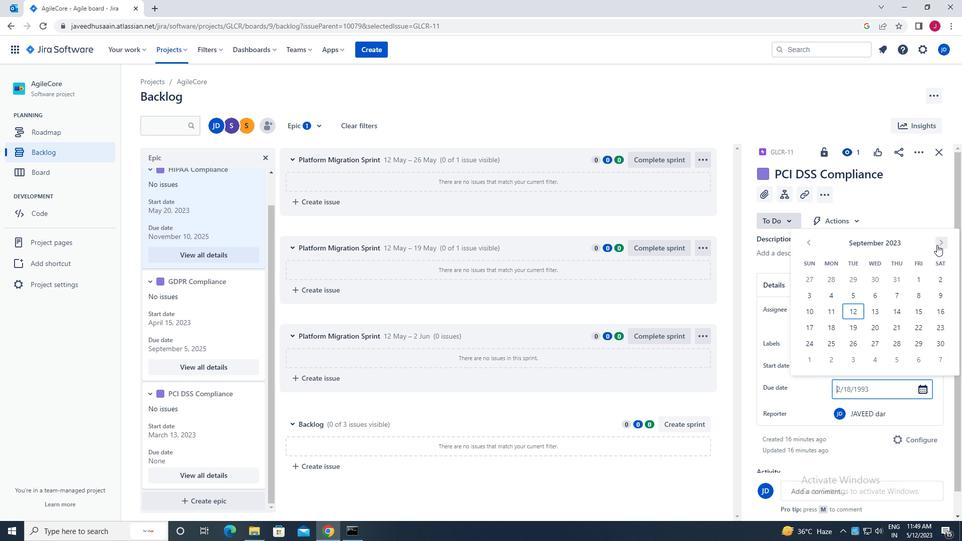 
Action: Mouse pressed left at (937, 245)
Screenshot: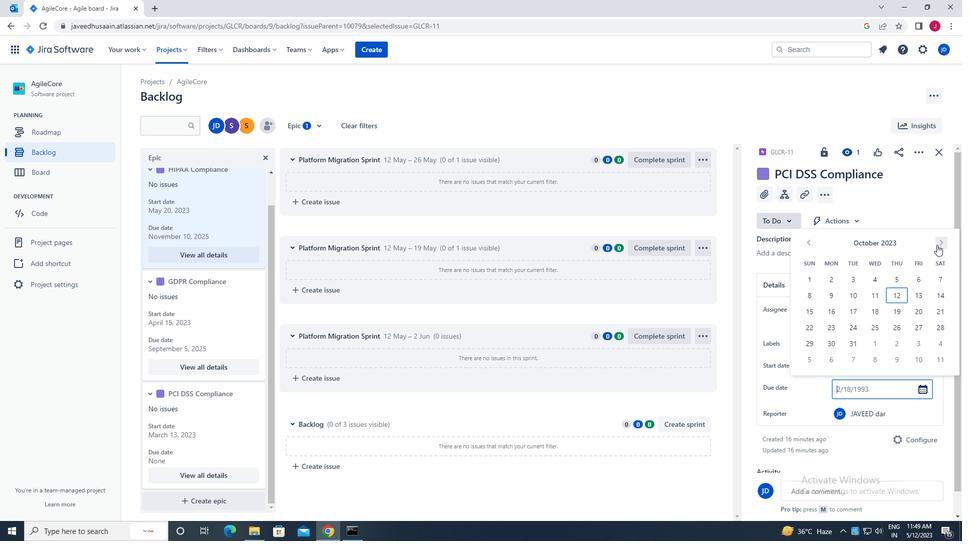 
Action: Mouse pressed left at (937, 245)
Screenshot: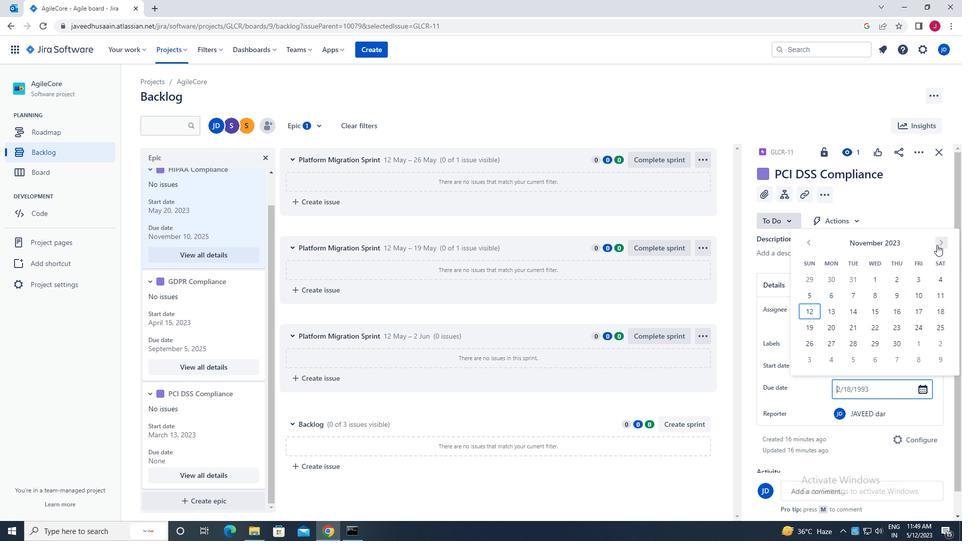 
Action: Mouse pressed left at (937, 245)
Screenshot: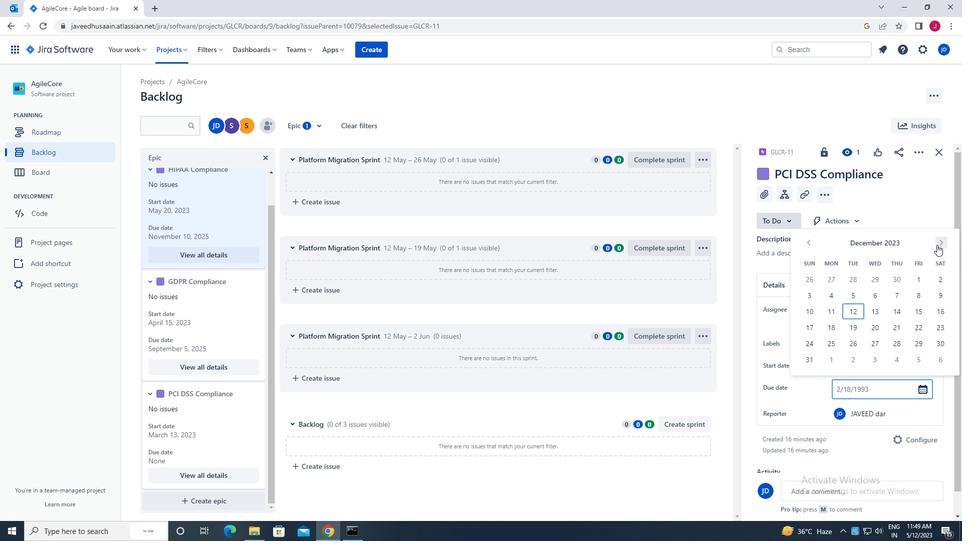 
Action: Mouse pressed left at (937, 245)
Screenshot: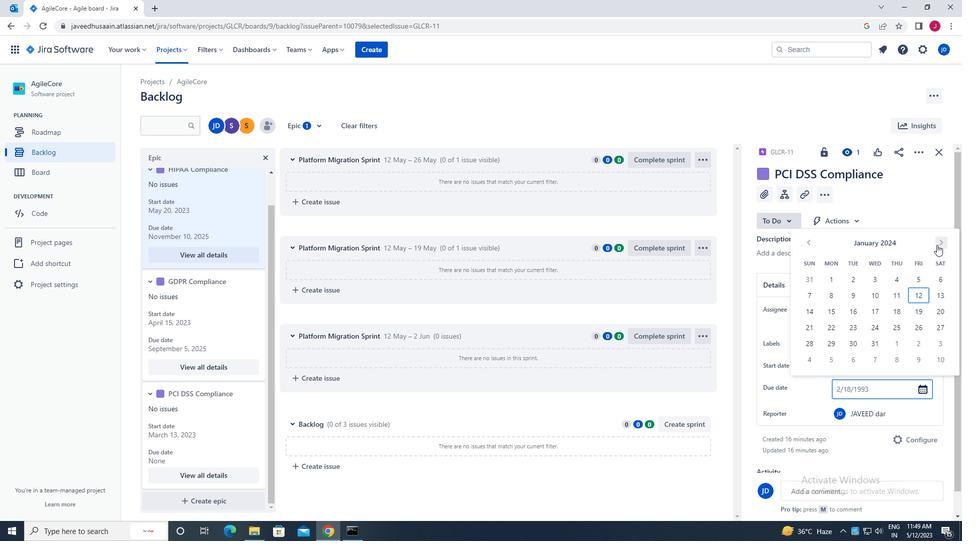 
Action: Mouse pressed left at (937, 245)
Screenshot: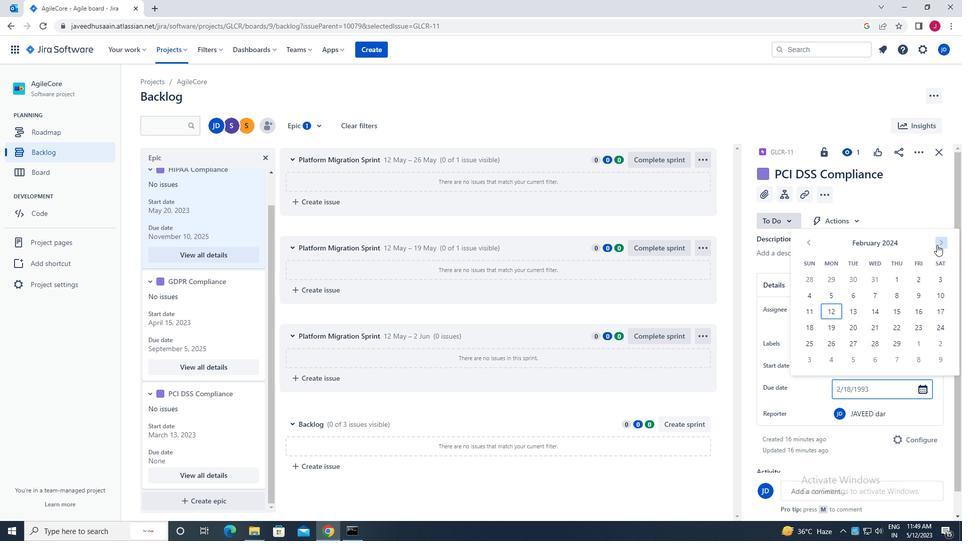 
Action: Mouse pressed left at (937, 245)
Screenshot: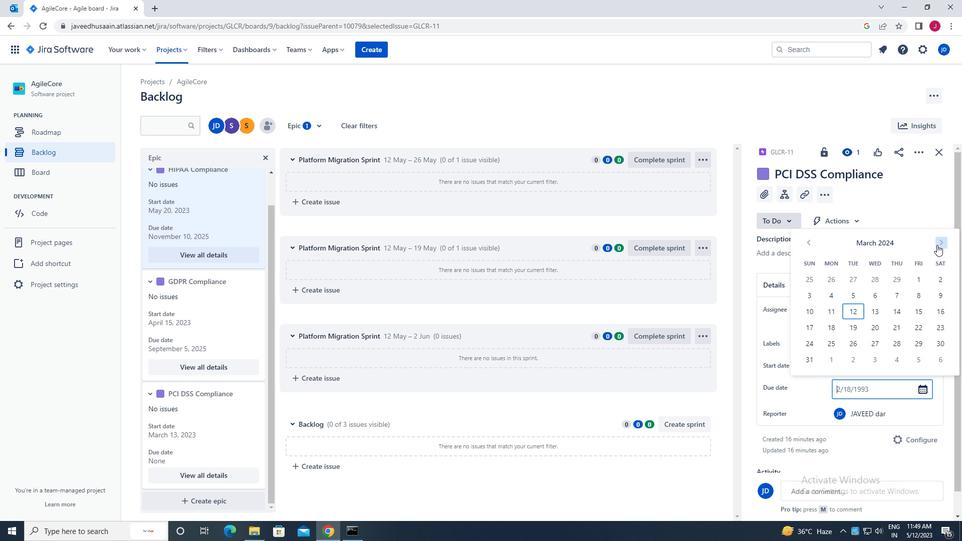 
Action: Mouse pressed left at (937, 245)
Screenshot: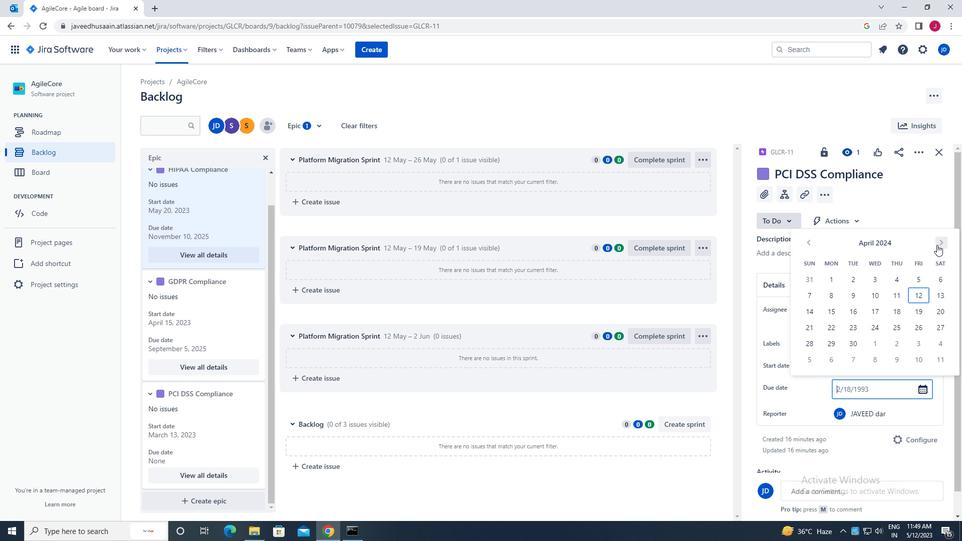 
Action: Mouse pressed left at (937, 245)
Screenshot: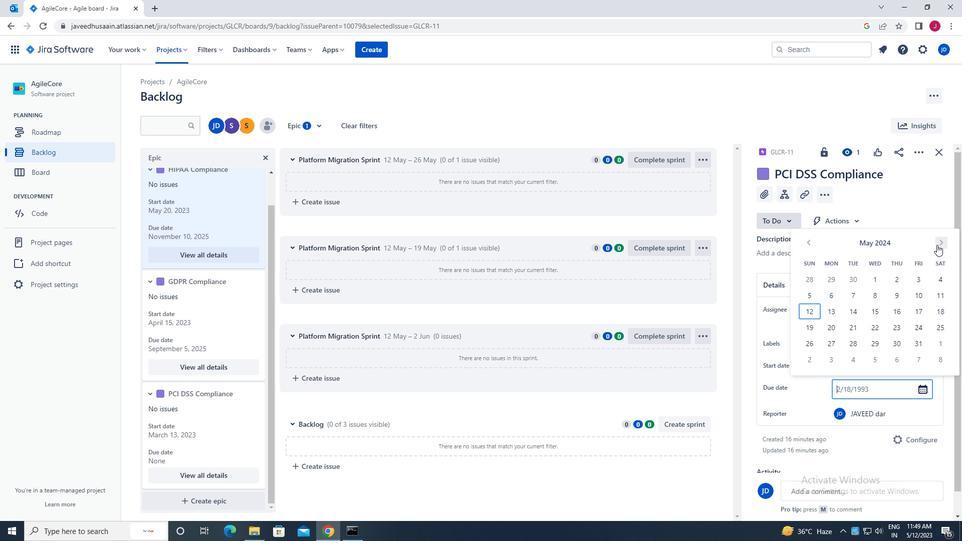 
Action: Mouse pressed left at (937, 245)
Screenshot: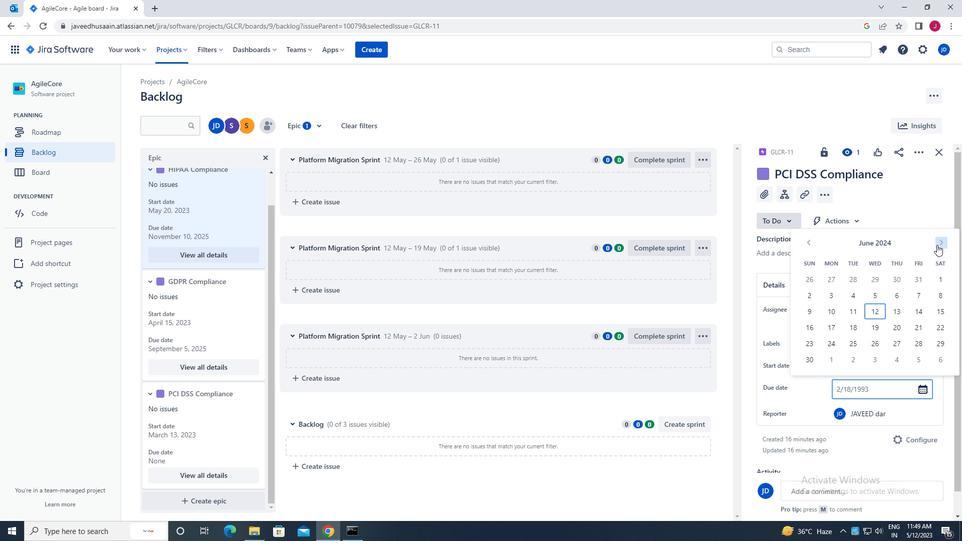 
Action: Mouse pressed left at (937, 245)
Screenshot: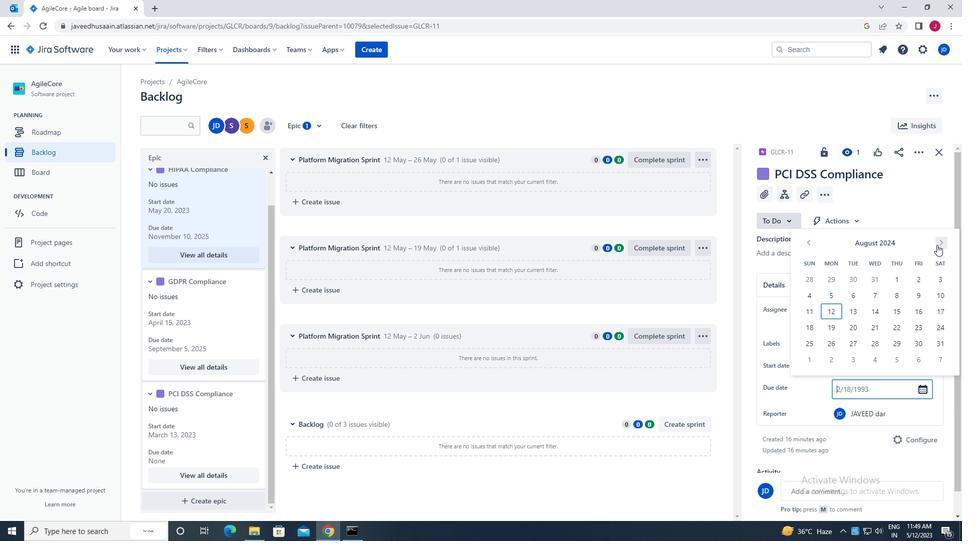 
Action: Mouse pressed left at (937, 245)
Screenshot: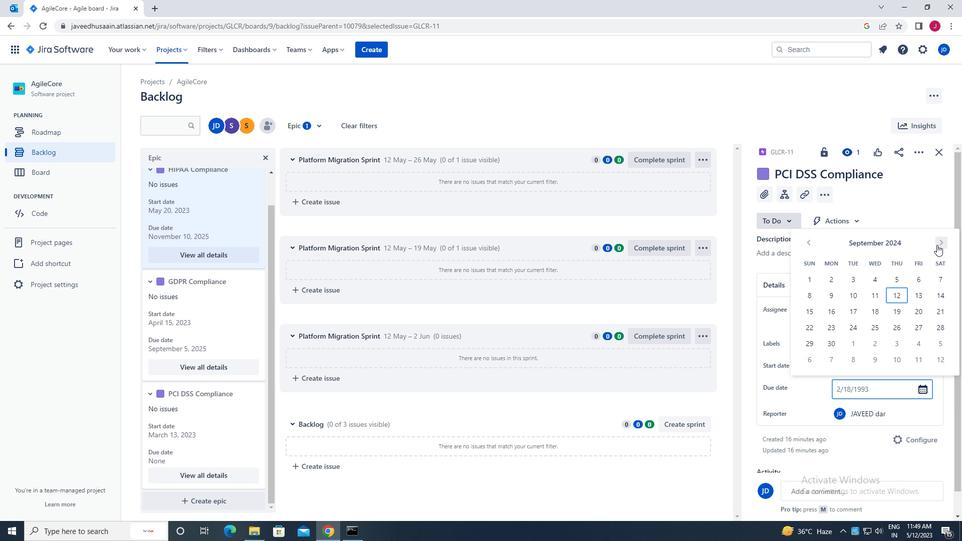 
Action: Mouse pressed left at (937, 245)
Screenshot: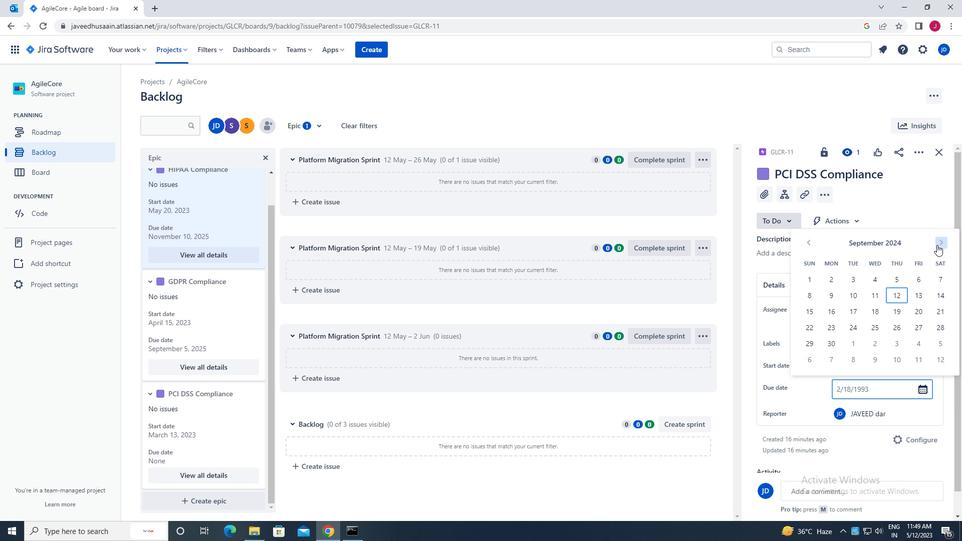 
Action: Mouse pressed left at (937, 245)
Screenshot: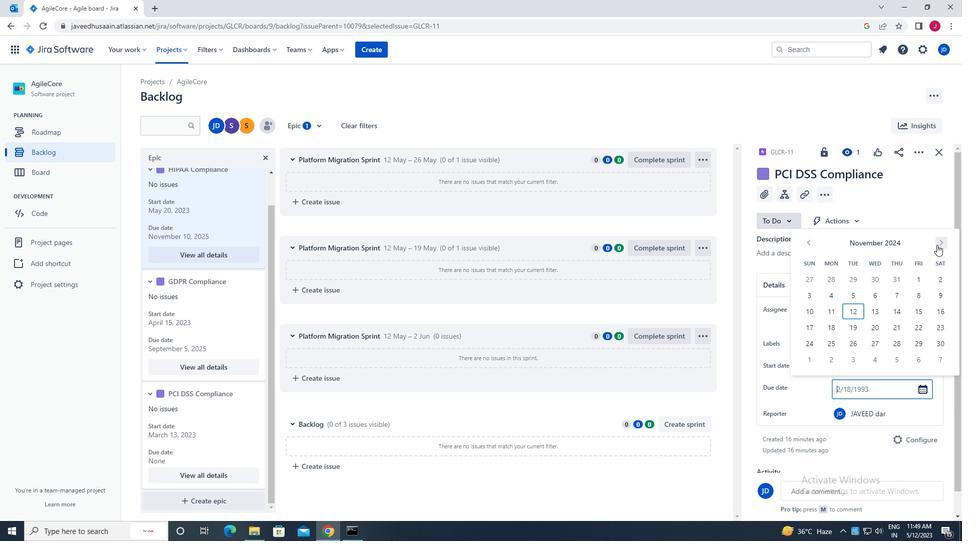 
Action: Mouse pressed left at (937, 245)
Screenshot: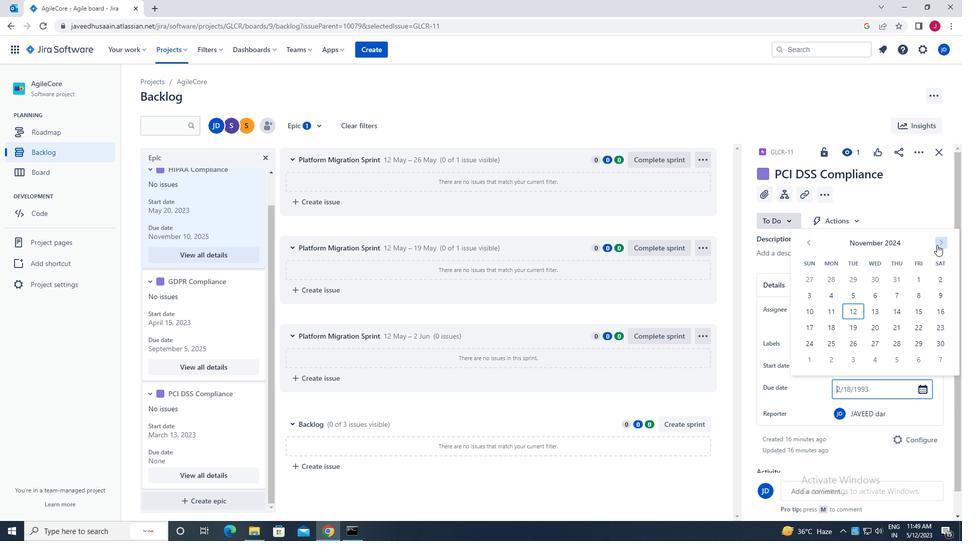 
Action: Mouse pressed left at (937, 245)
Screenshot: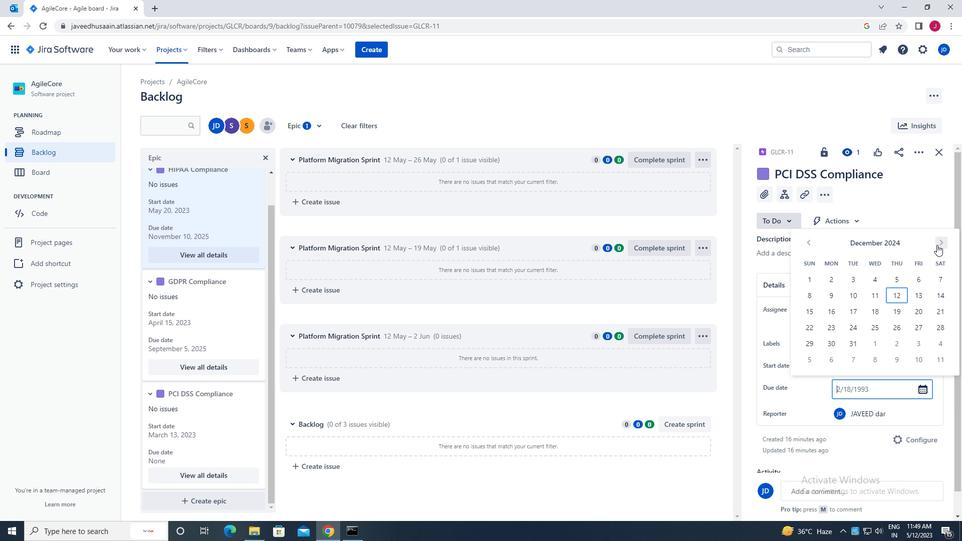 
Action: Mouse pressed left at (937, 245)
Screenshot: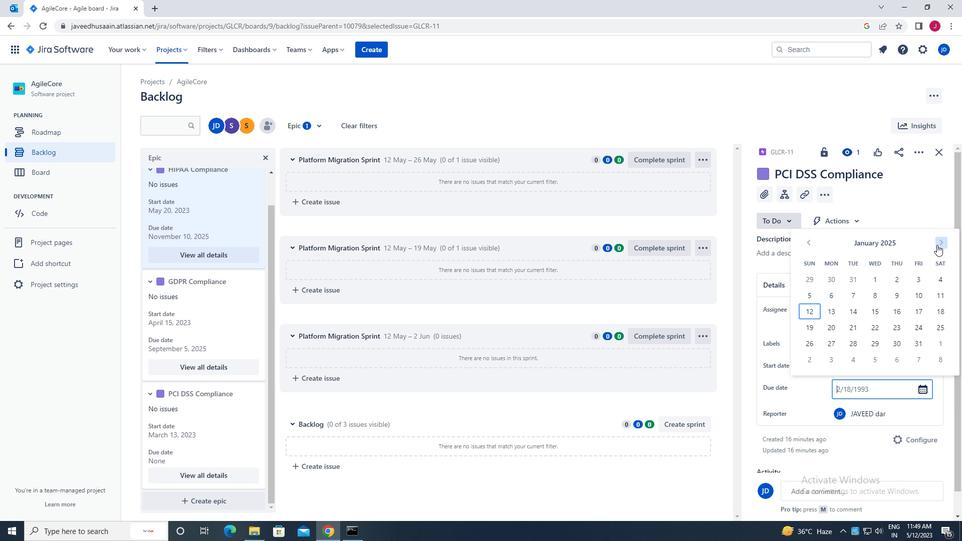
Action: Mouse pressed left at (937, 245)
Screenshot: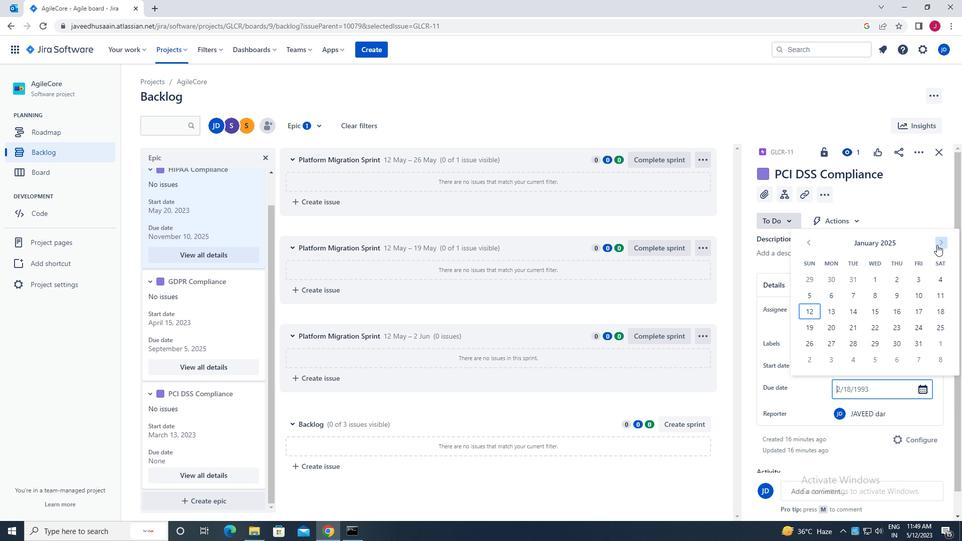 
Action: Mouse pressed left at (937, 245)
Screenshot: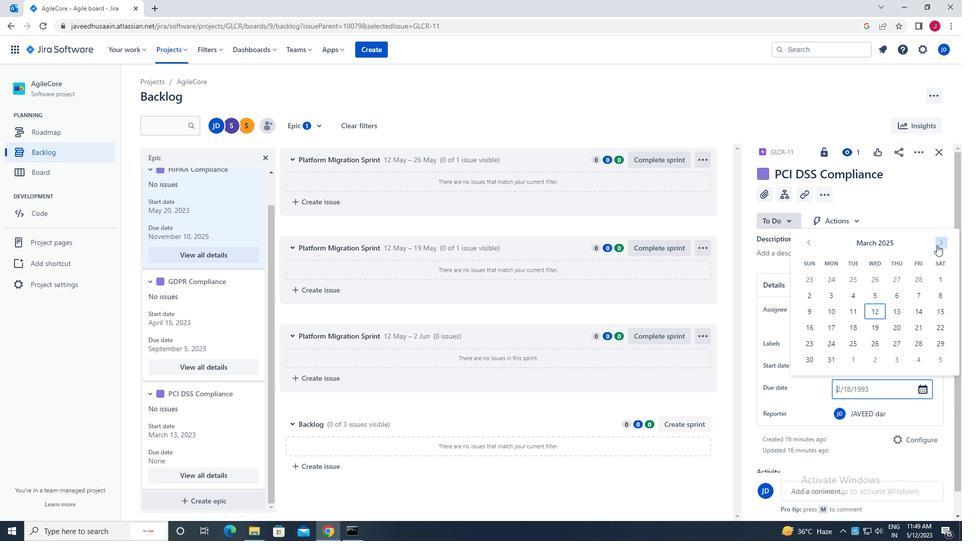 
Action: Mouse pressed left at (937, 245)
Screenshot: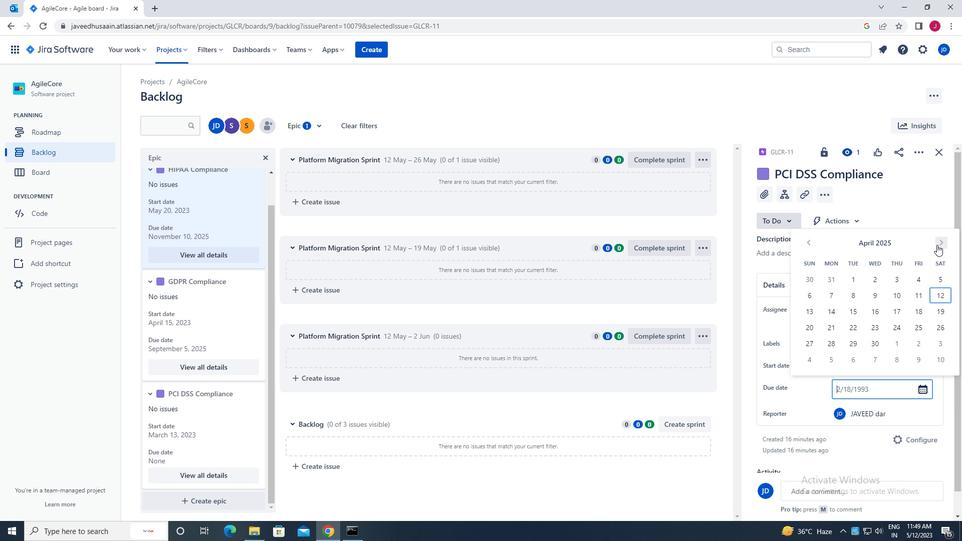 
Action: Mouse pressed left at (937, 245)
Screenshot: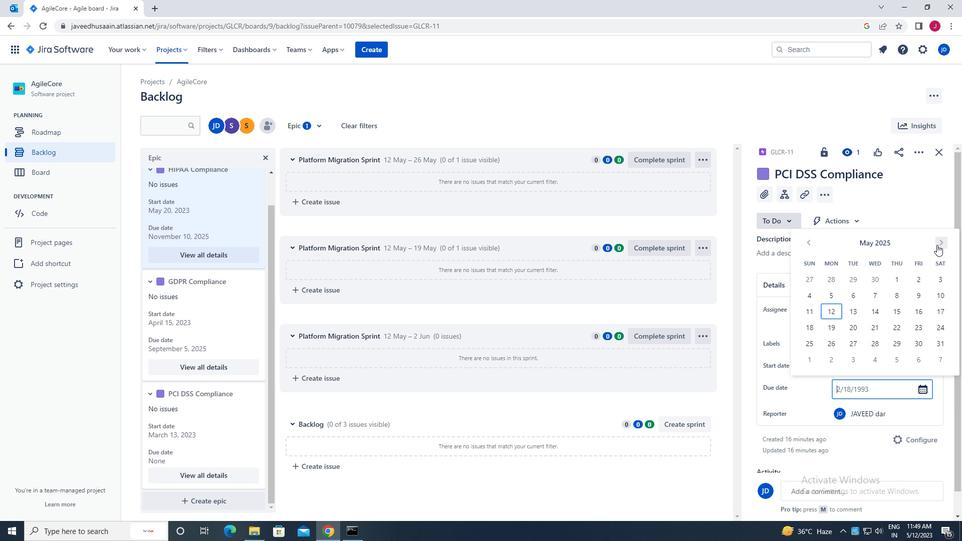 
Action: Mouse pressed left at (937, 245)
Screenshot: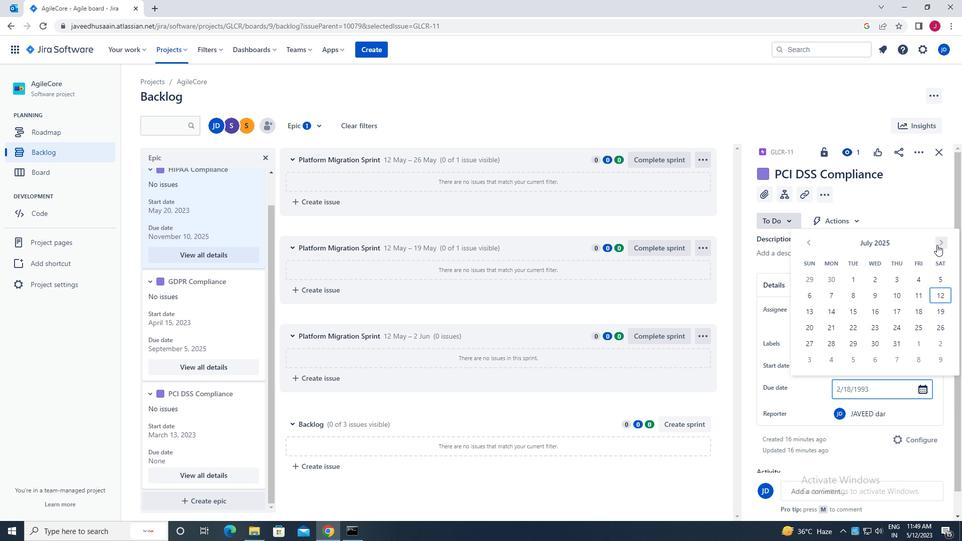 
Action: Mouse pressed left at (937, 245)
Screenshot: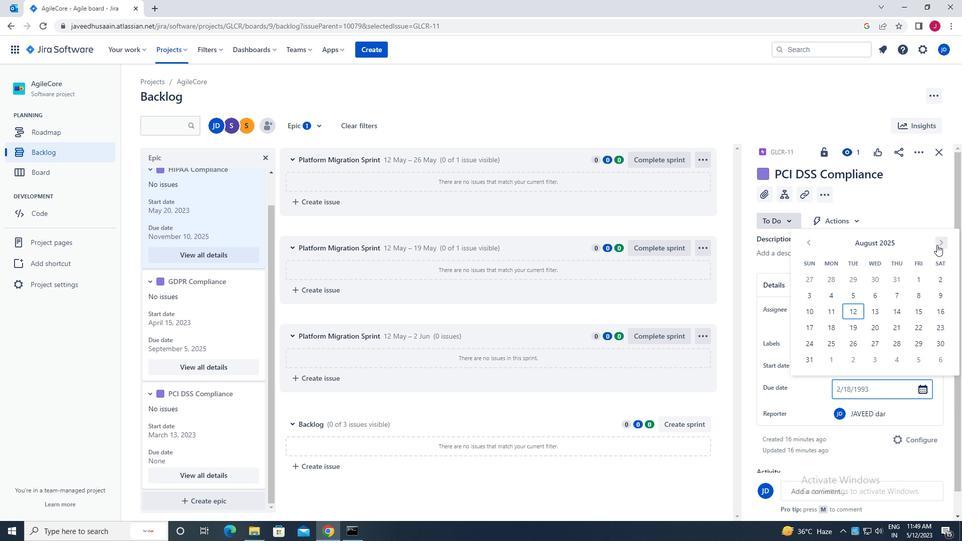 
Action: Mouse pressed left at (937, 245)
Screenshot: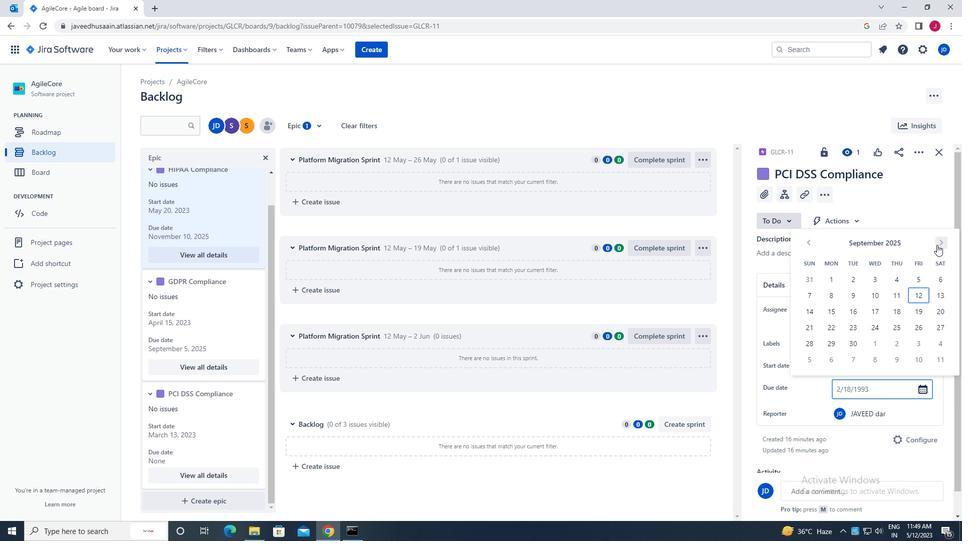 
Action: Mouse moved to (897, 294)
Screenshot: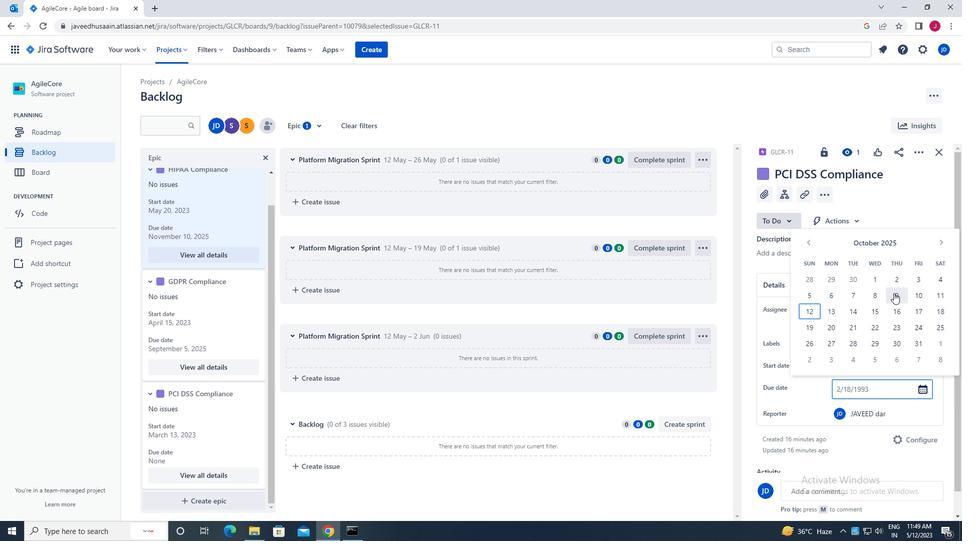 
Action: Mouse pressed left at (897, 294)
Screenshot: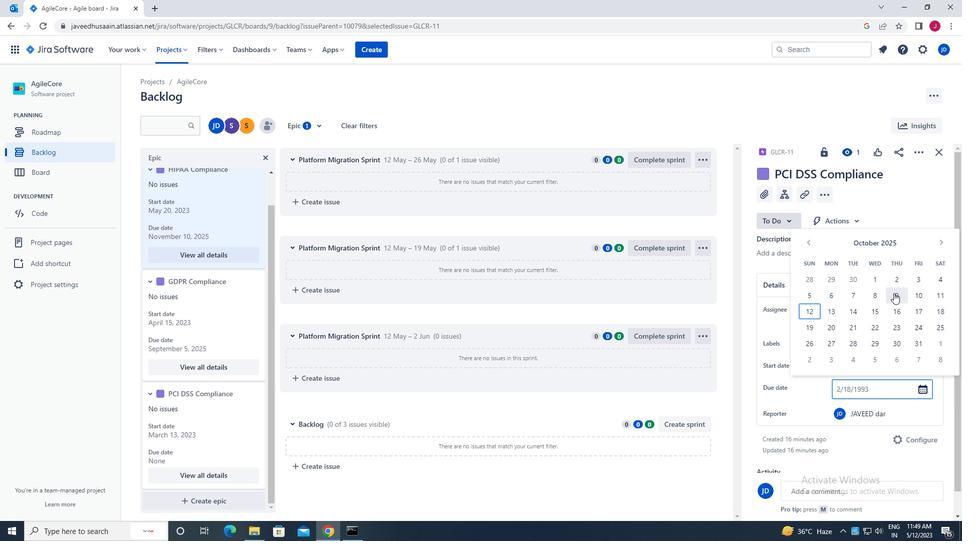 
Action: Mouse moved to (891, 346)
Screenshot: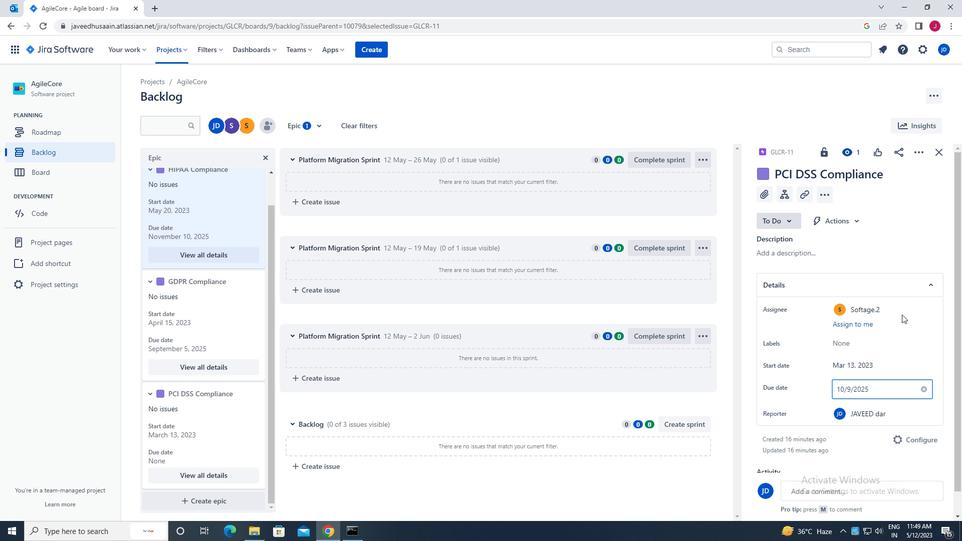 
Action: Mouse scrolled (891, 346) with delta (0, 0)
Screenshot: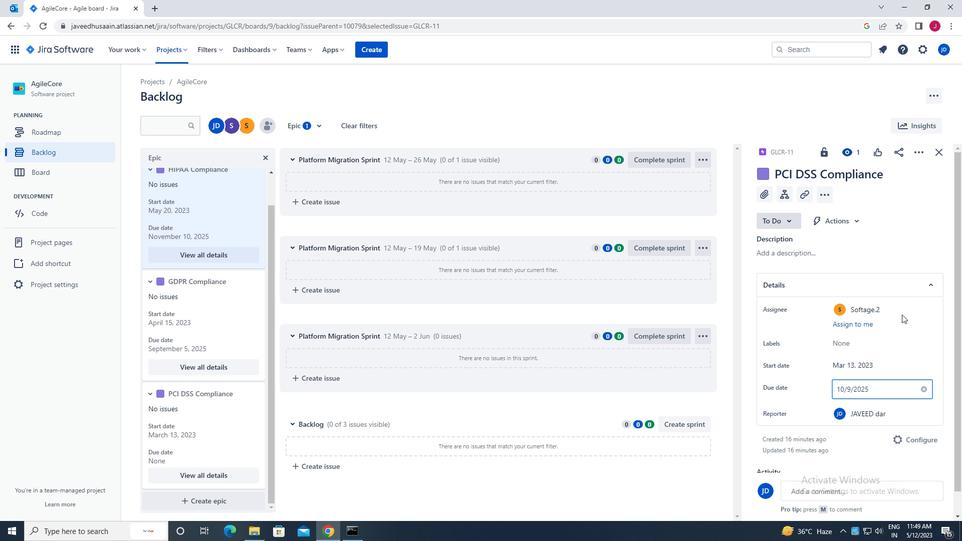 
Action: Mouse moved to (890, 348)
Screenshot: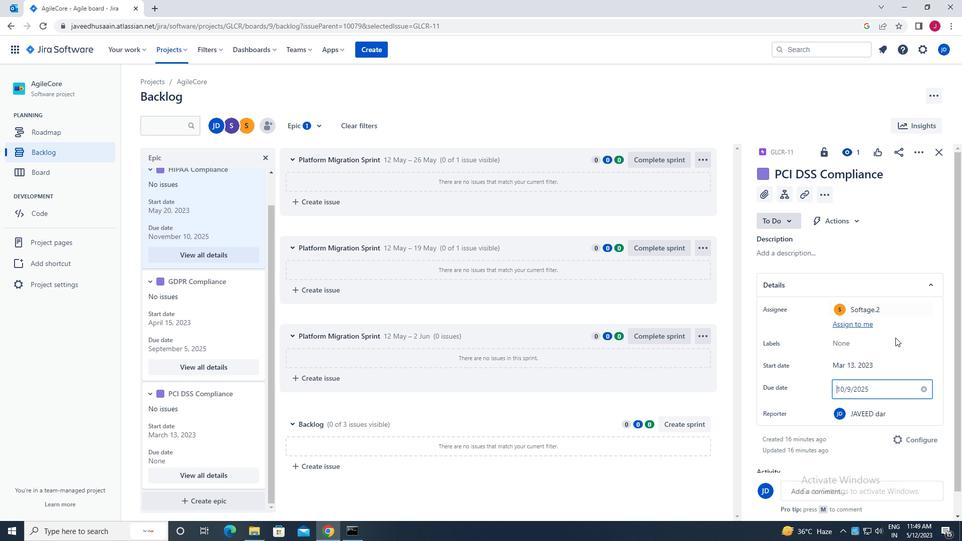 
Action: Mouse scrolled (890, 347) with delta (0, 0)
Screenshot: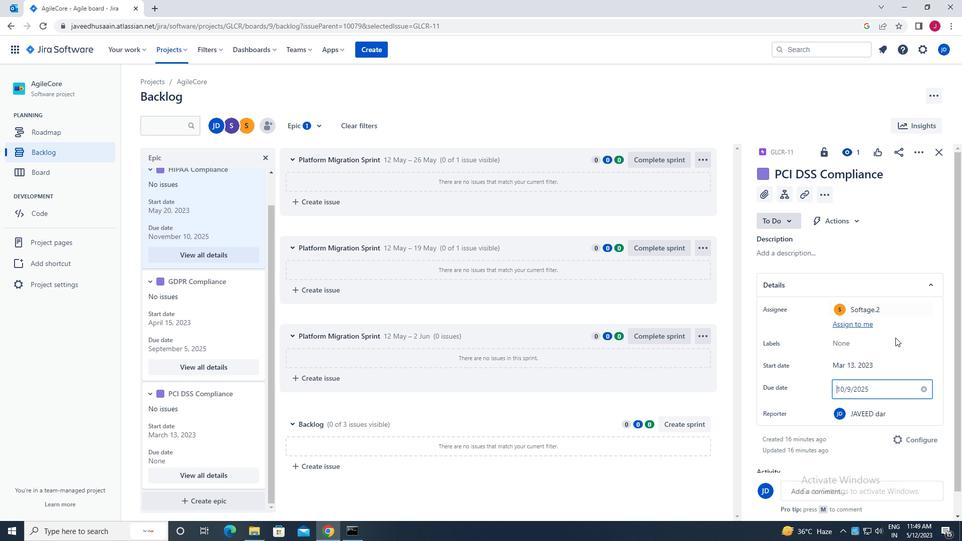 
Action: Mouse moved to (890, 348)
Screenshot: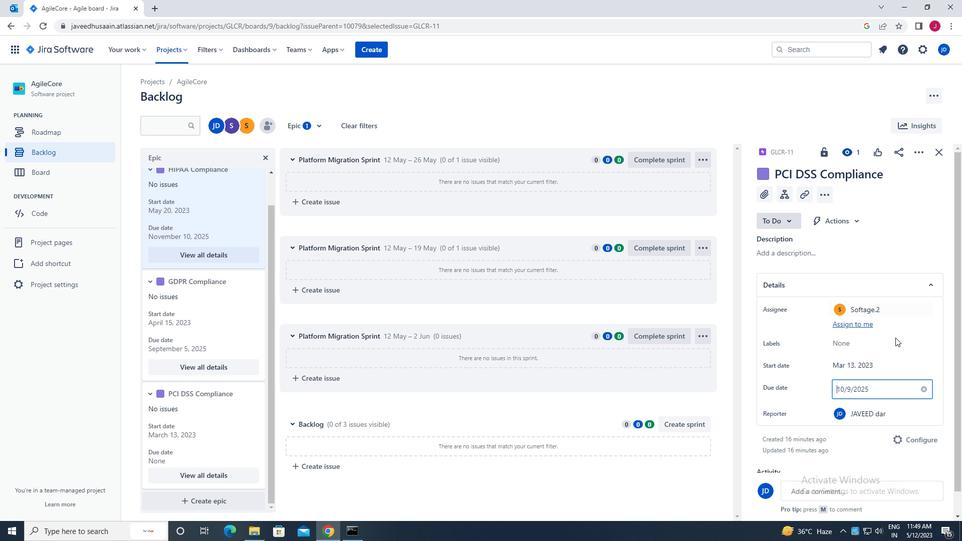 
Action: Mouse scrolled (890, 348) with delta (0, 0)
Screenshot: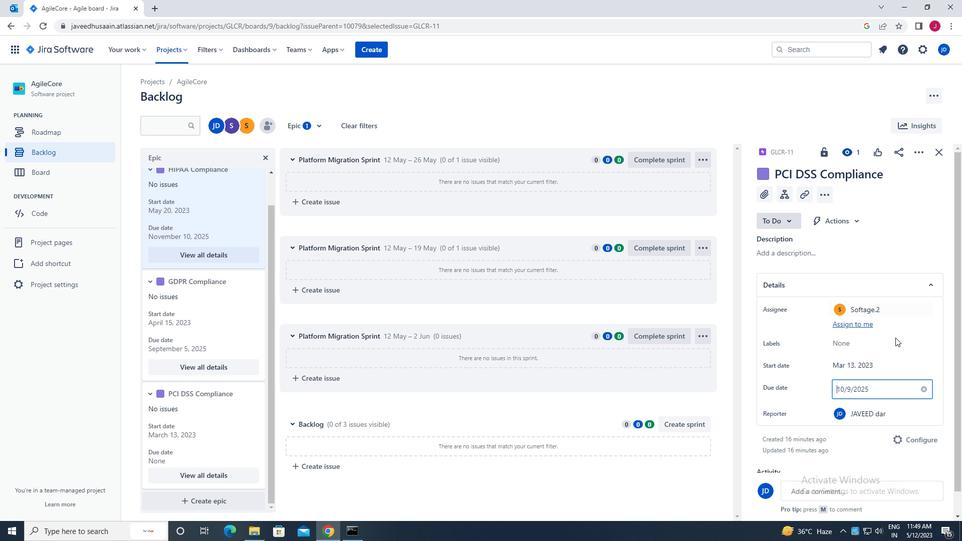 
Action: Mouse moved to (890, 349)
Screenshot: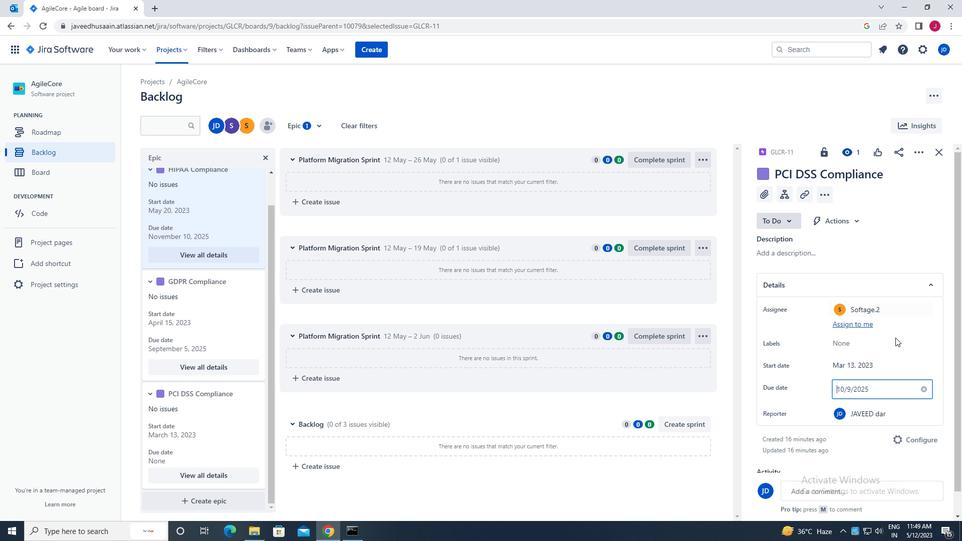 
Action: Mouse scrolled (890, 348) with delta (0, 0)
Screenshot: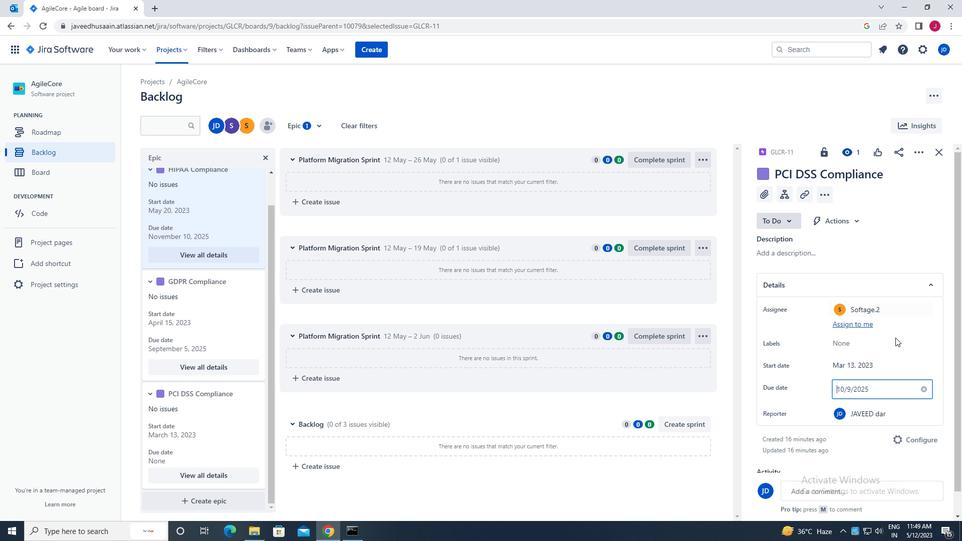 
Action: Mouse moved to (890, 349)
Screenshot: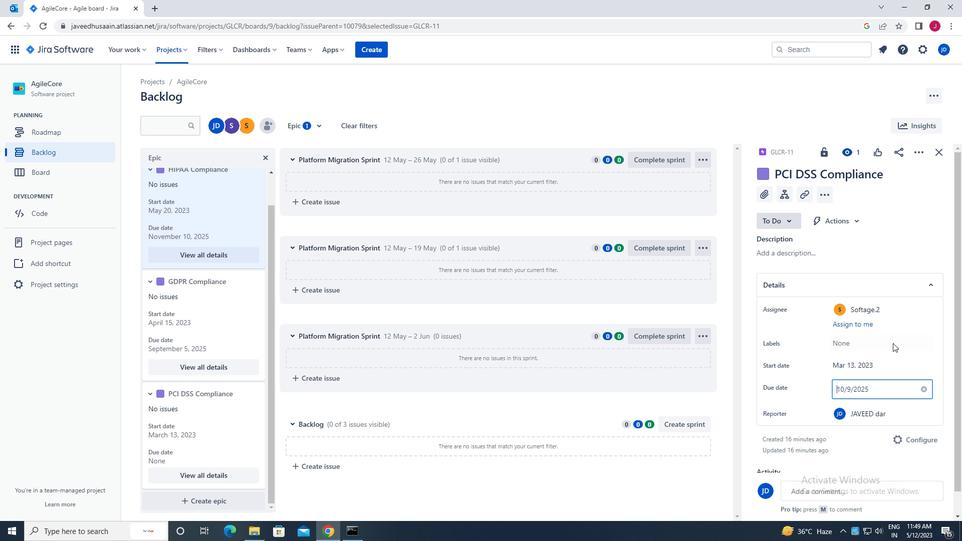 
Action: Mouse scrolled (890, 349) with delta (0, 0)
Screenshot: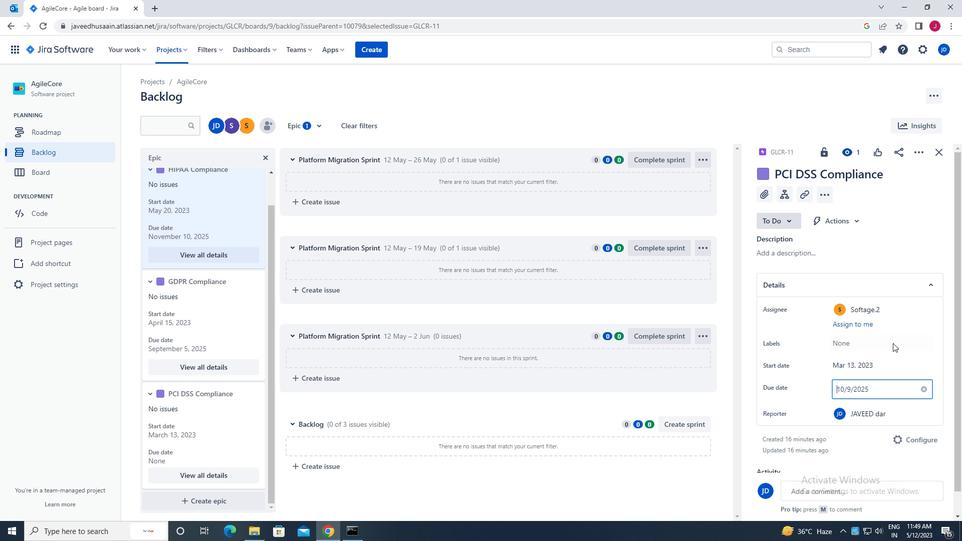 
Action: Mouse moved to (889, 349)
Screenshot: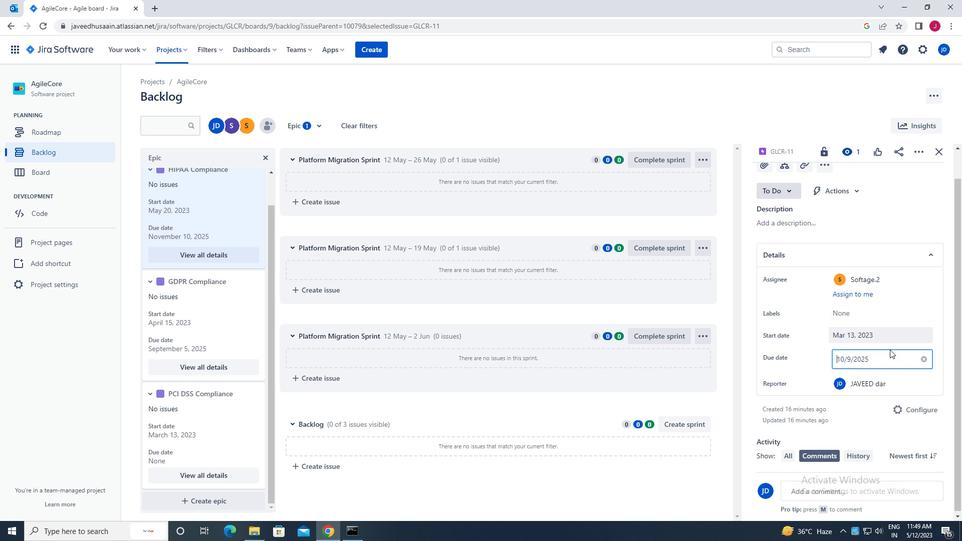 
Action: Mouse scrolled (889, 349) with delta (0, 0)
Screenshot: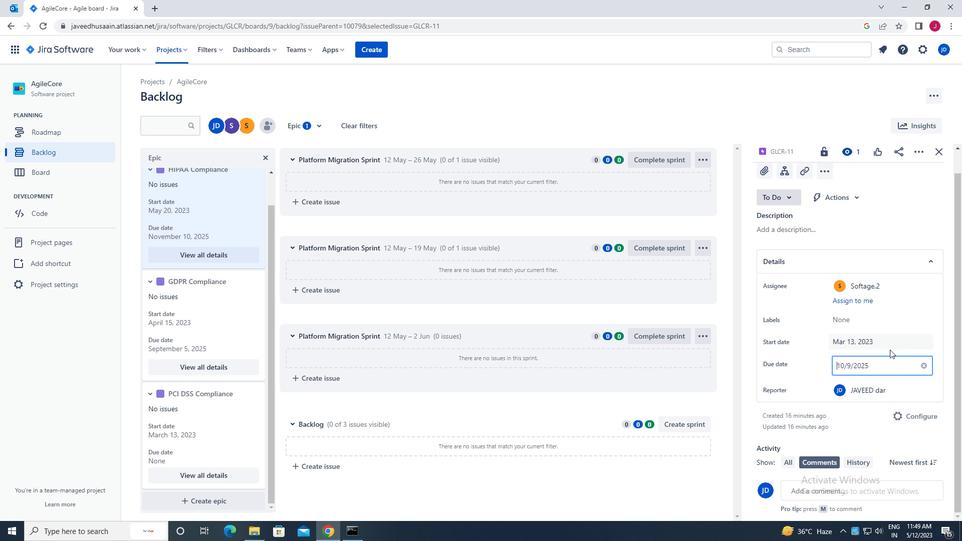 
Action: Mouse scrolled (889, 349) with delta (0, 0)
Screenshot: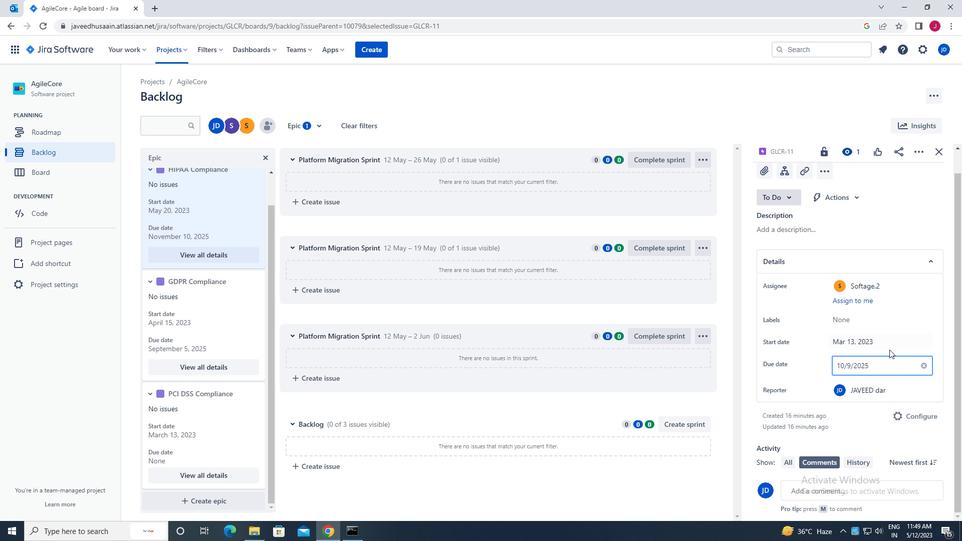 
Action: Mouse scrolled (889, 349) with delta (0, 0)
Screenshot: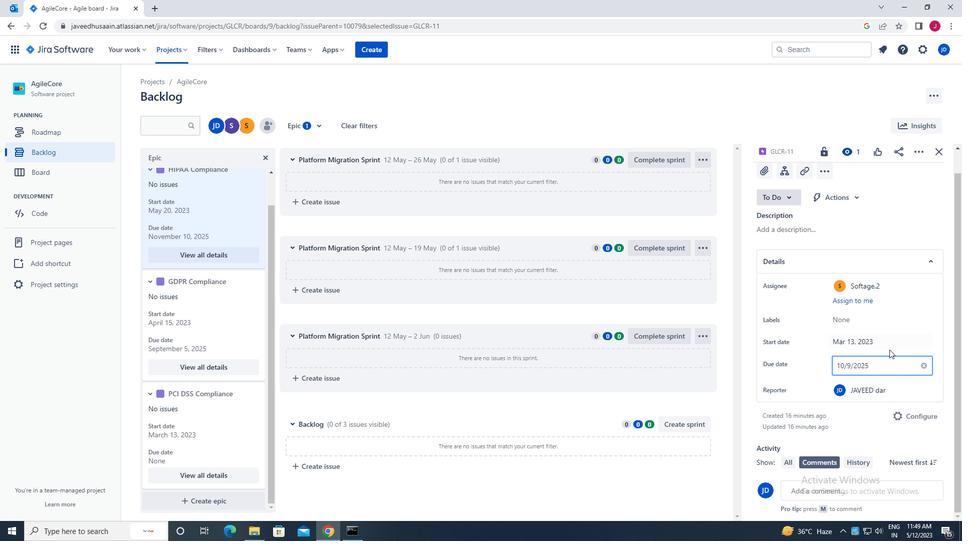 
Action: Mouse scrolled (889, 349) with delta (0, 0)
Screenshot: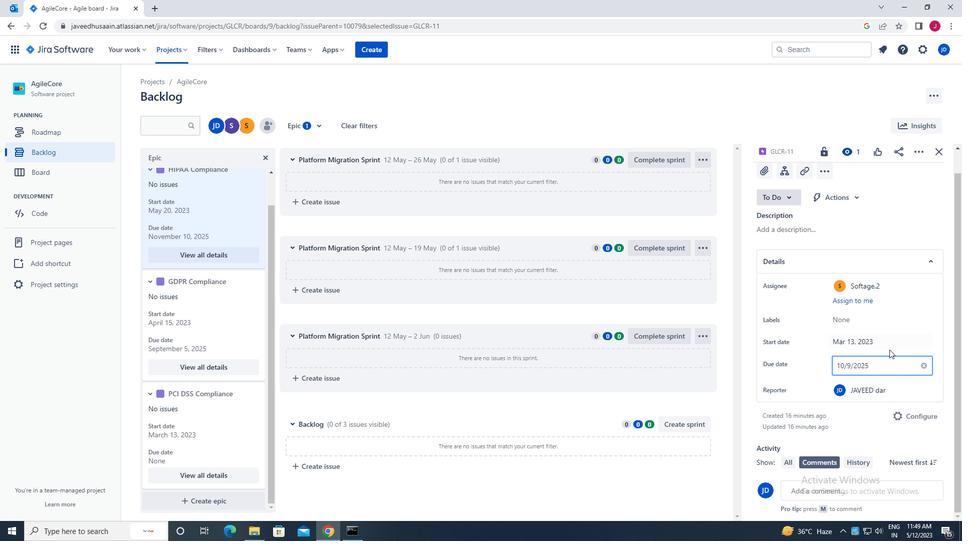
Action: Mouse scrolled (889, 349) with delta (0, 0)
Screenshot: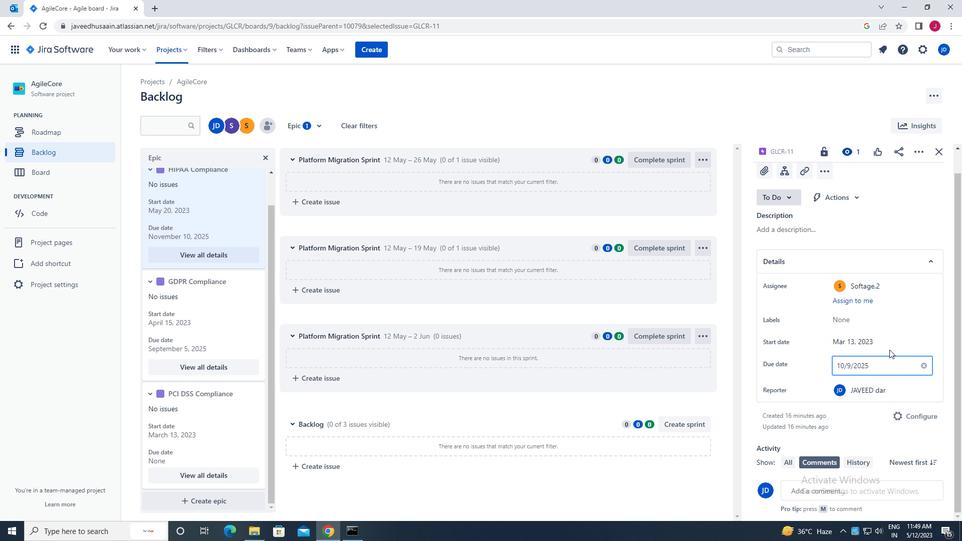 
Action: Mouse scrolled (889, 349) with delta (0, 0)
Screenshot: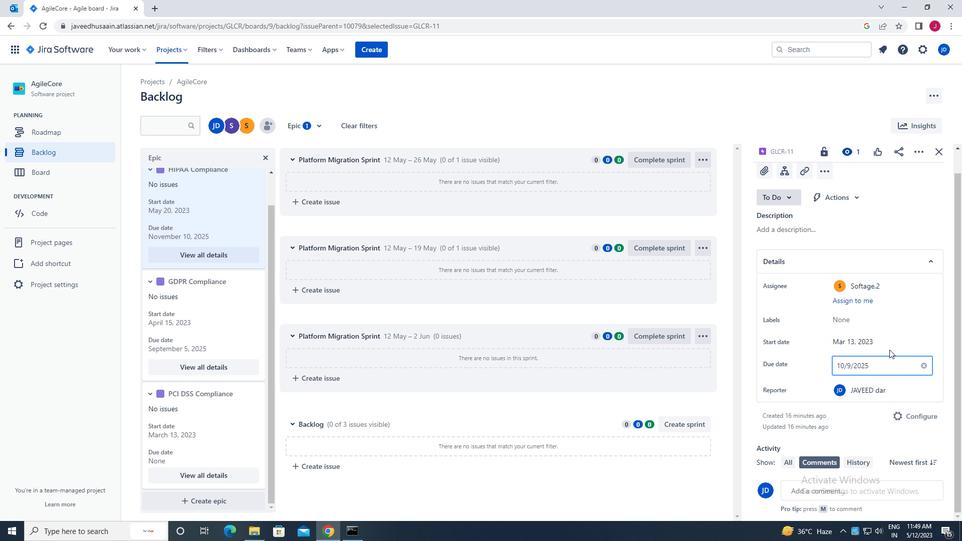 
Action: Mouse scrolled (889, 349) with delta (0, 0)
Screenshot: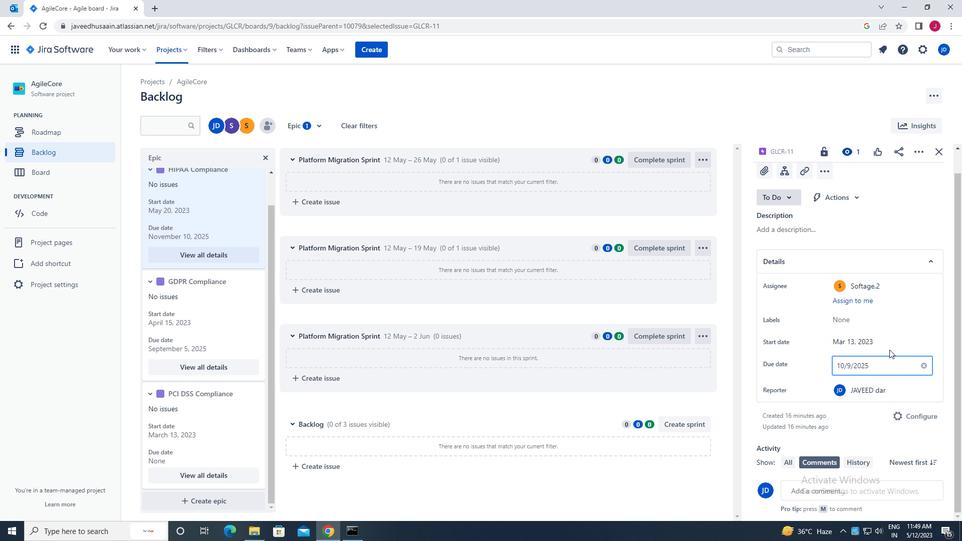 
Action: Mouse scrolled (889, 349) with delta (0, 0)
Screenshot: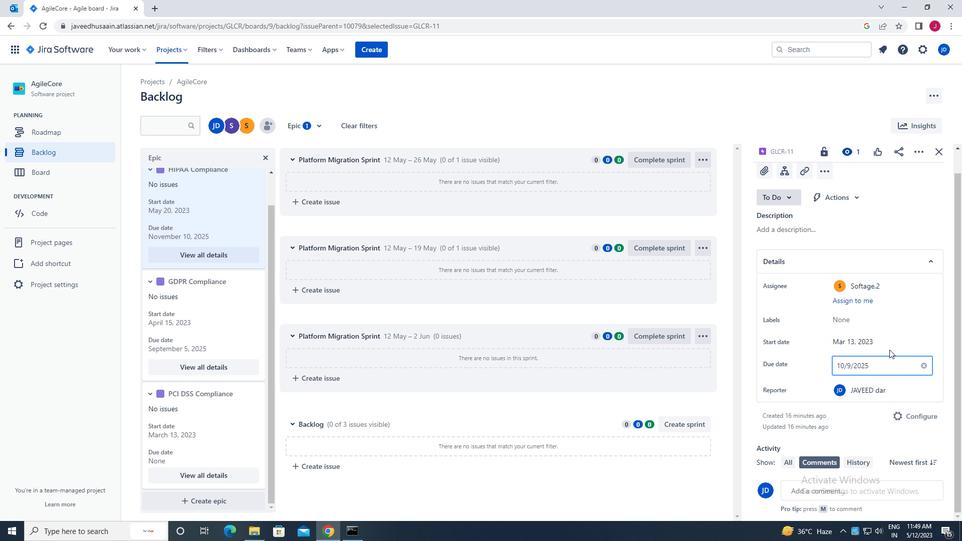 
Action: Mouse scrolled (889, 349) with delta (0, 0)
Screenshot: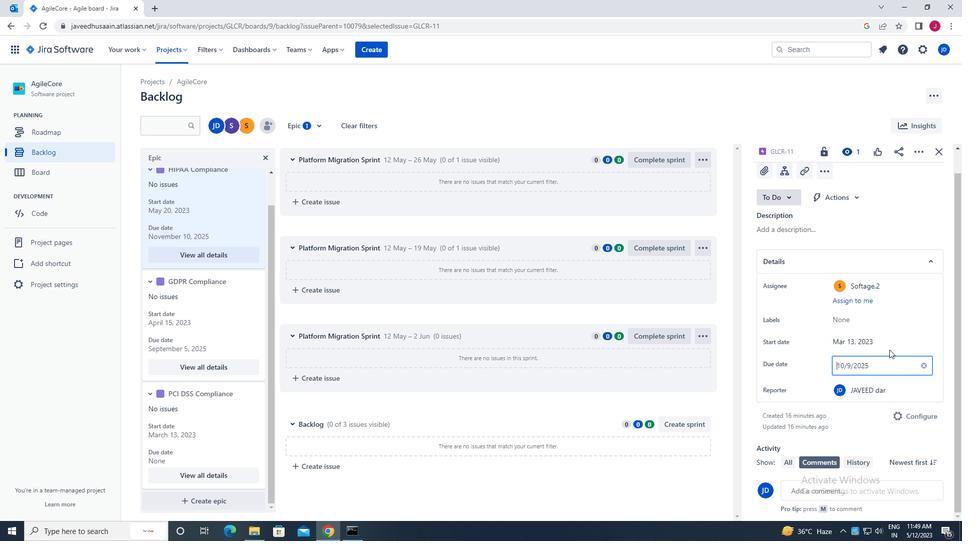
Action: Mouse scrolled (889, 349) with delta (0, 0)
Screenshot: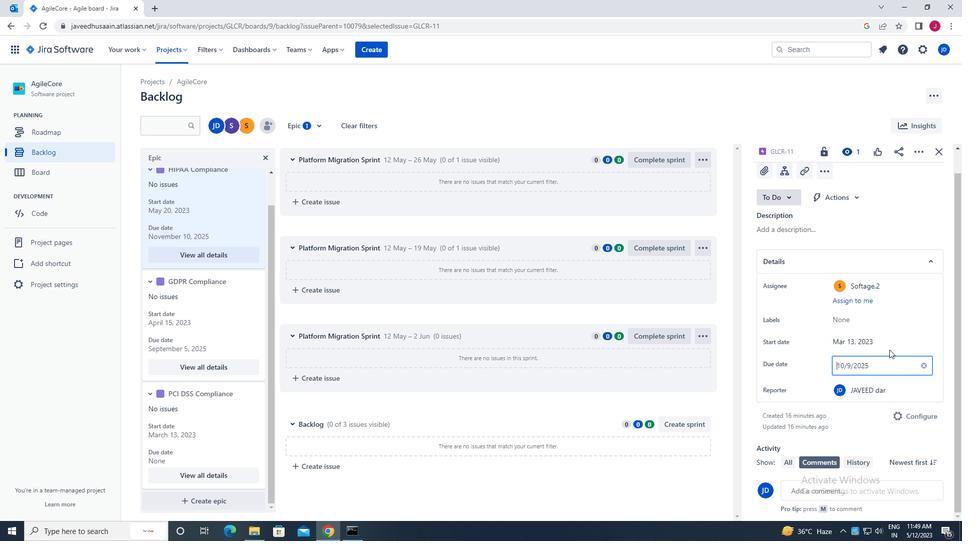 
Action: Mouse moved to (891, 354)
Screenshot: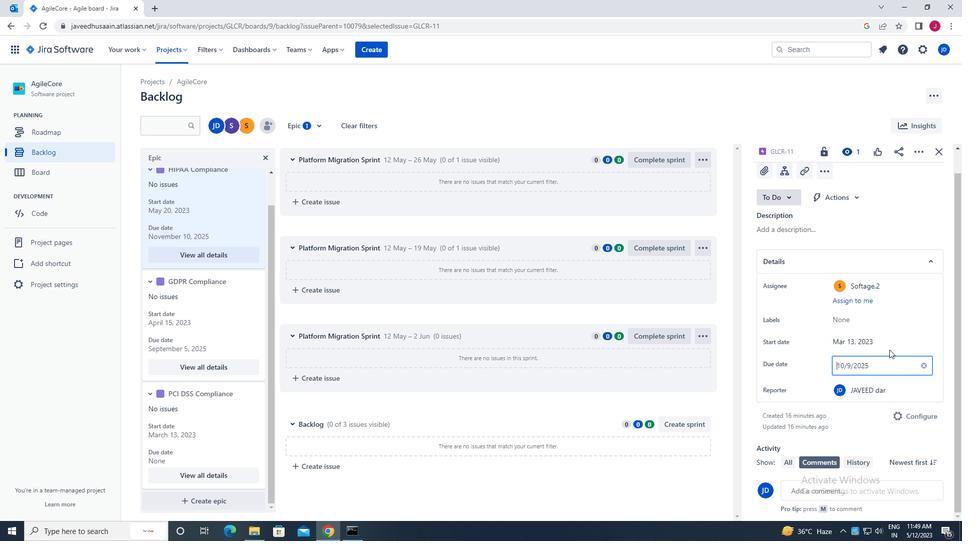 
Action: Mouse scrolled (891, 354) with delta (0, 0)
Screenshot: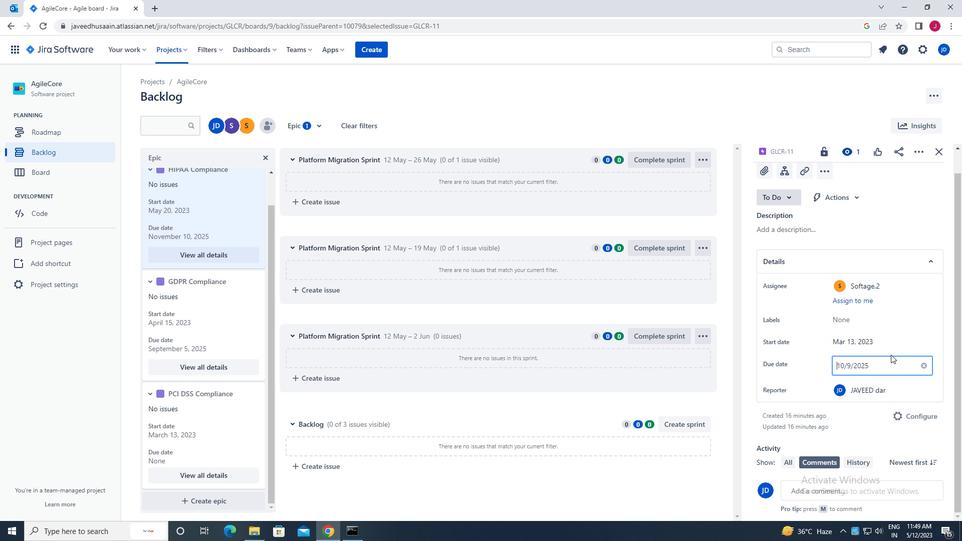 
Action: Mouse scrolled (891, 354) with delta (0, 0)
Screenshot: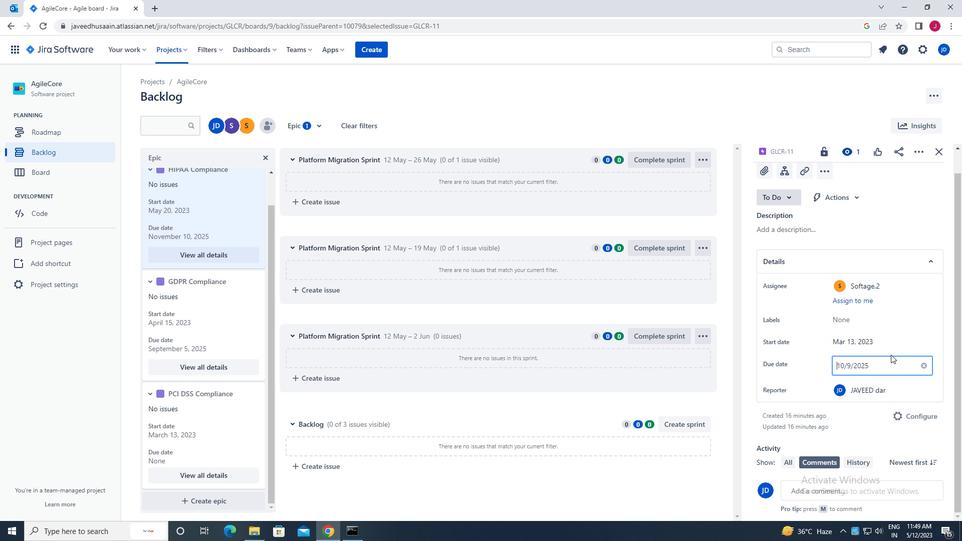 
Action: Mouse scrolled (891, 354) with delta (0, 0)
Screenshot: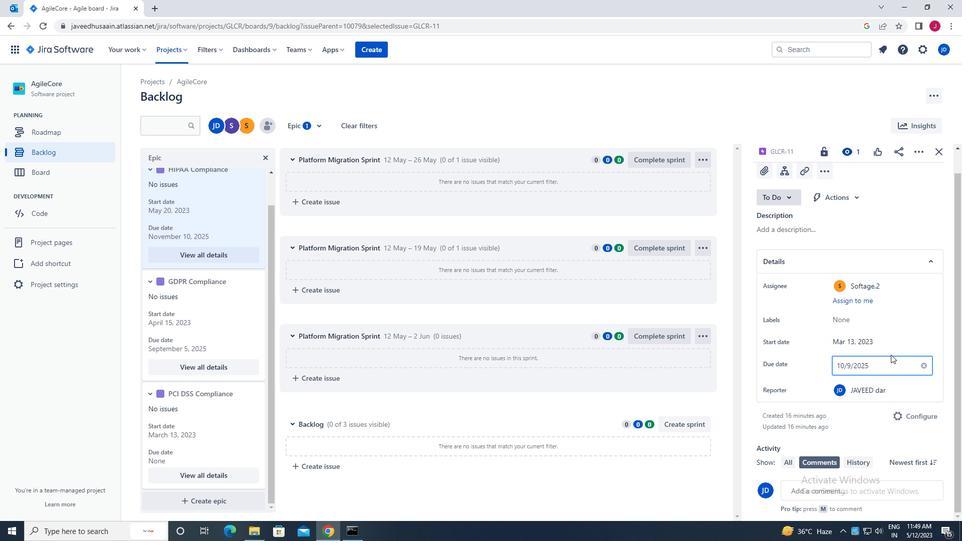 
Action: Mouse scrolled (891, 354) with delta (0, 0)
Screenshot: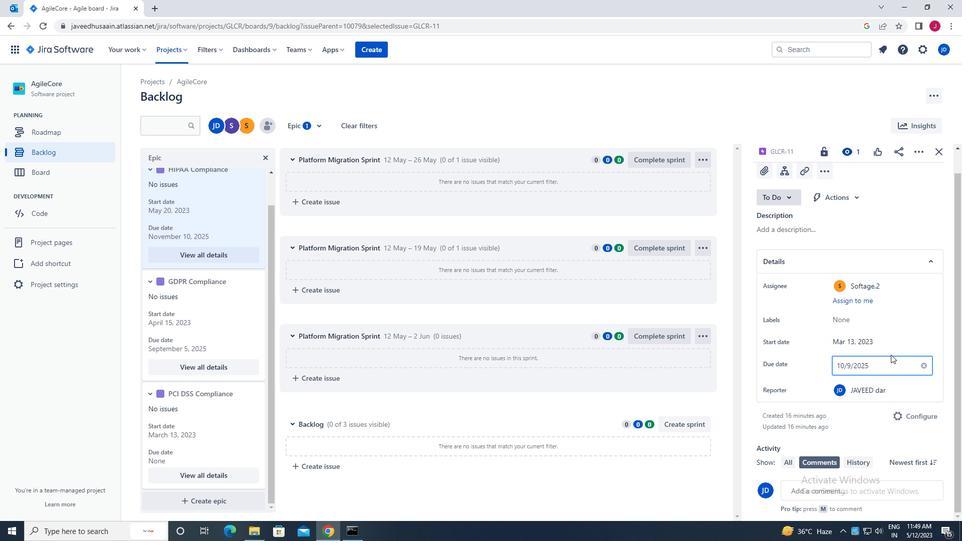 
Action: Mouse moved to (890, 337)
Screenshot: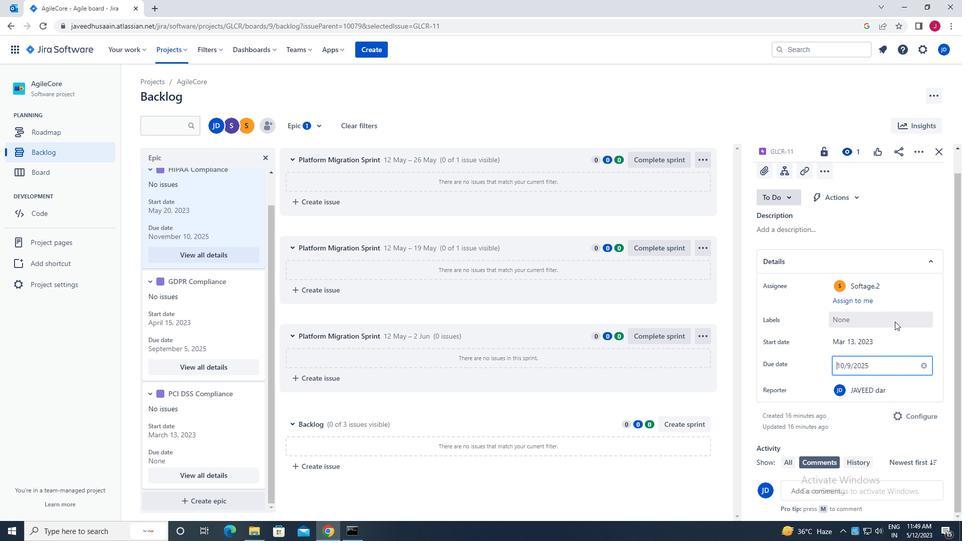 
Action: Key pressed <Key.enter>
Screenshot: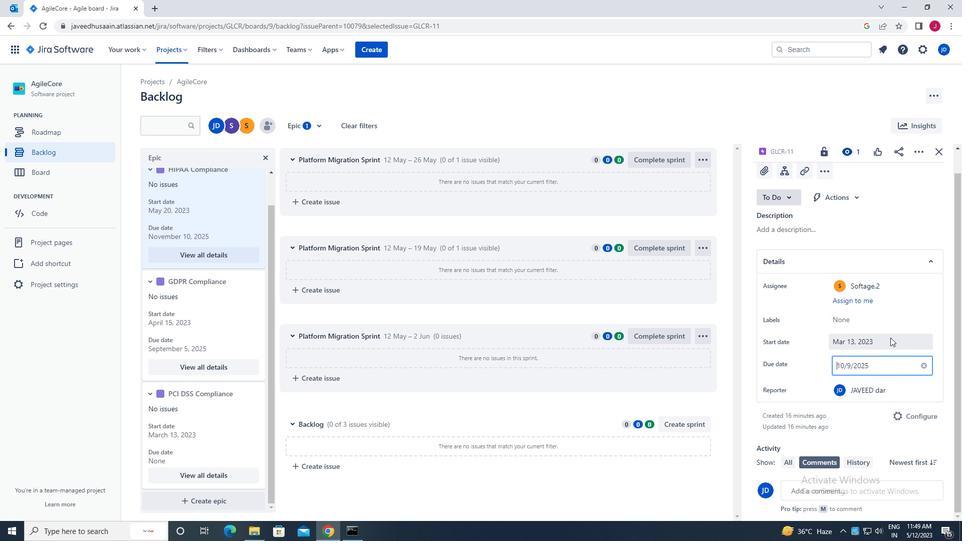 
Action: Mouse moved to (941, 152)
Screenshot: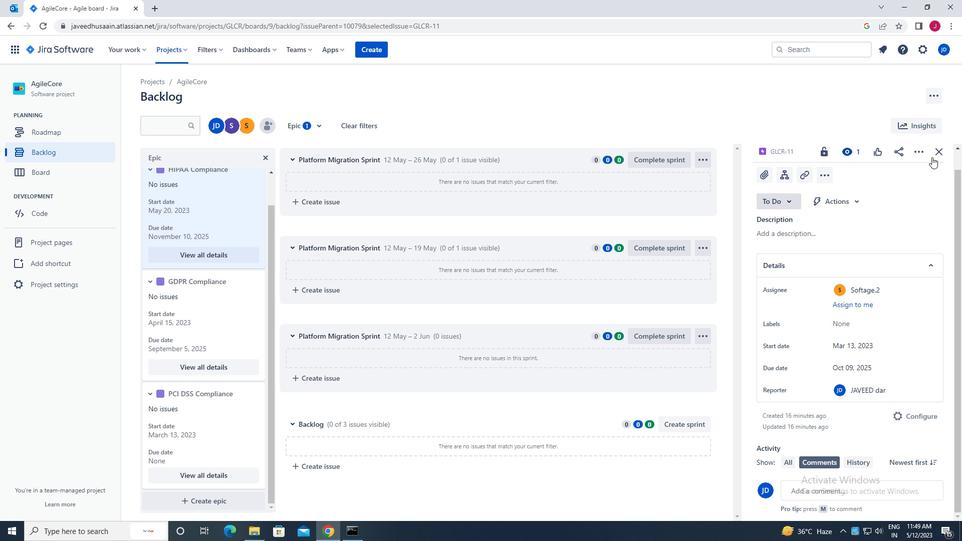
Action: Mouse pressed left at (941, 152)
Screenshot: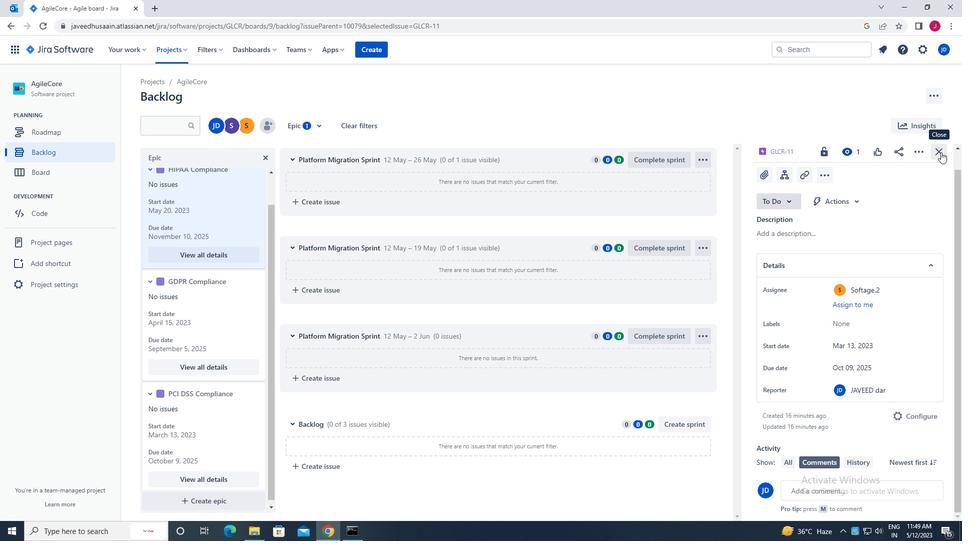 
Action: Mouse moved to (367, 385)
Screenshot: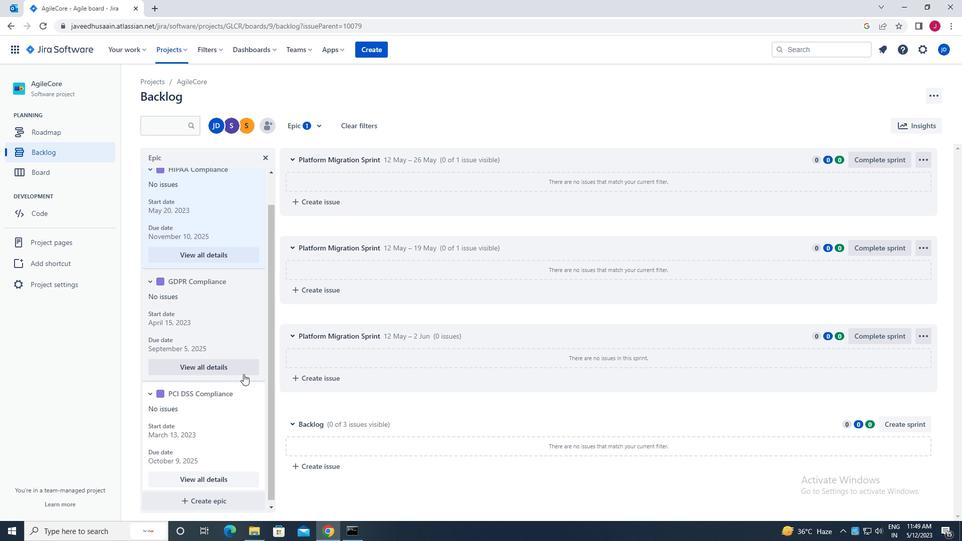 
Action: Mouse scrolled (367, 385) with delta (0, 0)
Screenshot: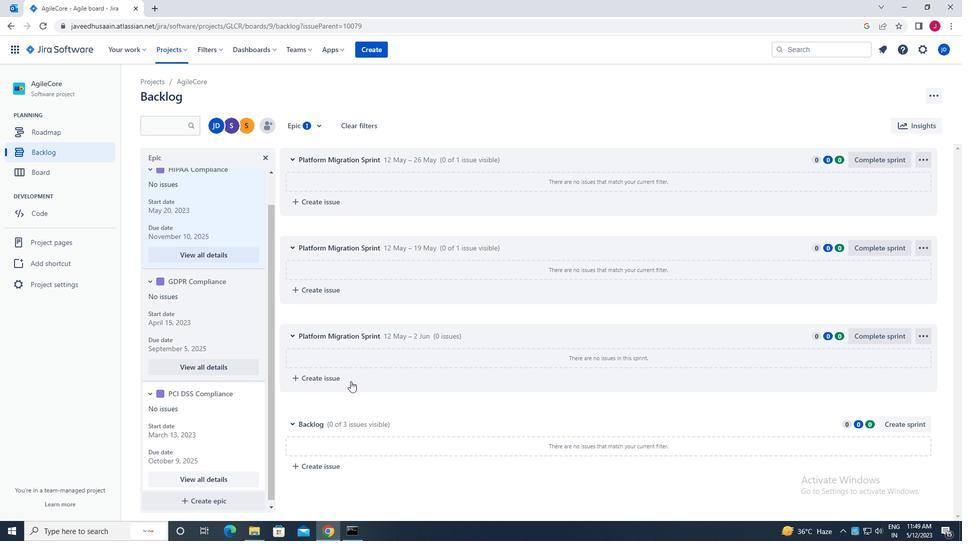 
Action: Mouse moved to (369, 385)
Screenshot: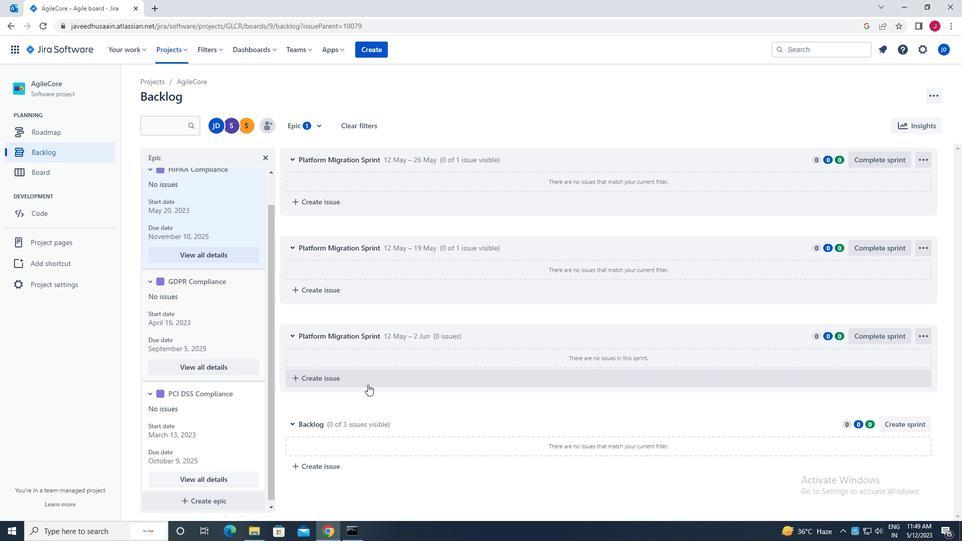 
Action: Mouse scrolled (369, 385) with delta (0, 0)
Screenshot: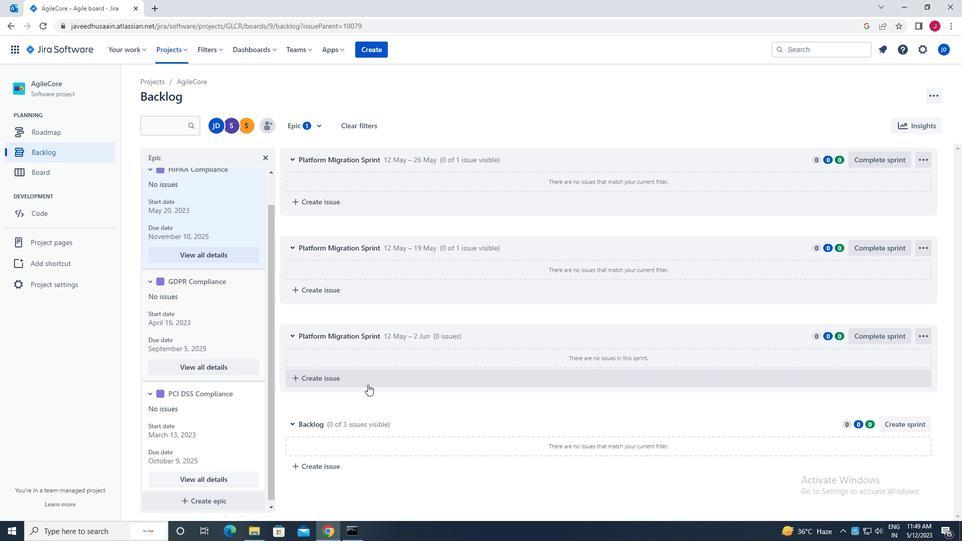 
Action: Mouse moved to (370, 386)
Screenshot: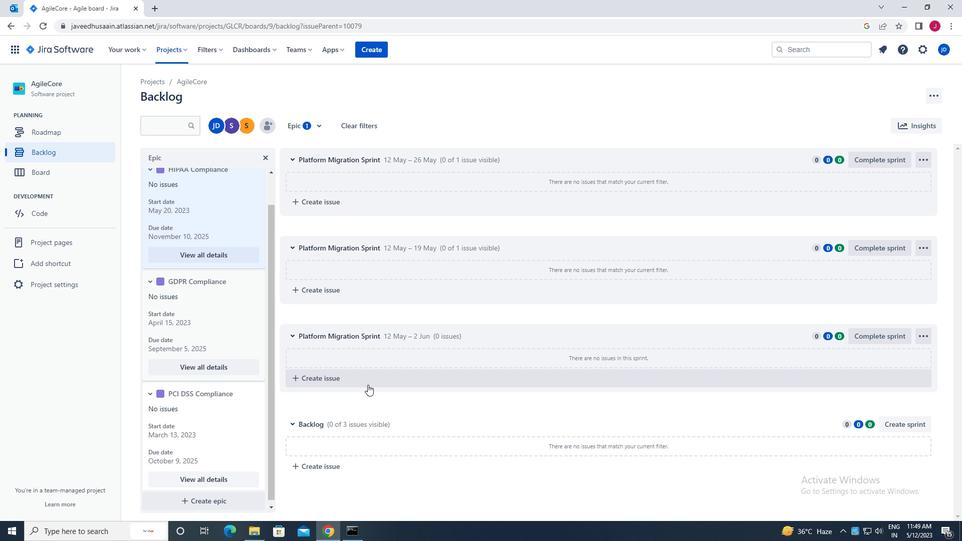 
Action: Mouse scrolled (370, 386) with delta (0, 0)
Screenshot: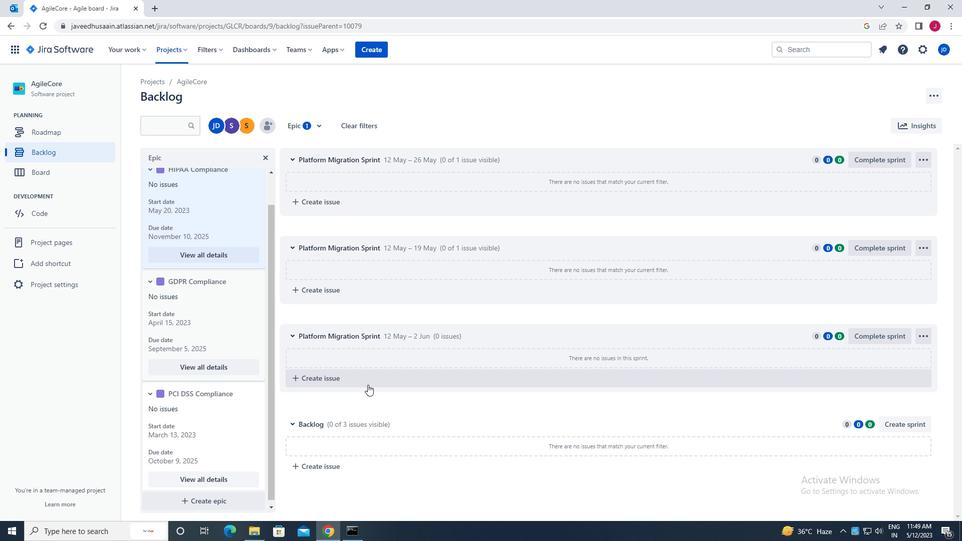 
Action: Mouse moved to (438, 380)
Screenshot: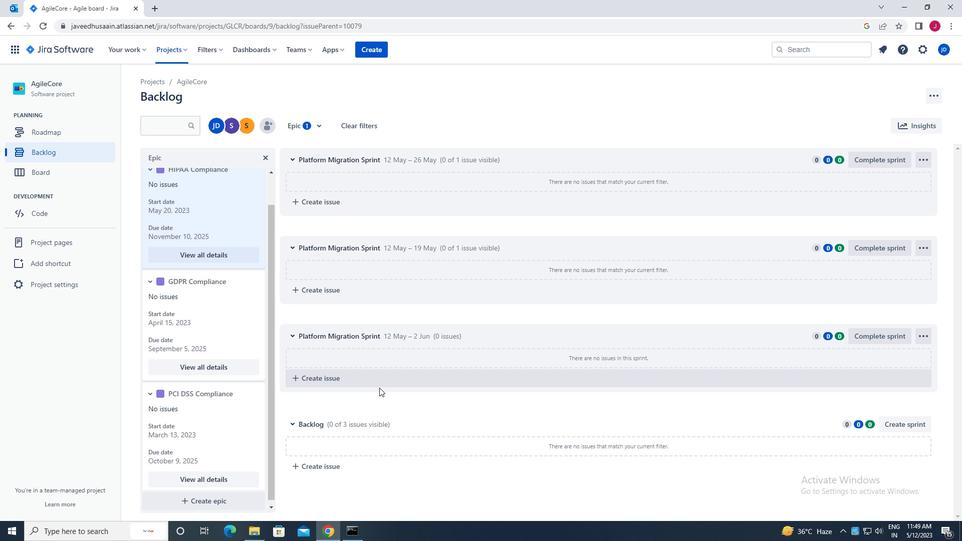 
